 Task: Find connections with filter location Sátoraljaújhely with filter topic #Analyticswith filter profile language French with filter current company Delhivery with filter school Bharathidasan Institute of Management Tiruchirapalli with filter industry Building Equipment Contractors with filter service category Property Management with filter keywords title Retail Worker
Action: Mouse moved to (540, 31)
Screenshot: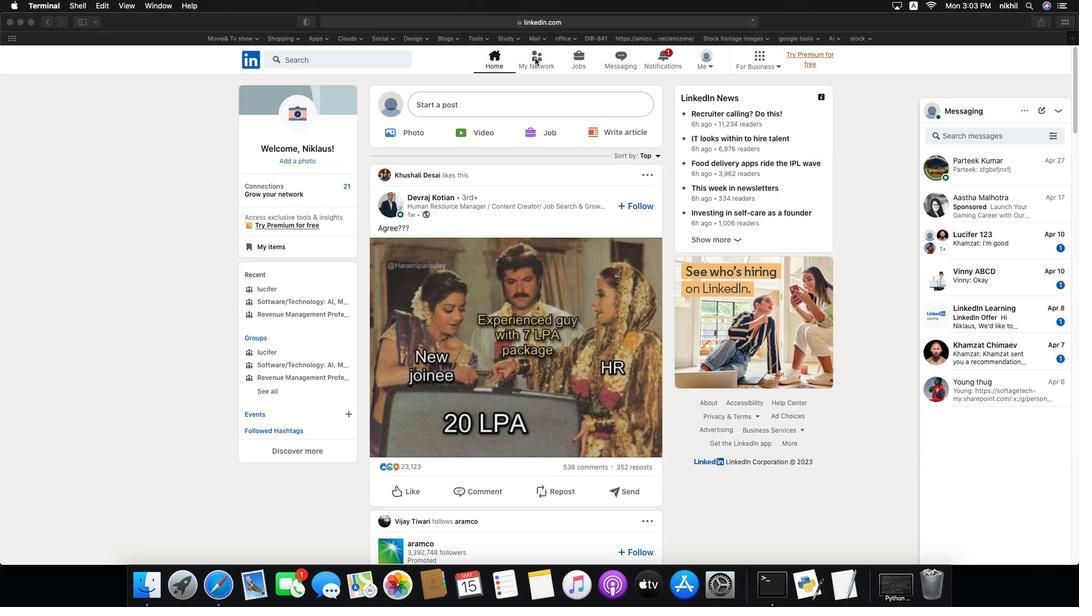 
Action: Mouse pressed left at (540, 31)
Screenshot: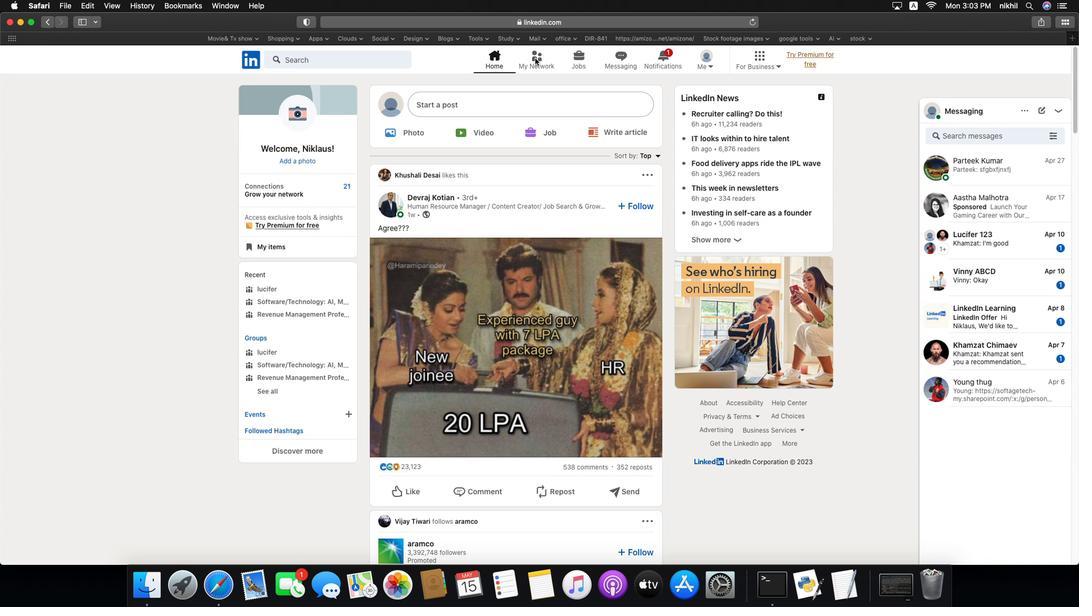 
Action: Mouse pressed left at (540, 31)
Screenshot: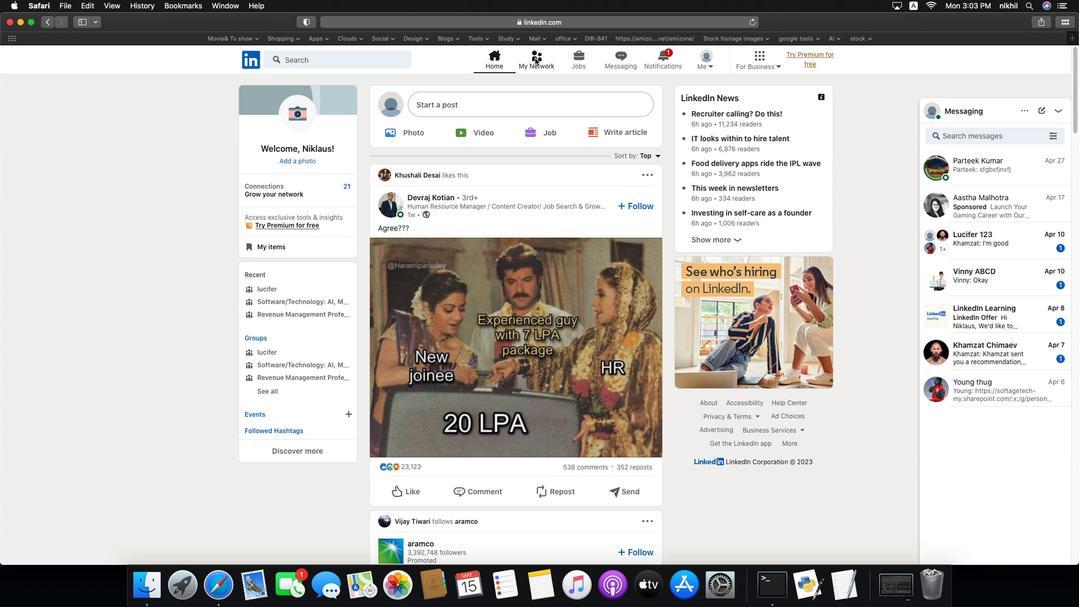
Action: Mouse moved to (305, 92)
Screenshot: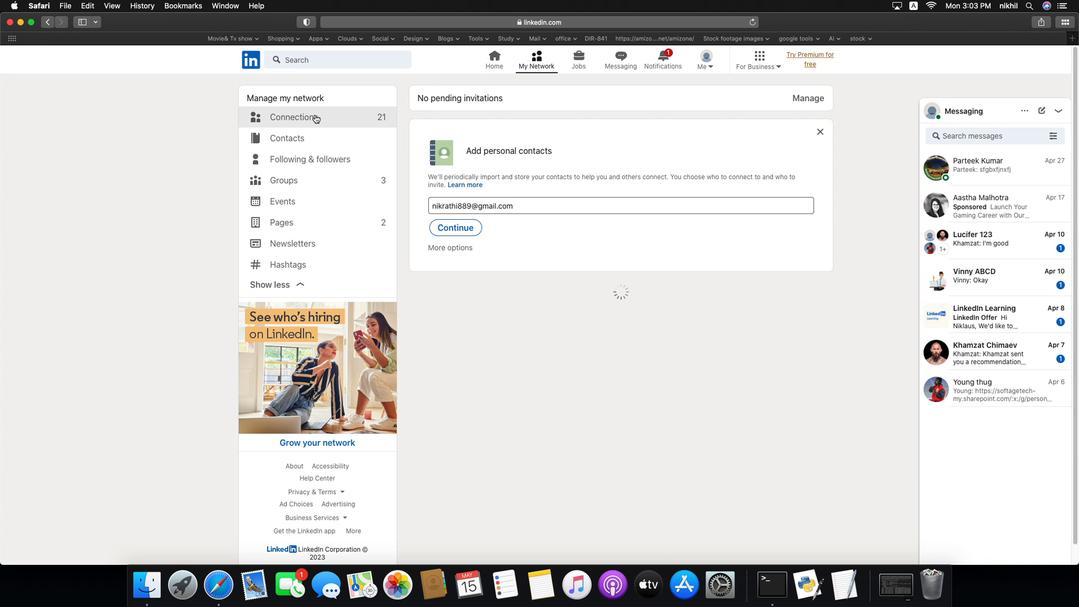 
Action: Mouse pressed left at (305, 92)
Screenshot: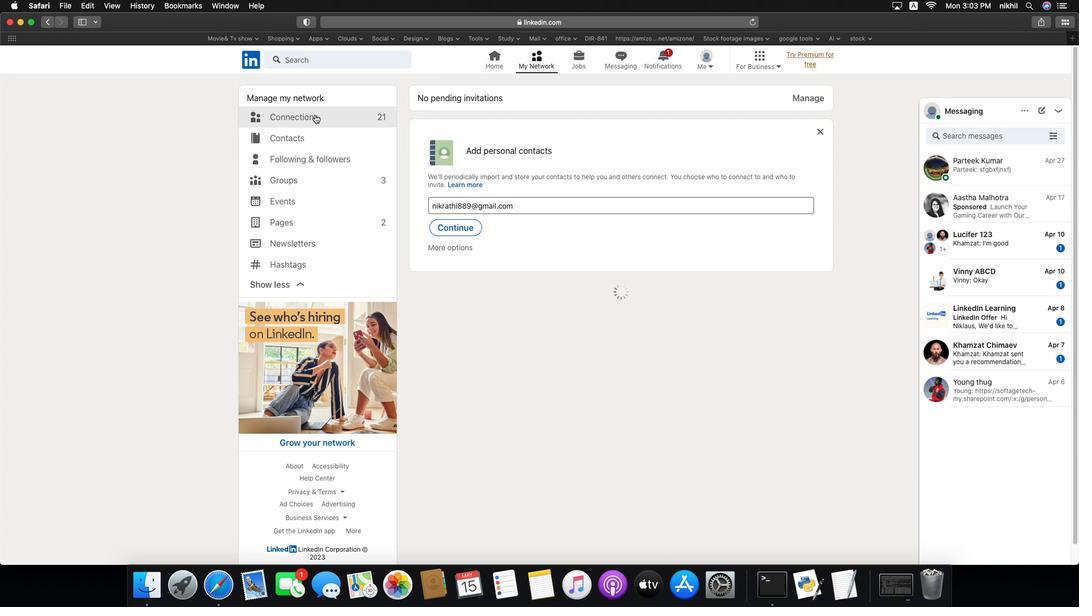 
Action: Mouse moved to (449, 93)
Screenshot: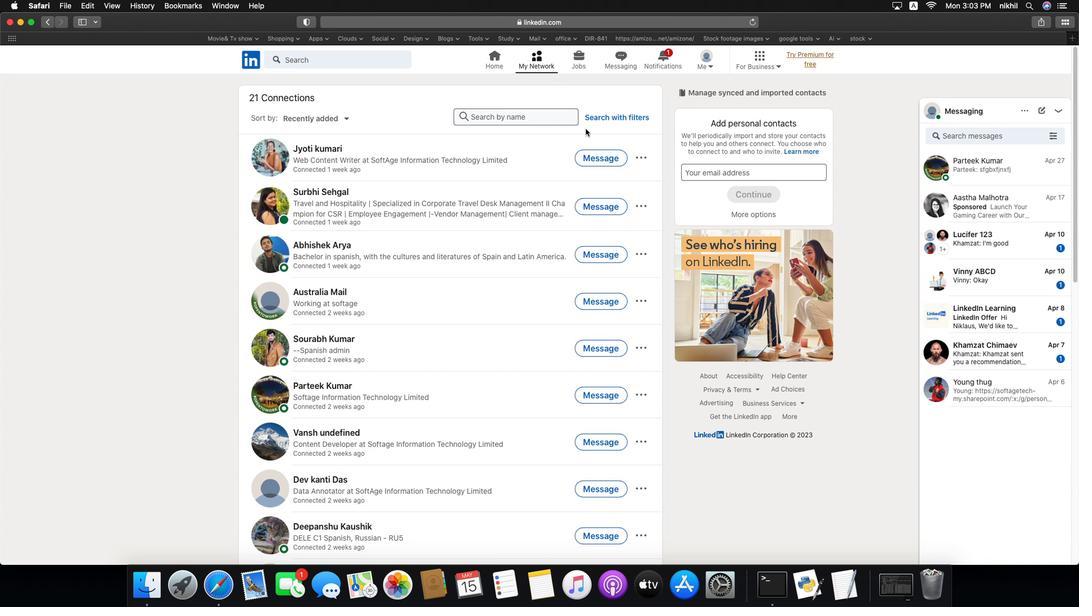 
Action: Mouse scrolled (449, 93) with delta (-29, -29)
Screenshot: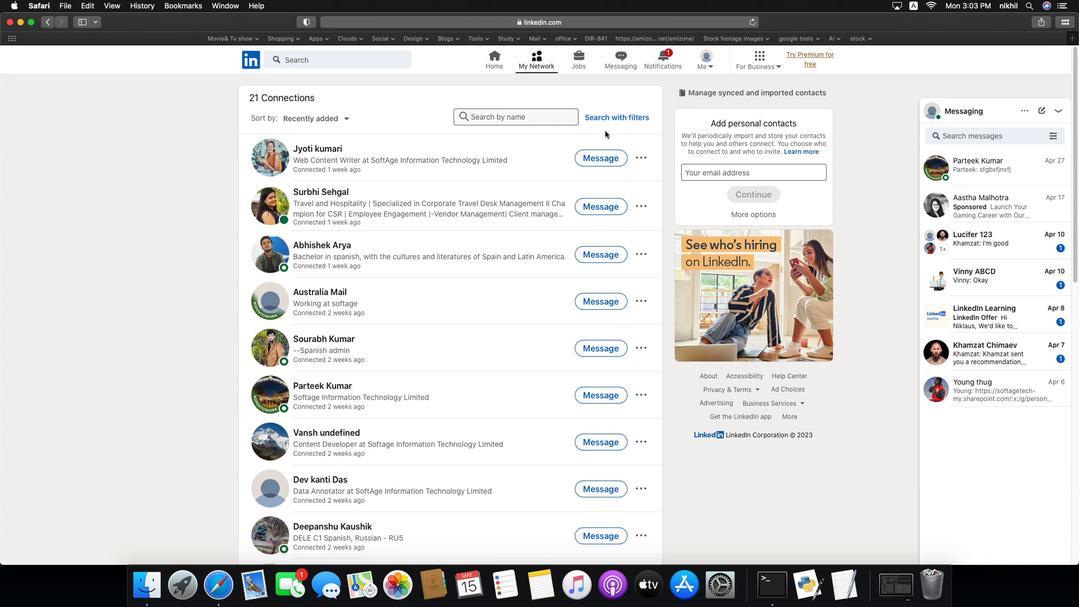
Action: Mouse scrolled (449, 93) with delta (-29, -29)
Screenshot: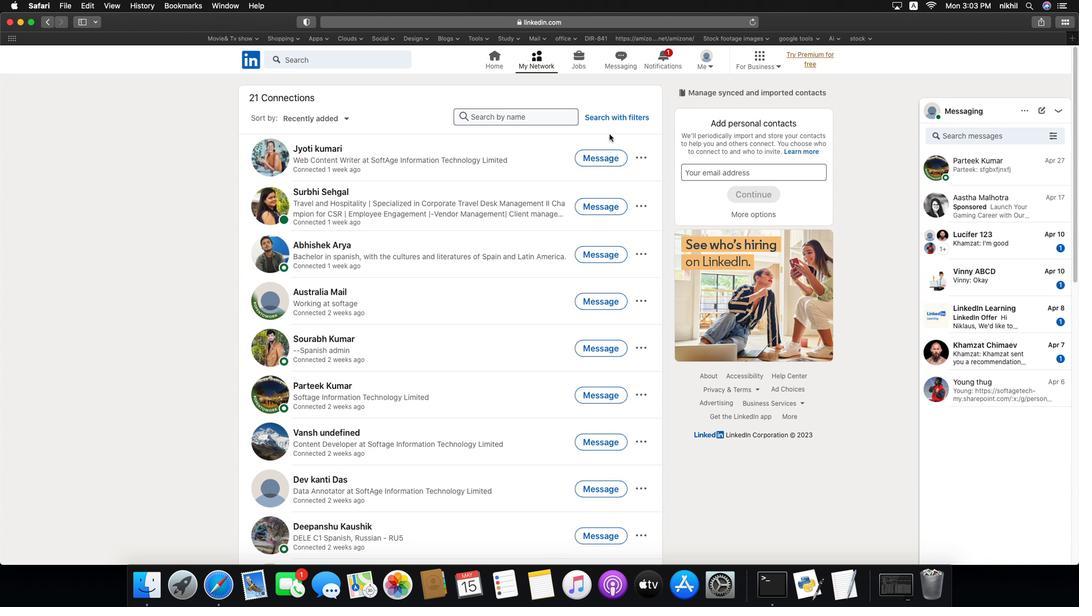 
Action: Mouse moved to (452, 93)
Screenshot: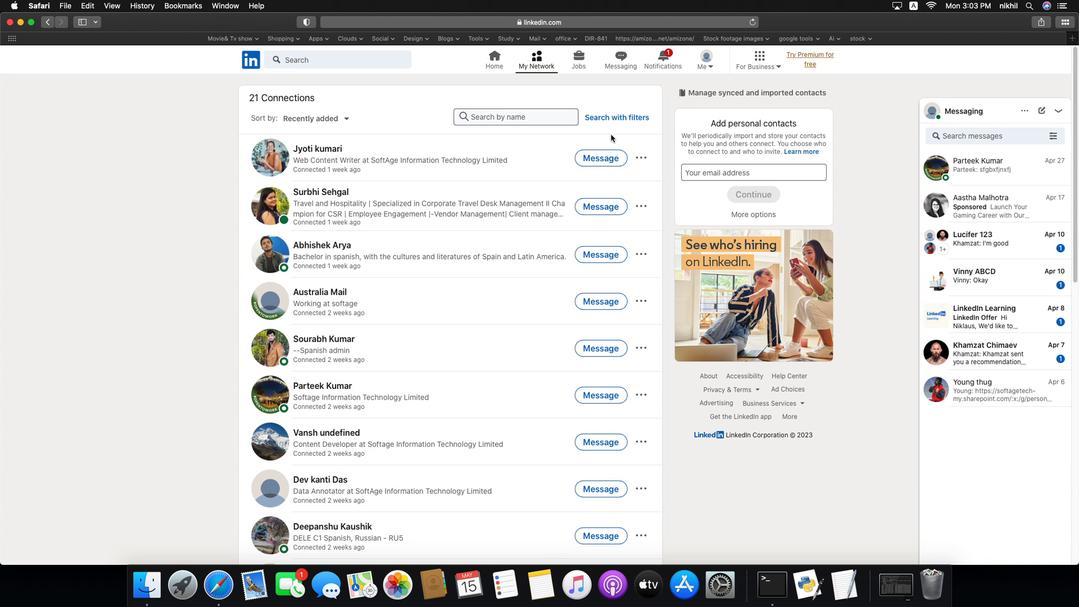 
Action: Mouse scrolled (452, 93) with delta (-29, -28)
Screenshot: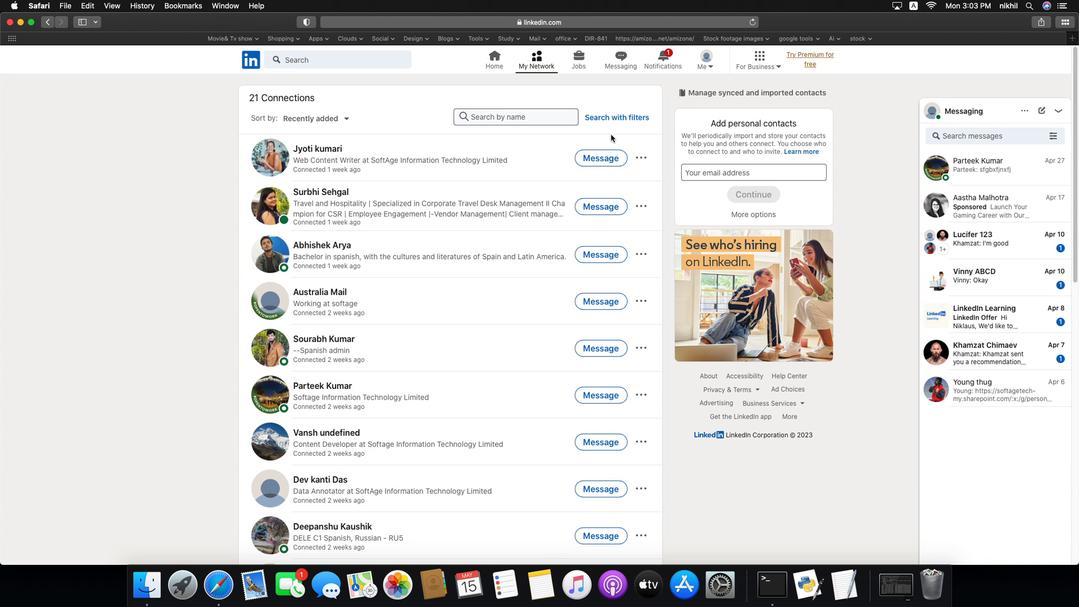 
Action: Mouse moved to (625, 98)
Screenshot: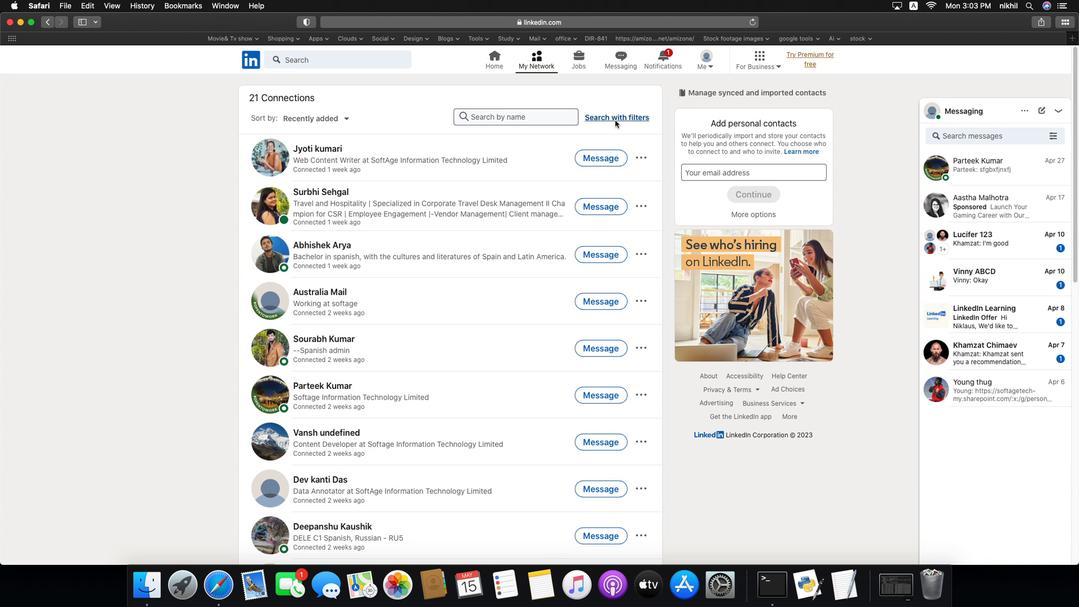 
Action: Mouse pressed left at (625, 98)
Screenshot: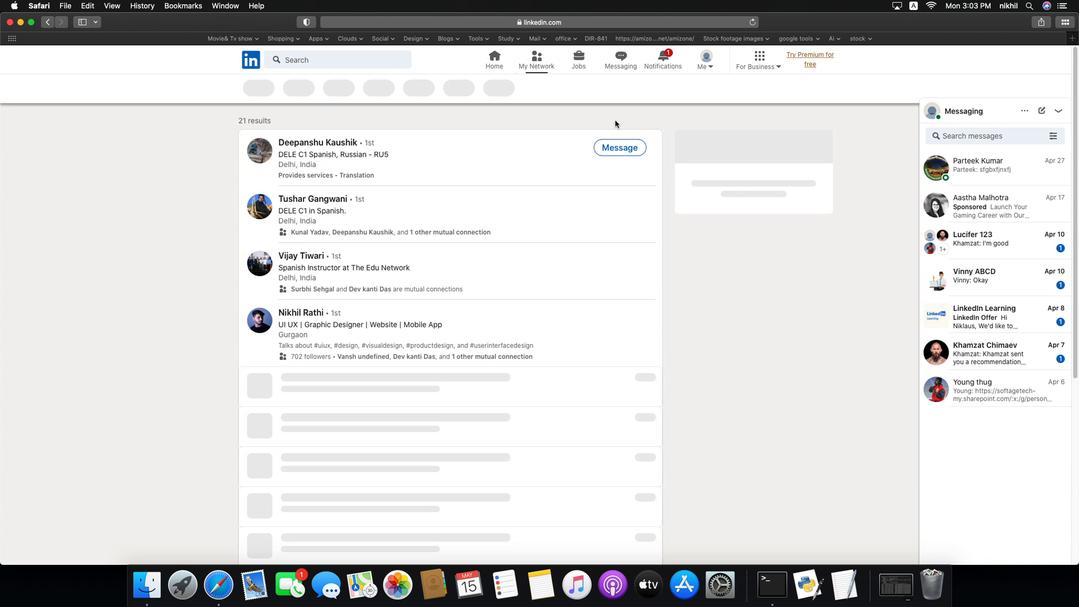 
Action: Mouse moved to (610, 64)
Screenshot: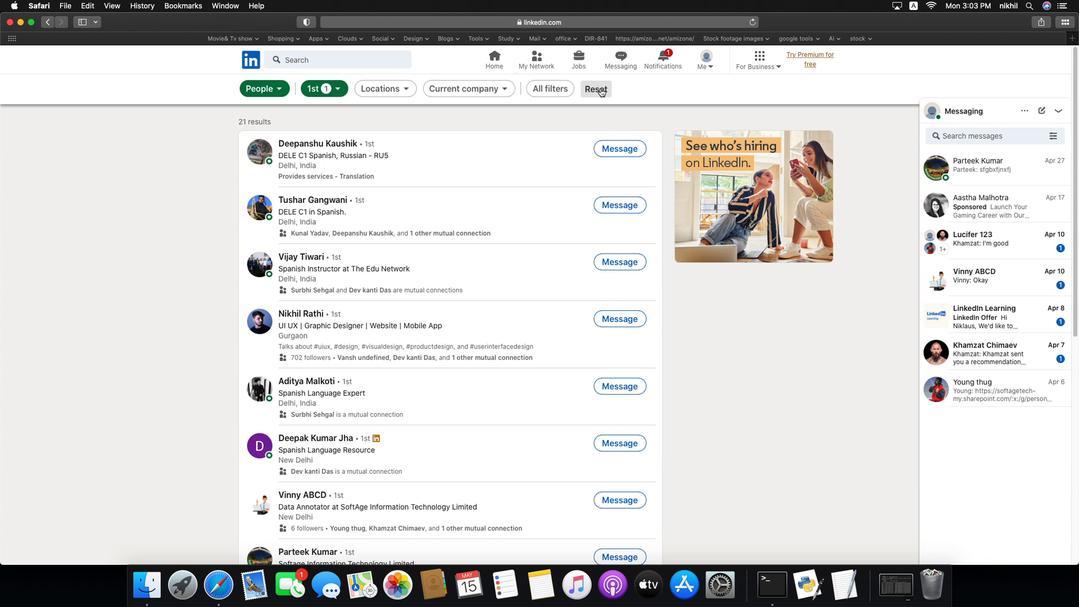 
Action: Mouse pressed left at (610, 64)
Screenshot: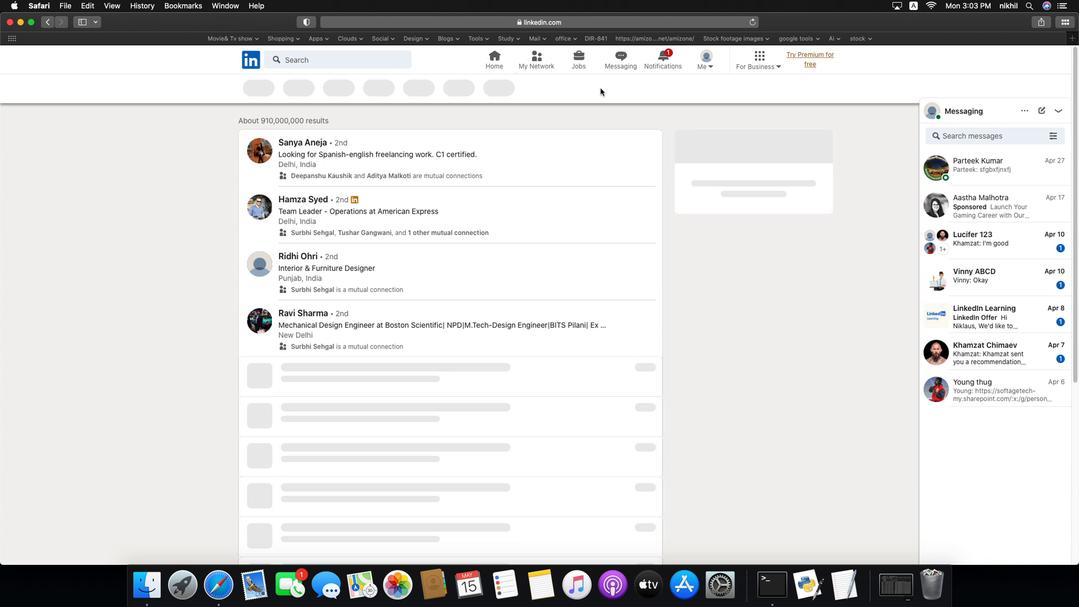 
Action: Mouse moved to (600, 63)
Screenshot: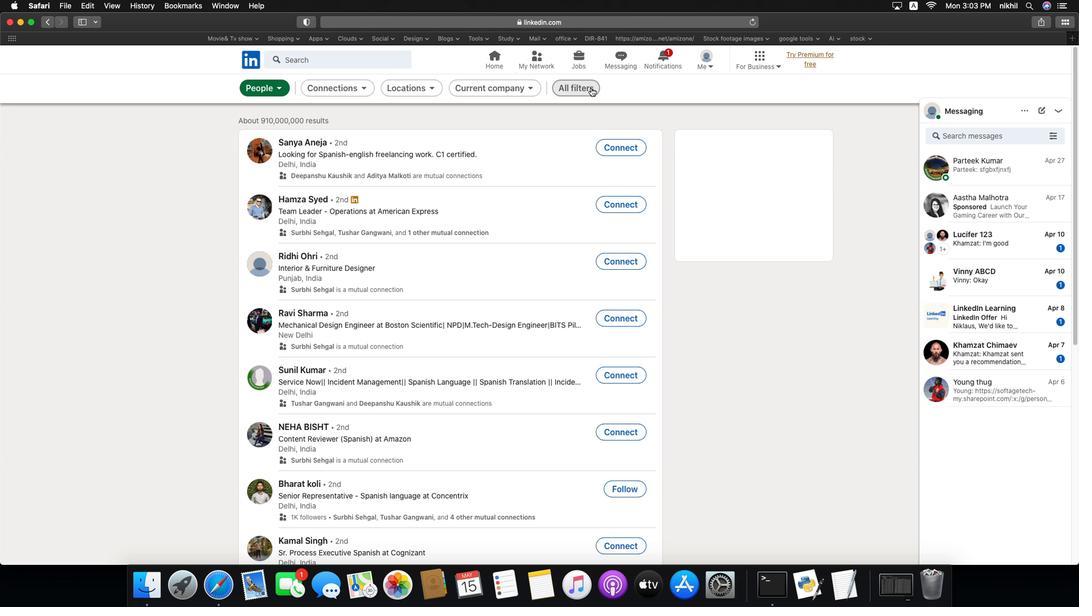 
Action: Mouse pressed left at (600, 63)
Screenshot: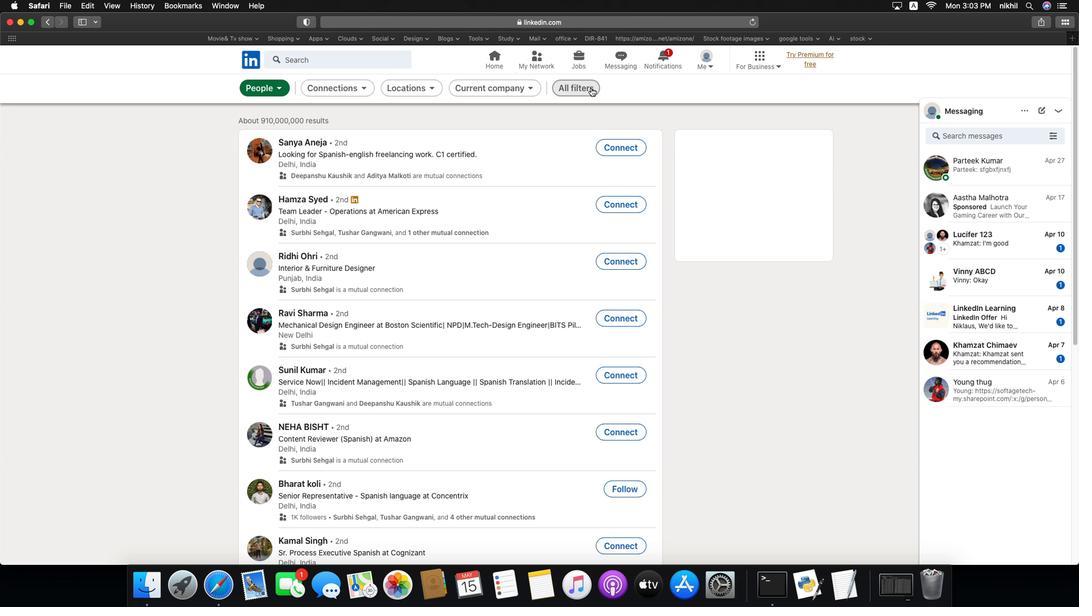 
Action: Mouse moved to (976, 399)
Screenshot: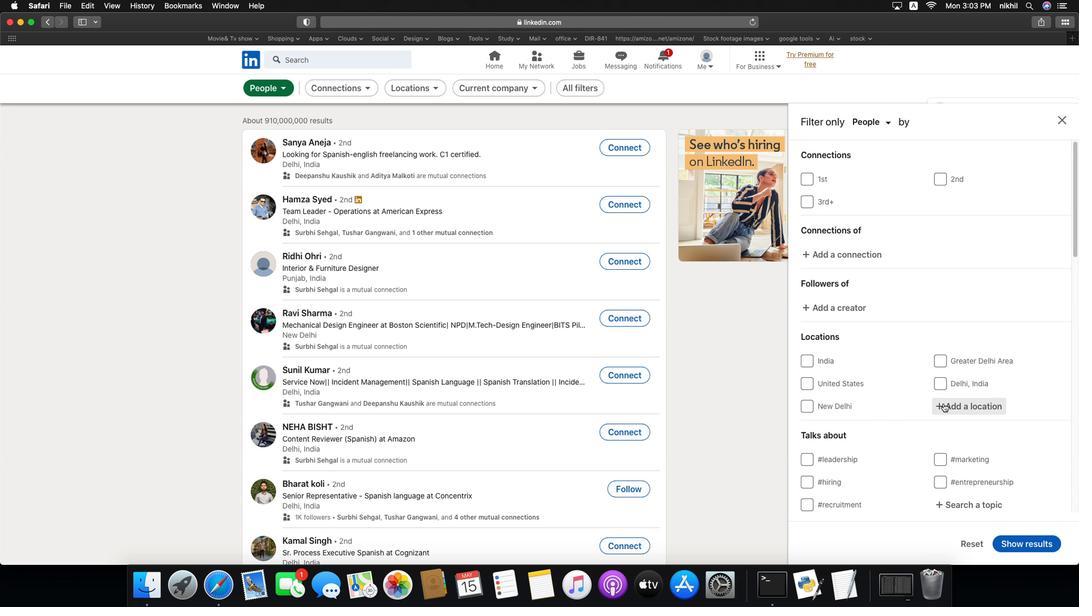 
Action: Mouse pressed left at (976, 399)
Screenshot: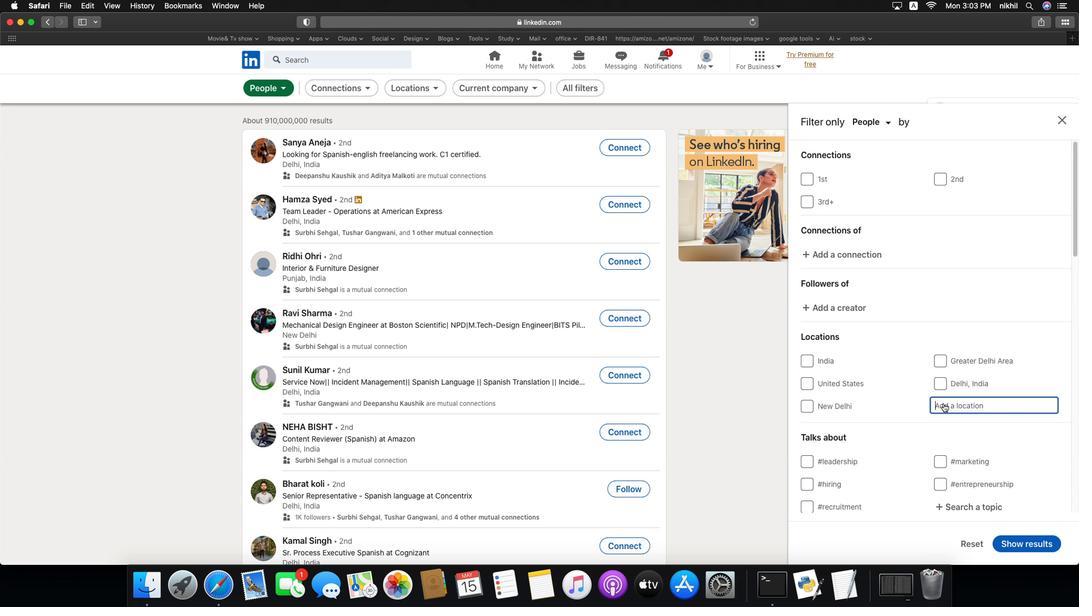 
Action: Key pressed Key.caps_lock'S'Key.caps_lock'a''t''o''r''a''l''i'Key.enter
Screenshot: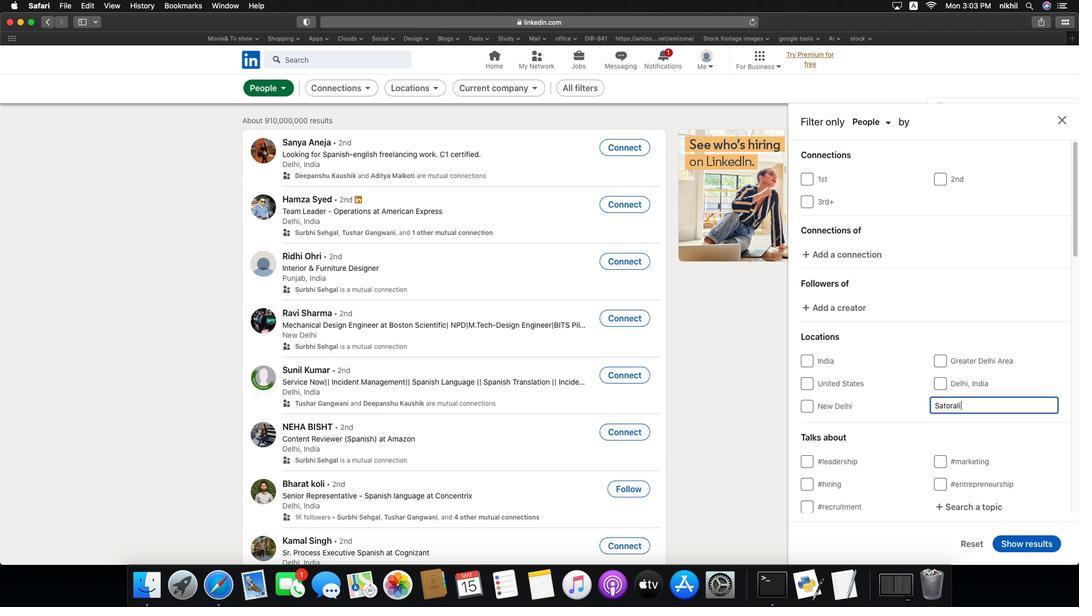 
Action: Mouse scrolled (976, 399) with delta (-29, -30)
Screenshot: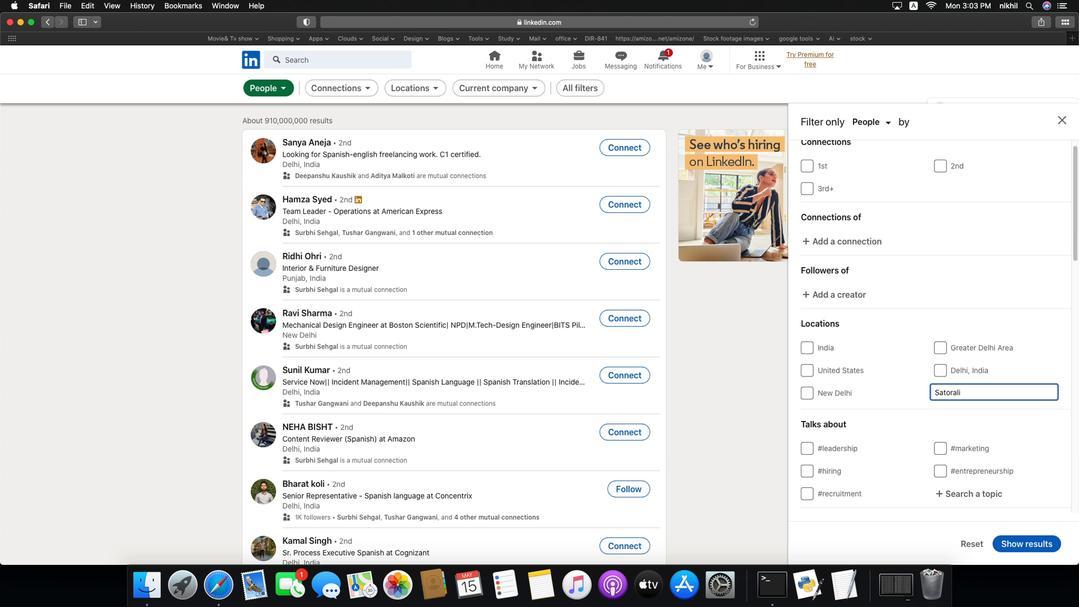 
Action: Mouse scrolled (976, 399) with delta (-29, -30)
Screenshot: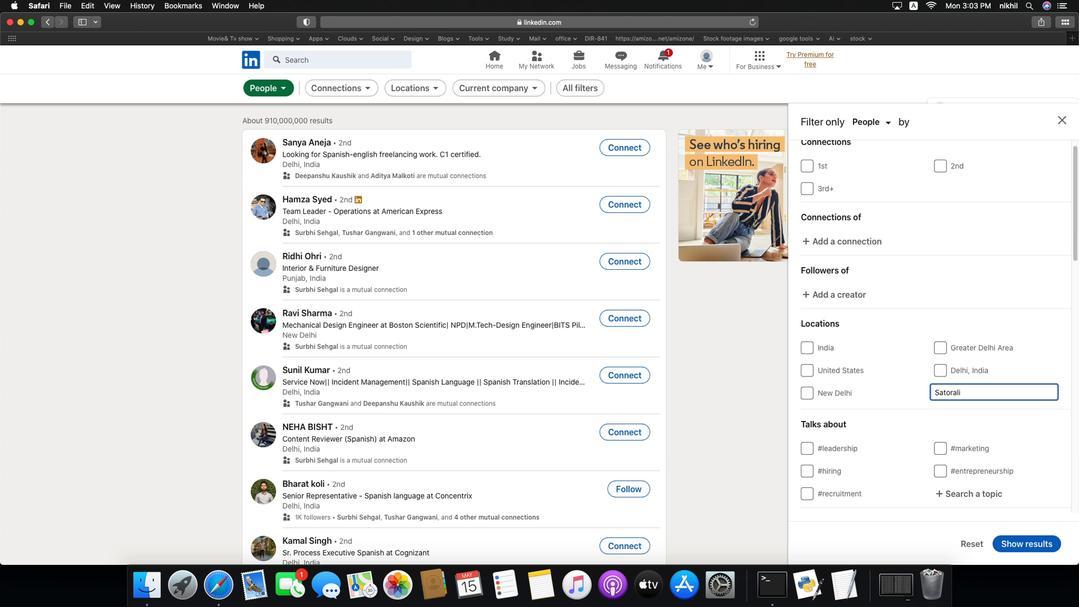 
Action: Mouse scrolled (976, 399) with delta (-29, -30)
Screenshot: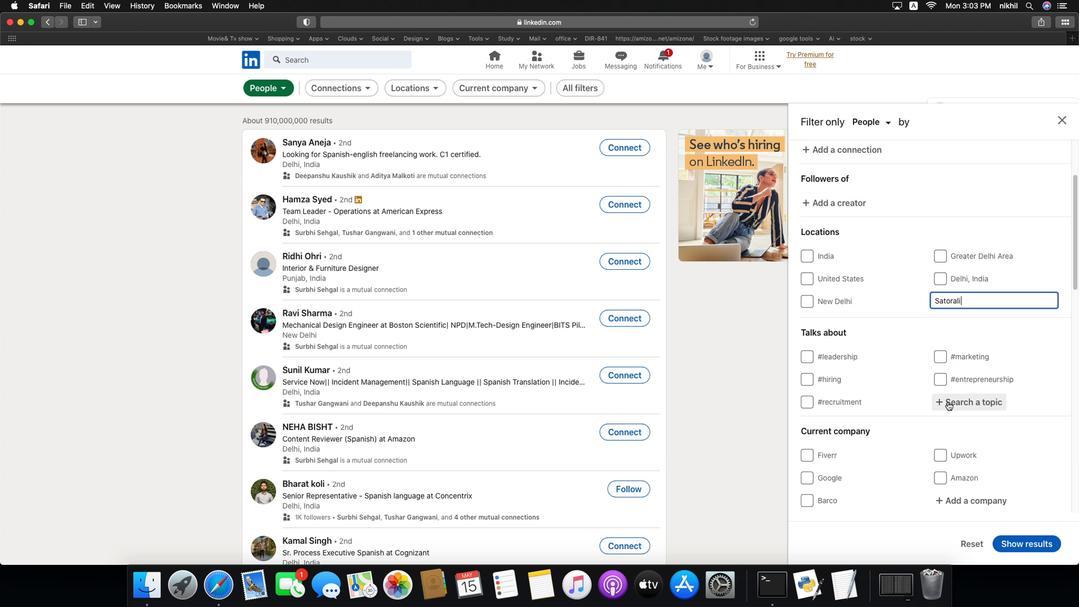 
Action: Mouse scrolled (976, 399) with delta (-29, -30)
Screenshot: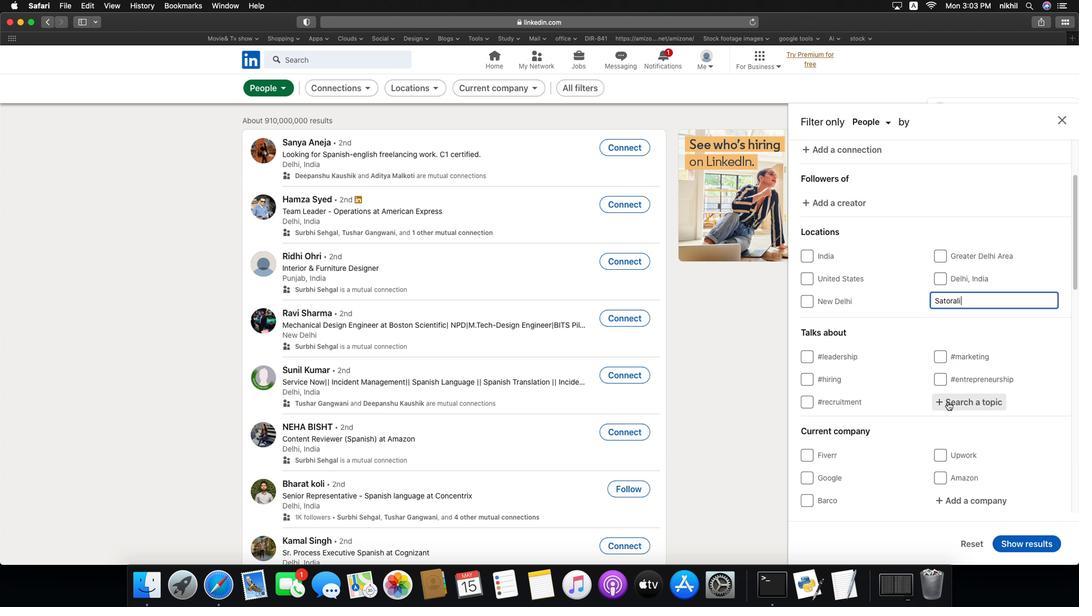 
Action: Mouse scrolled (976, 399) with delta (-29, -31)
Screenshot: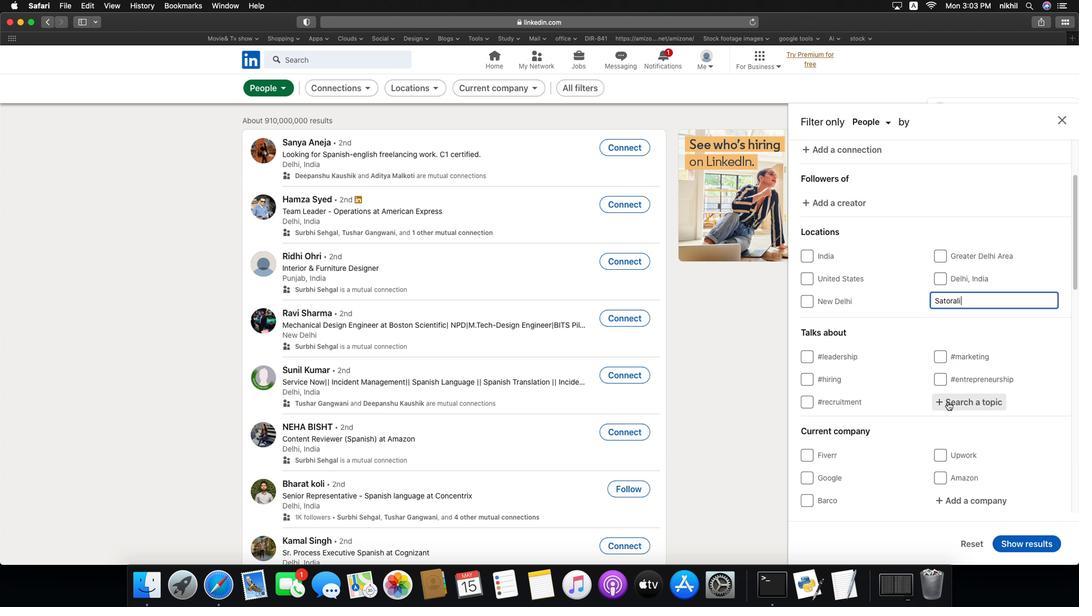 
Action: Mouse moved to (981, 397)
Screenshot: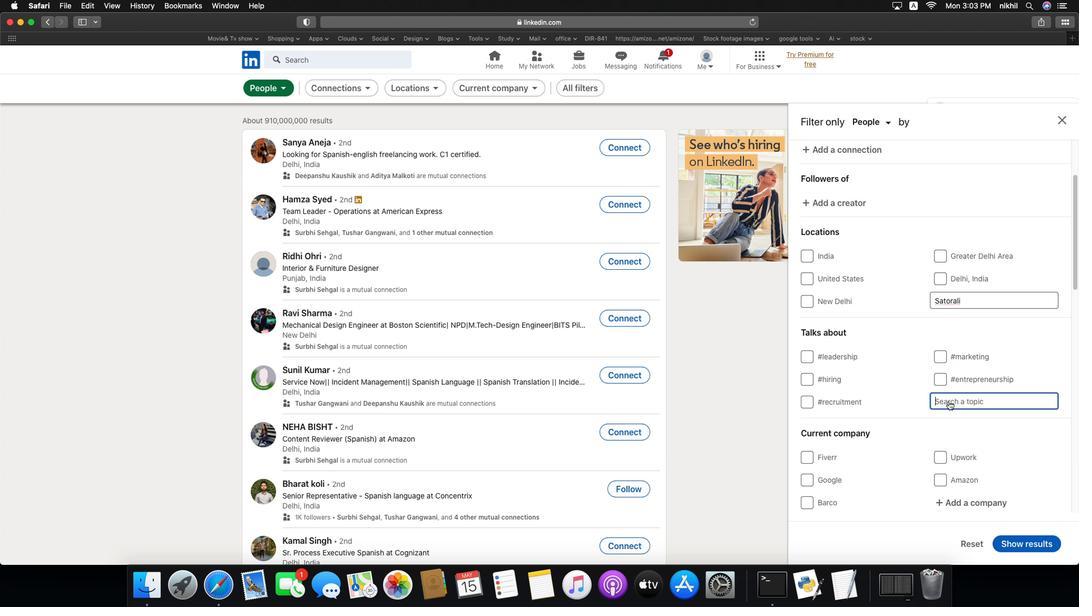
Action: Mouse pressed left at (981, 397)
Screenshot: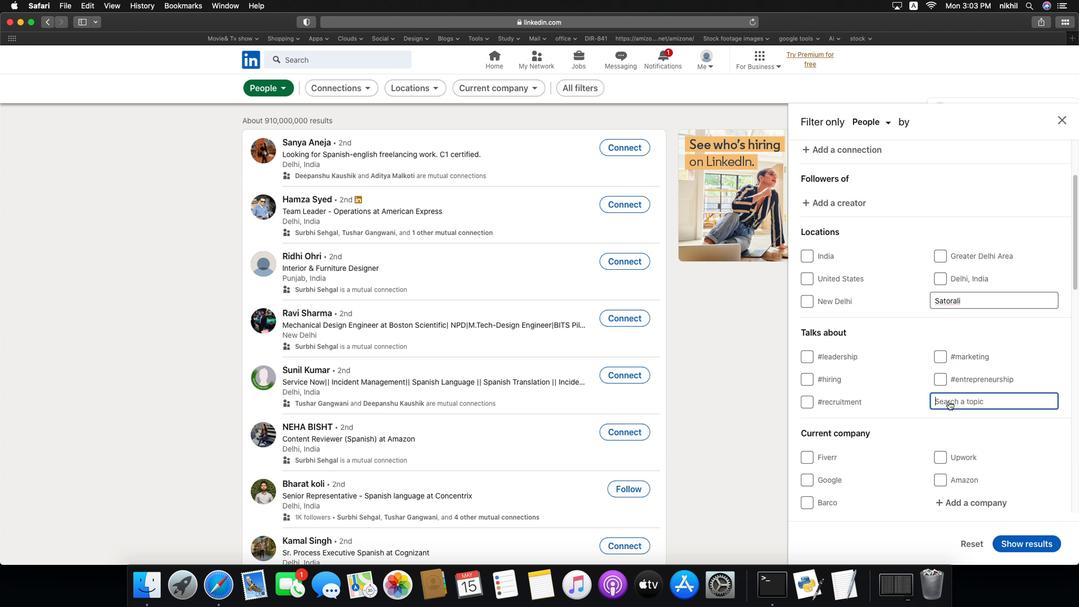 
Action: Key pressed Key.shift'@'Key.backspace'#'Key.caps_lock'A'Key.caps_lock'n''a''l''y''t''i''c''s'Key.enter
Screenshot: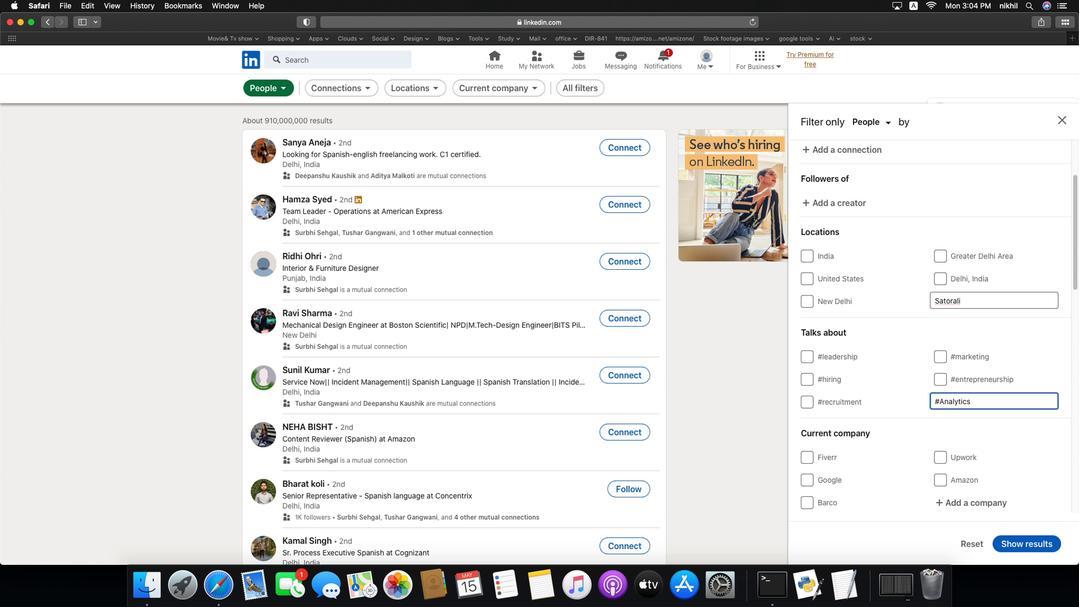 
Action: Mouse scrolled (981, 397) with delta (-29, -30)
Screenshot: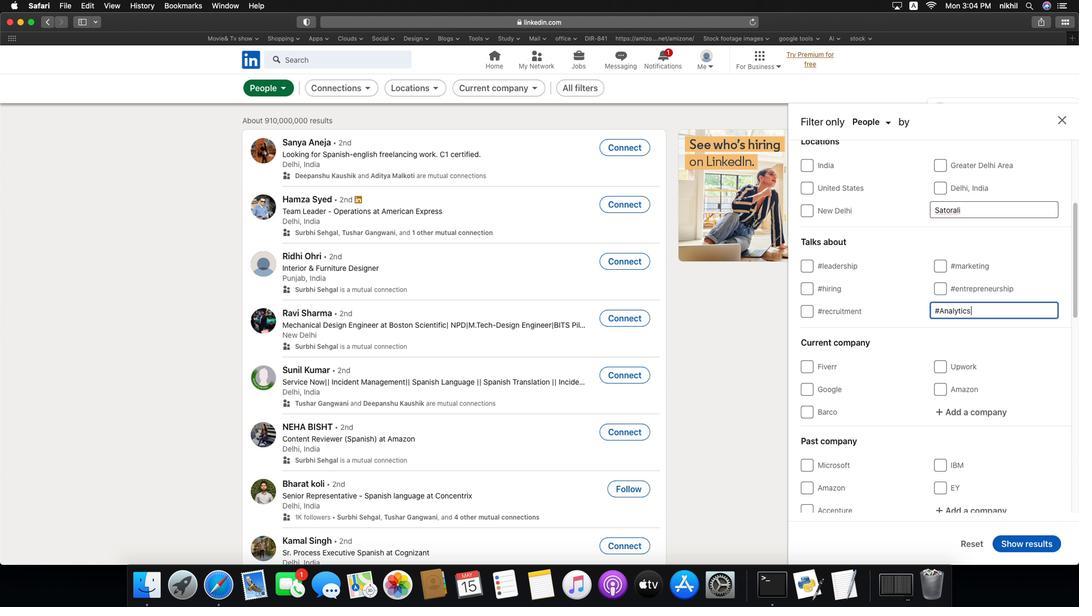 
Action: Mouse scrolled (981, 397) with delta (-29, -30)
Screenshot: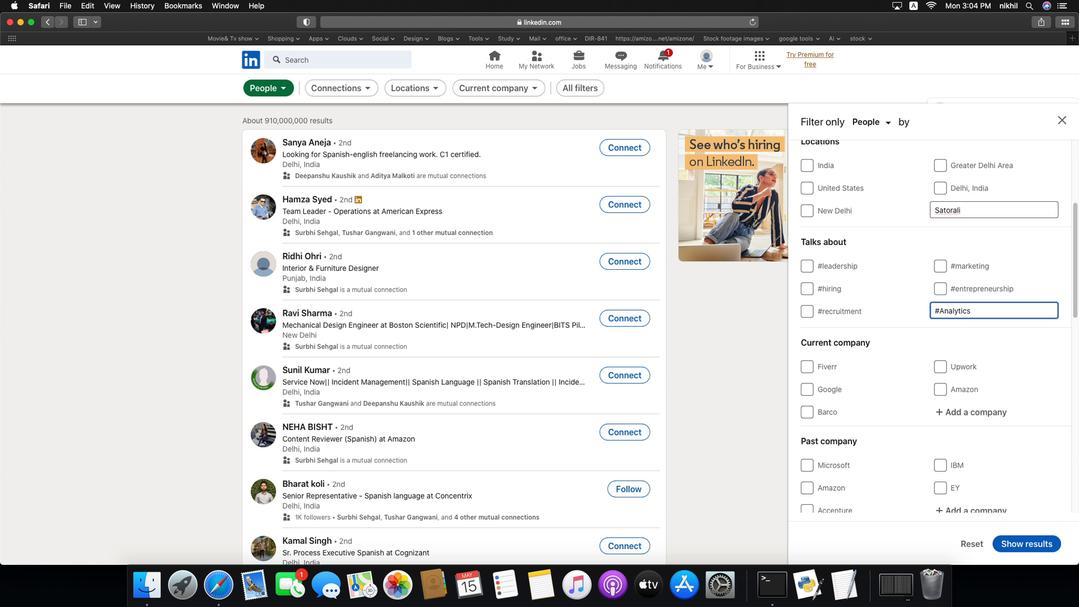 
Action: Mouse scrolled (981, 397) with delta (-29, -31)
Screenshot: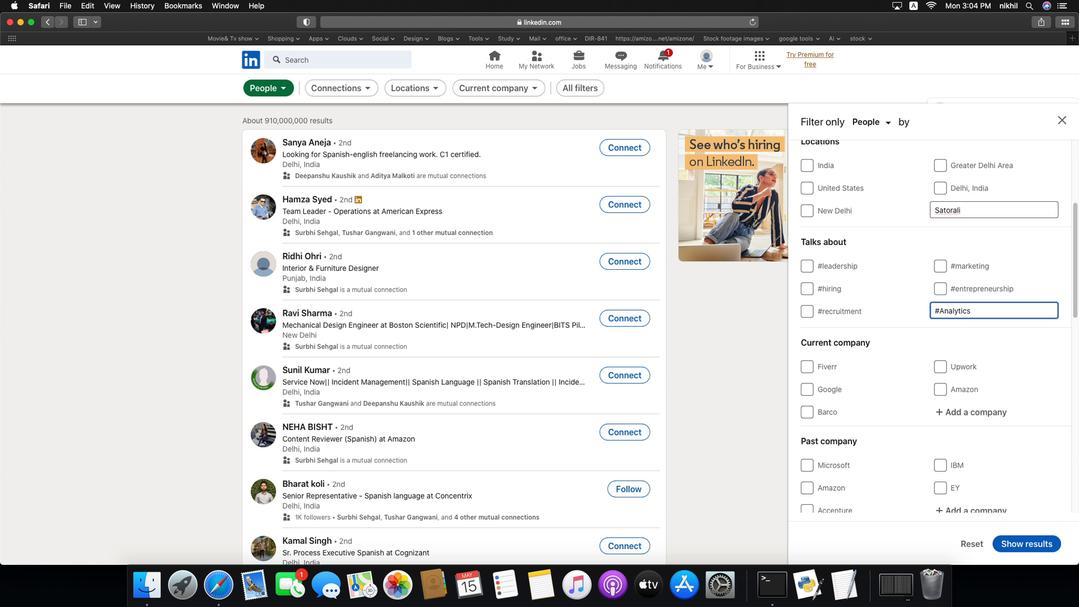 
Action: Mouse scrolled (981, 397) with delta (-29, -30)
Screenshot: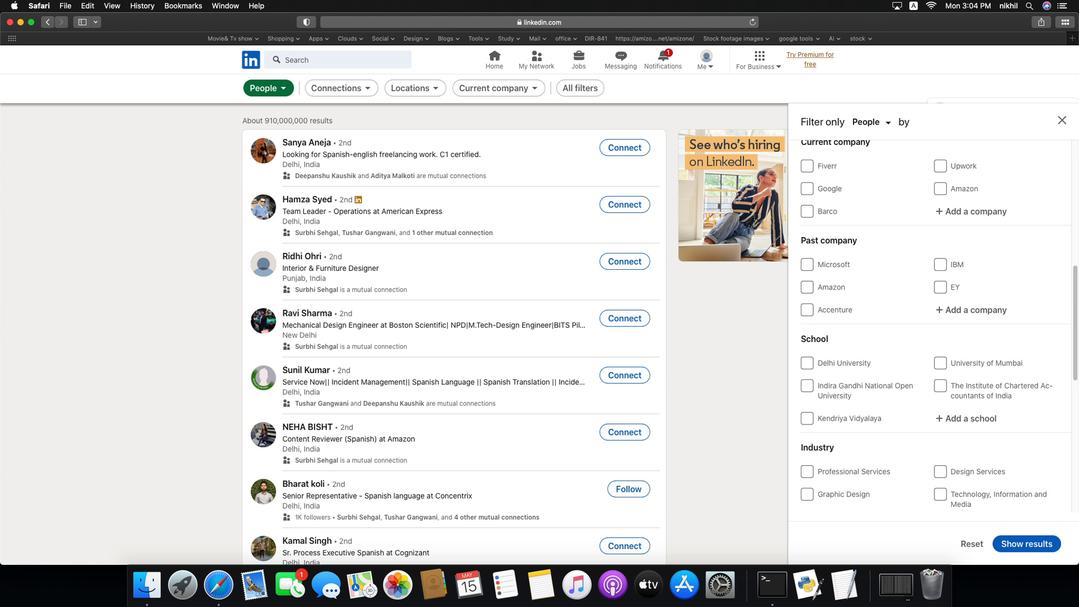 
Action: Mouse scrolled (981, 397) with delta (-29, -30)
Screenshot: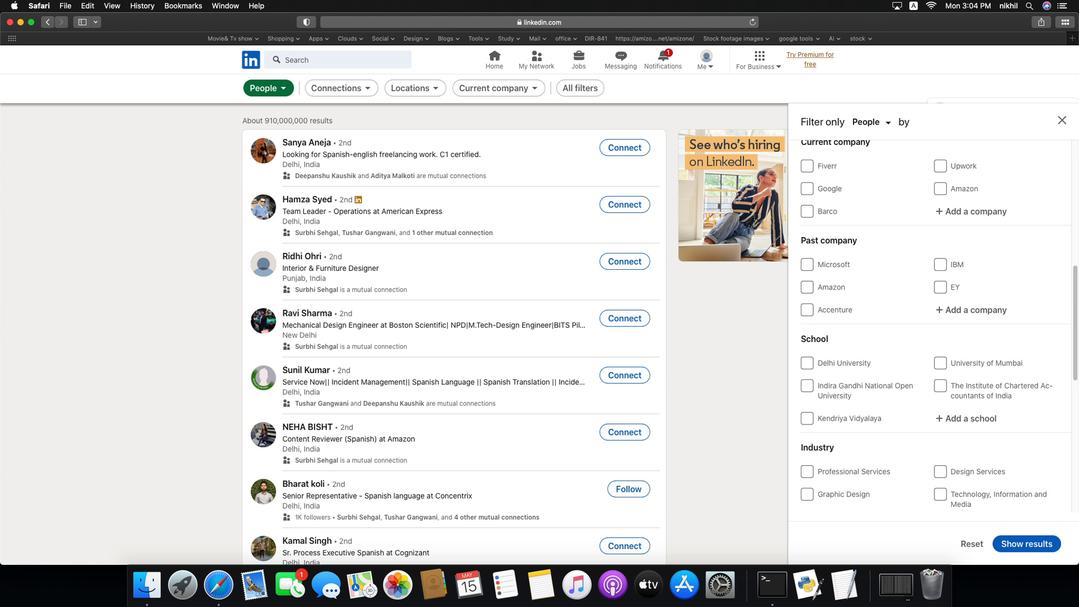 
Action: Mouse scrolled (981, 397) with delta (-29, -31)
Screenshot: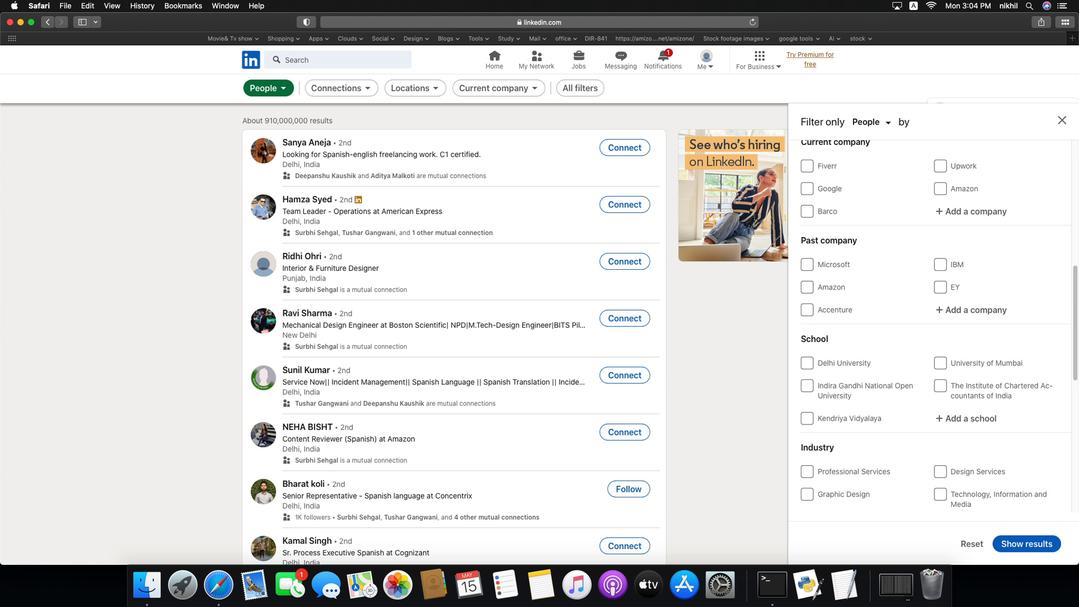 
Action: Mouse scrolled (981, 397) with delta (-29, -32)
Screenshot: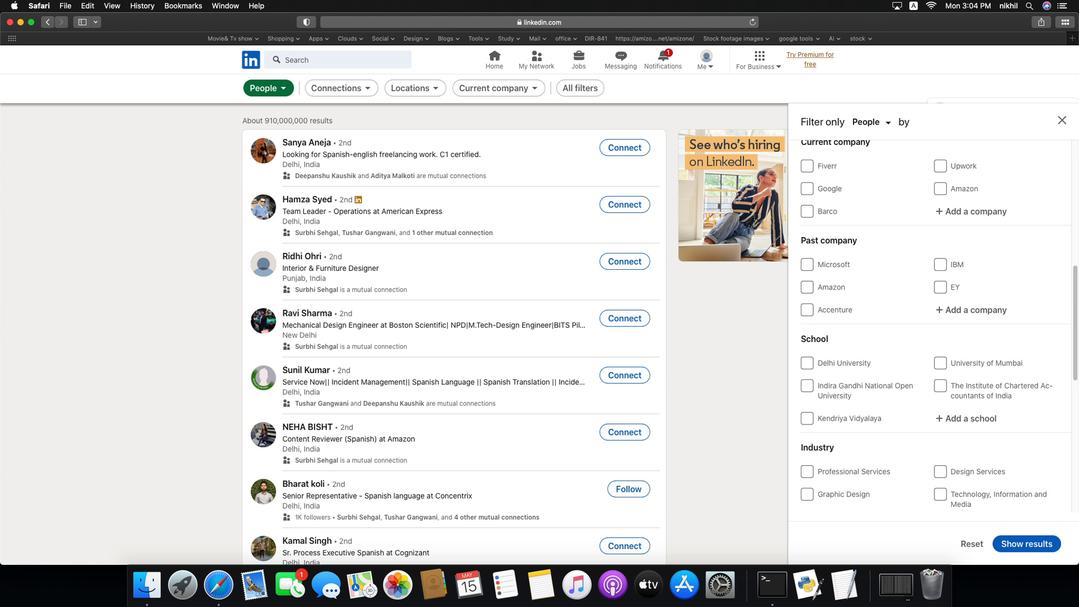 
Action: Mouse scrolled (981, 397) with delta (-29, -30)
Screenshot: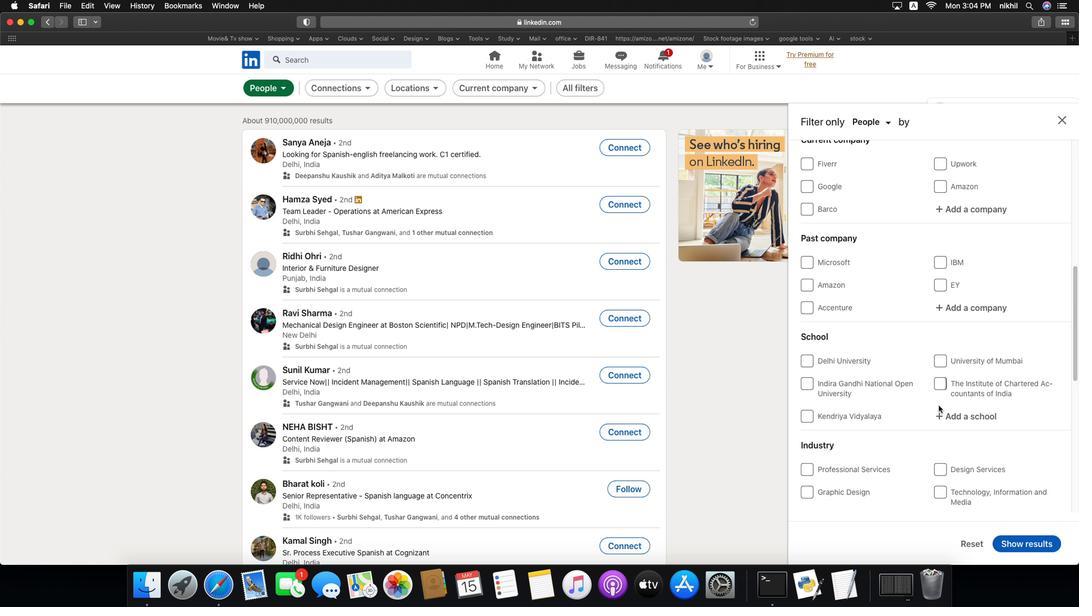 
Action: Mouse moved to (971, 408)
Screenshot: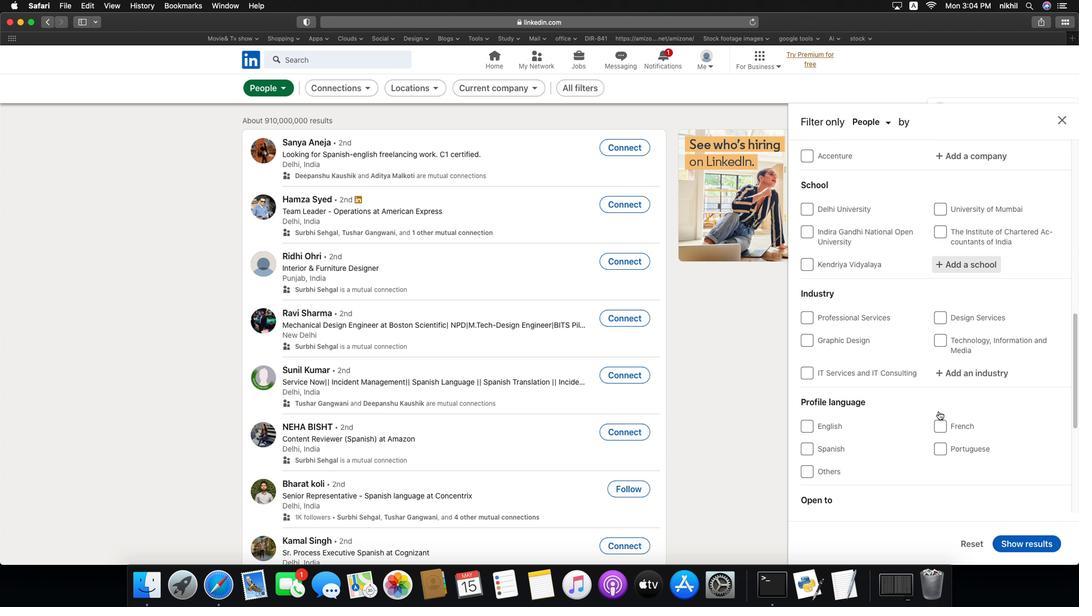
Action: Mouse scrolled (971, 408) with delta (-29, -30)
Screenshot: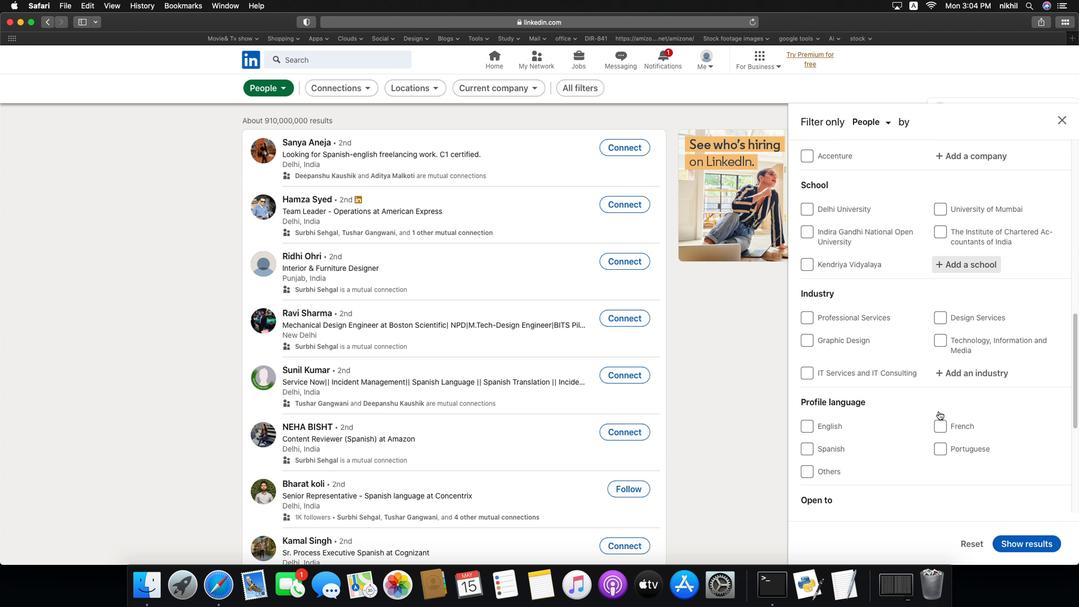
Action: Mouse scrolled (971, 408) with delta (-29, -30)
Screenshot: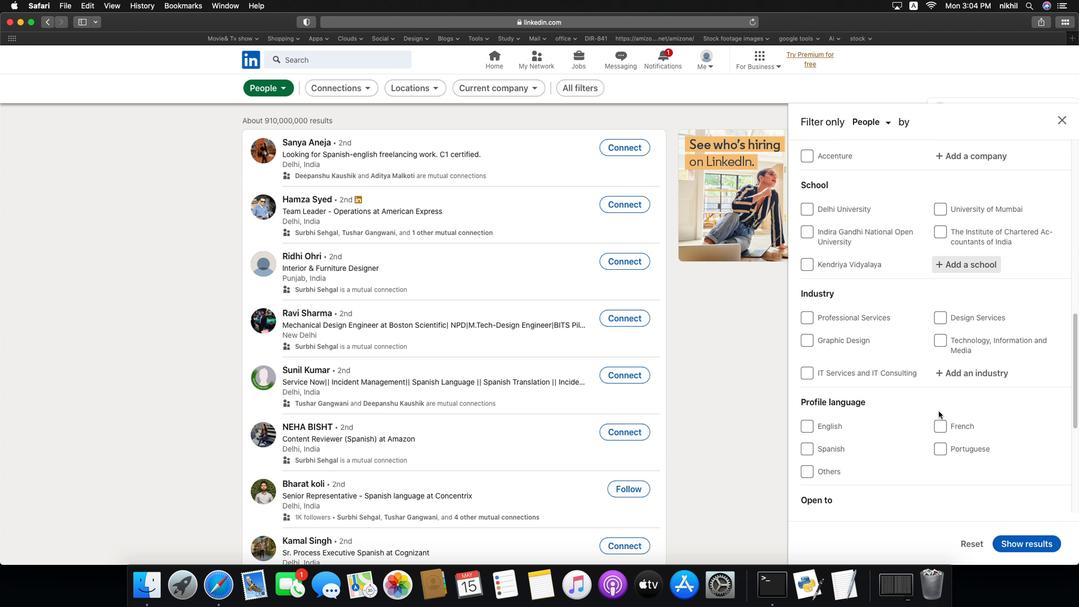 
Action: Mouse scrolled (971, 408) with delta (-29, -30)
Screenshot: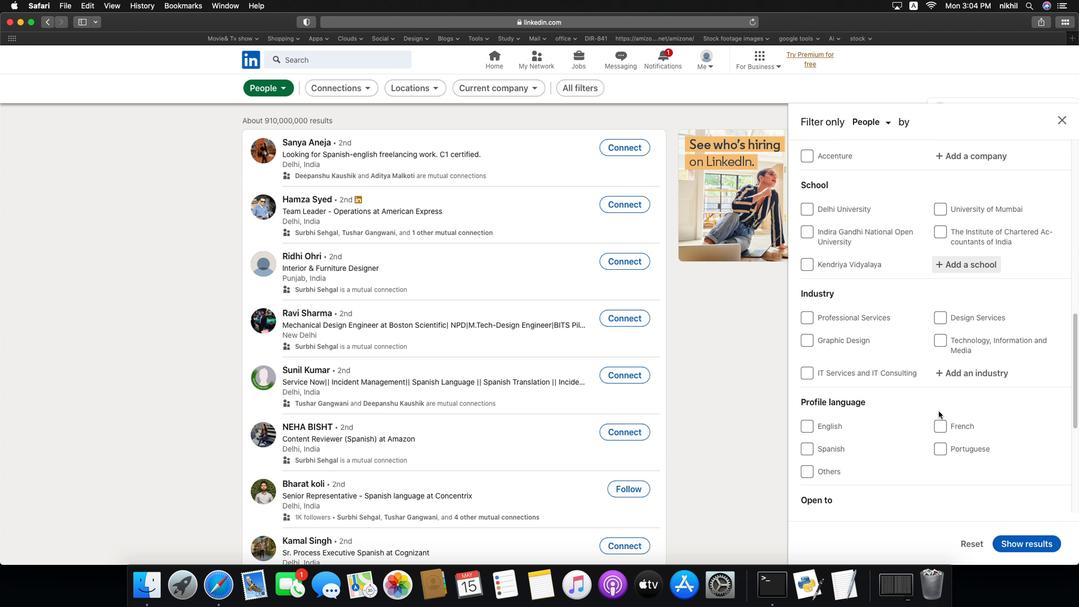 
Action: Mouse scrolled (971, 408) with delta (-29, -31)
Screenshot: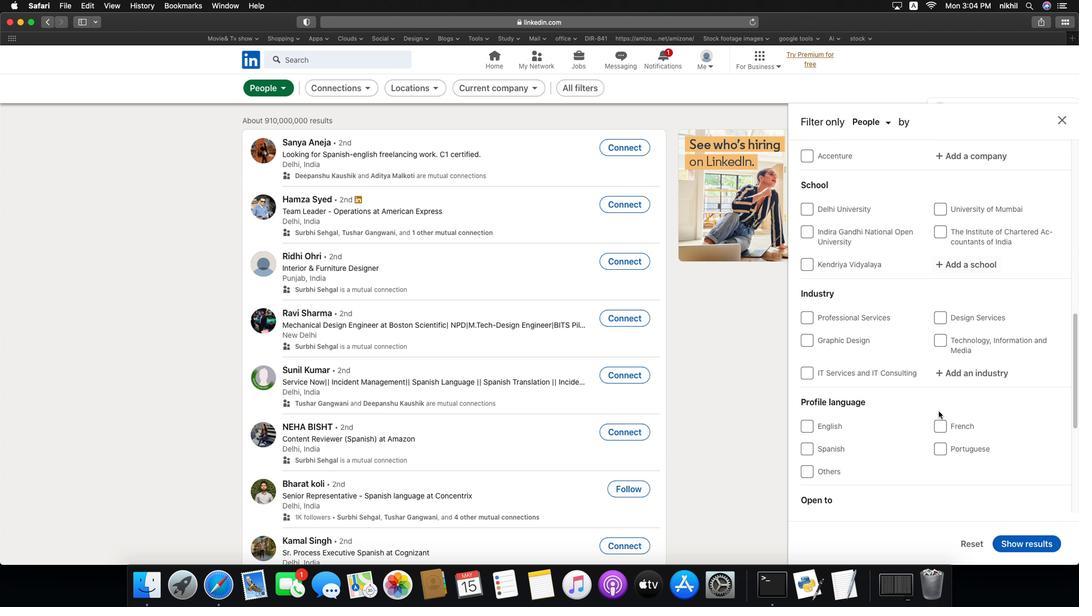 
Action: Mouse moved to (973, 423)
Screenshot: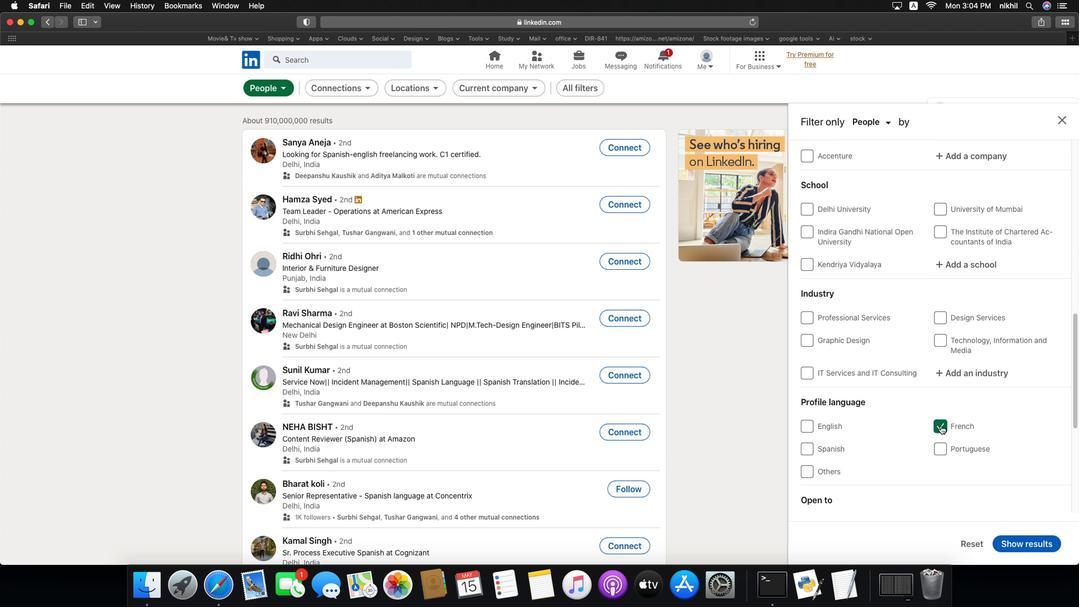 
Action: Mouse pressed left at (973, 423)
Screenshot: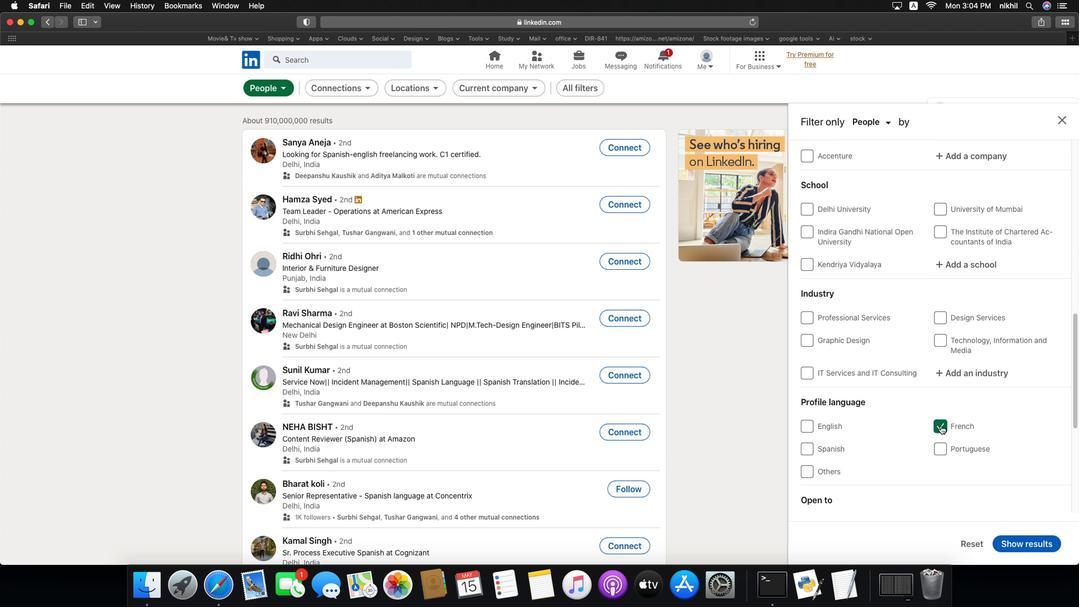
Action: Mouse scrolled (973, 423) with delta (-29, -29)
Screenshot: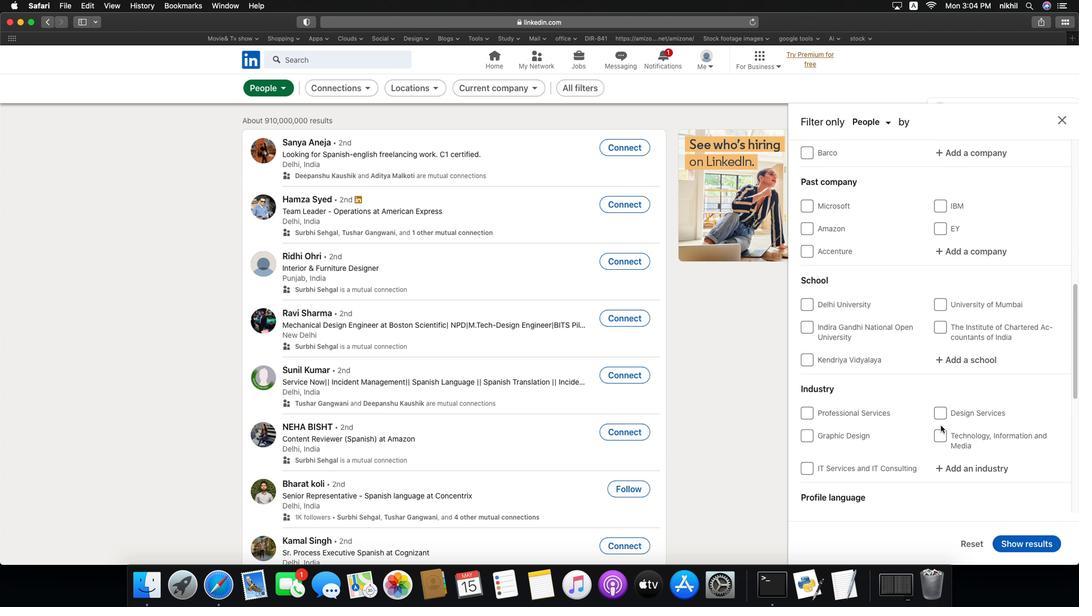 
Action: Mouse scrolled (973, 423) with delta (-29, -29)
Screenshot: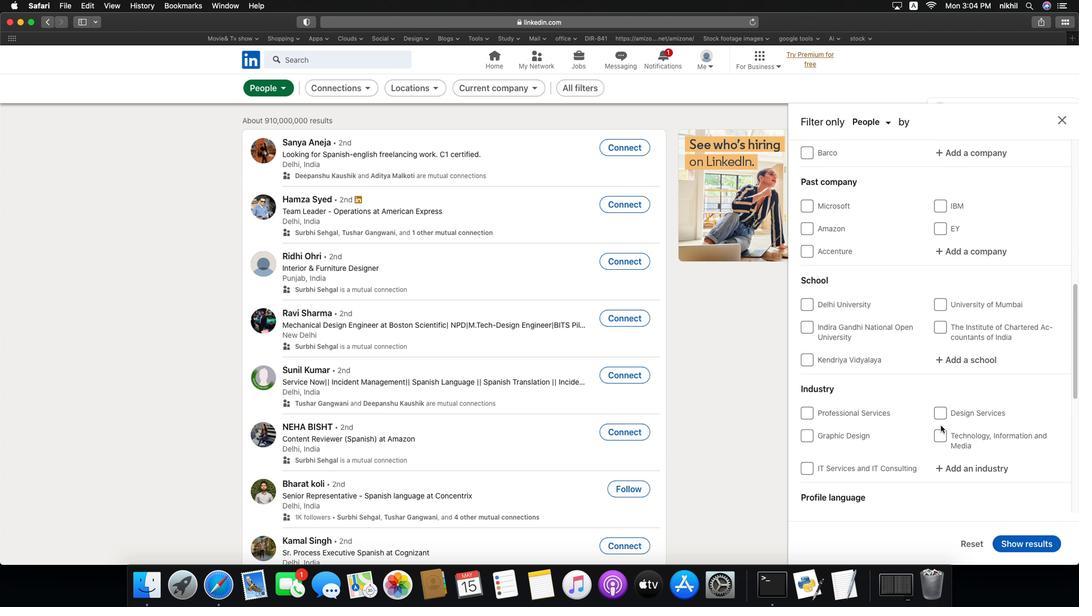 
Action: Mouse scrolled (973, 423) with delta (-29, -28)
Screenshot: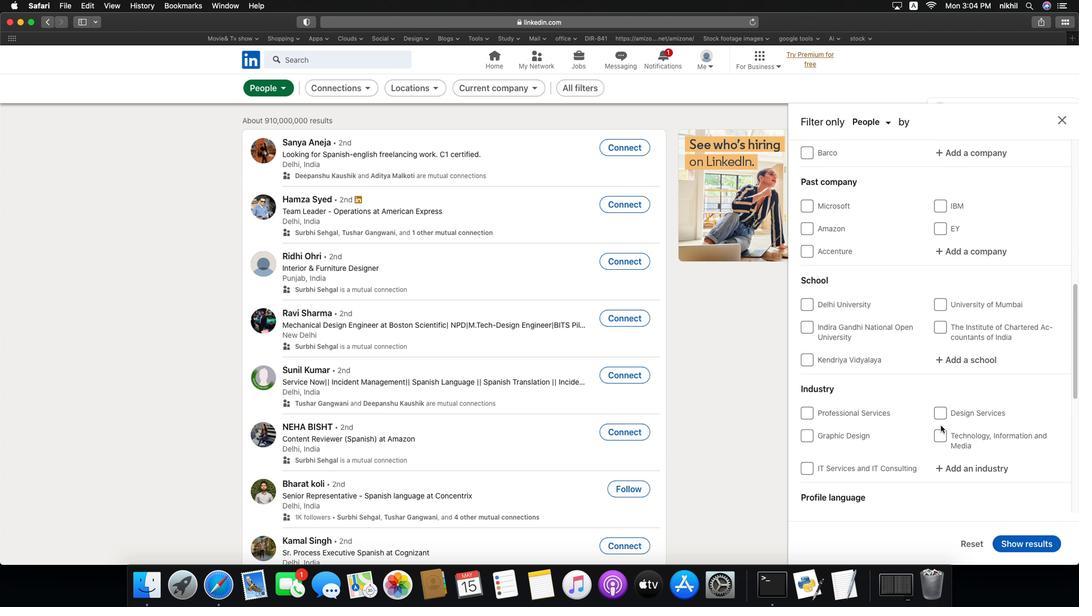 
Action: Mouse scrolled (973, 423) with delta (-29, -29)
Screenshot: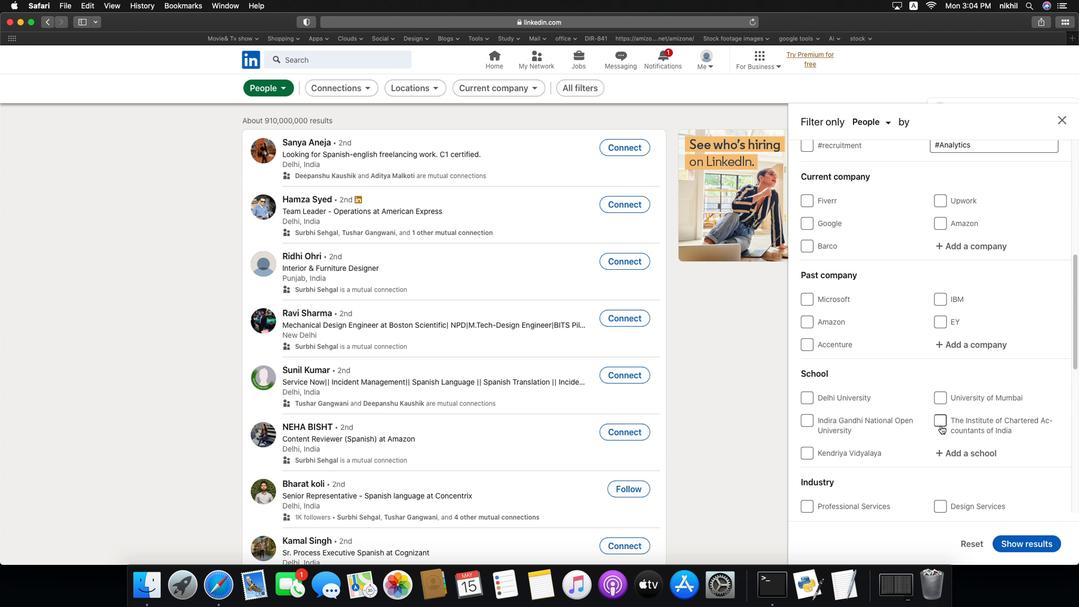 
Action: Mouse scrolled (973, 423) with delta (-29, -29)
Screenshot: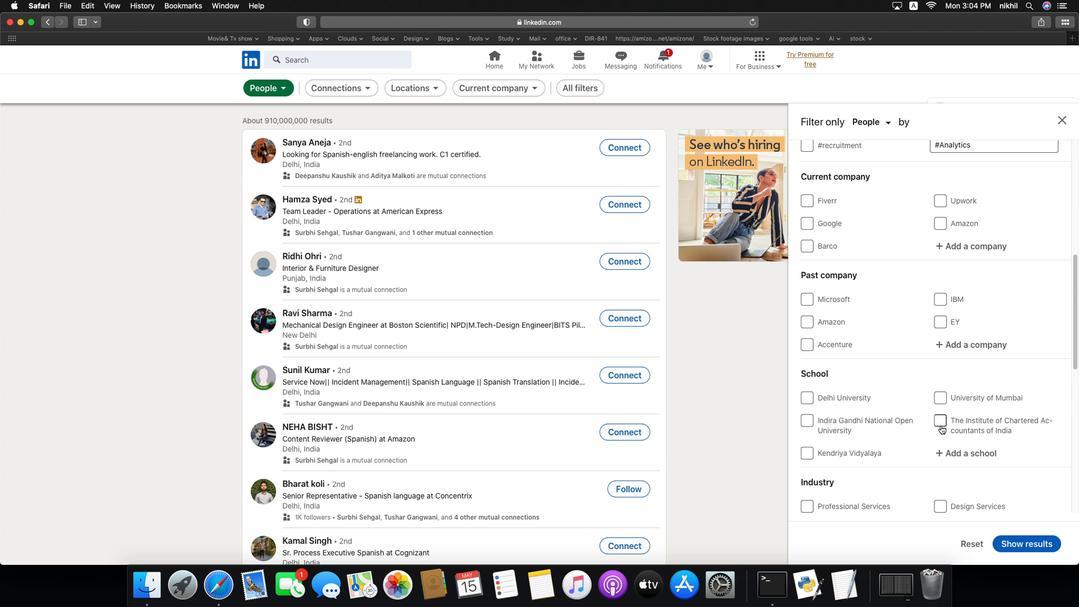 
Action: Mouse scrolled (973, 423) with delta (-29, -28)
Screenshot: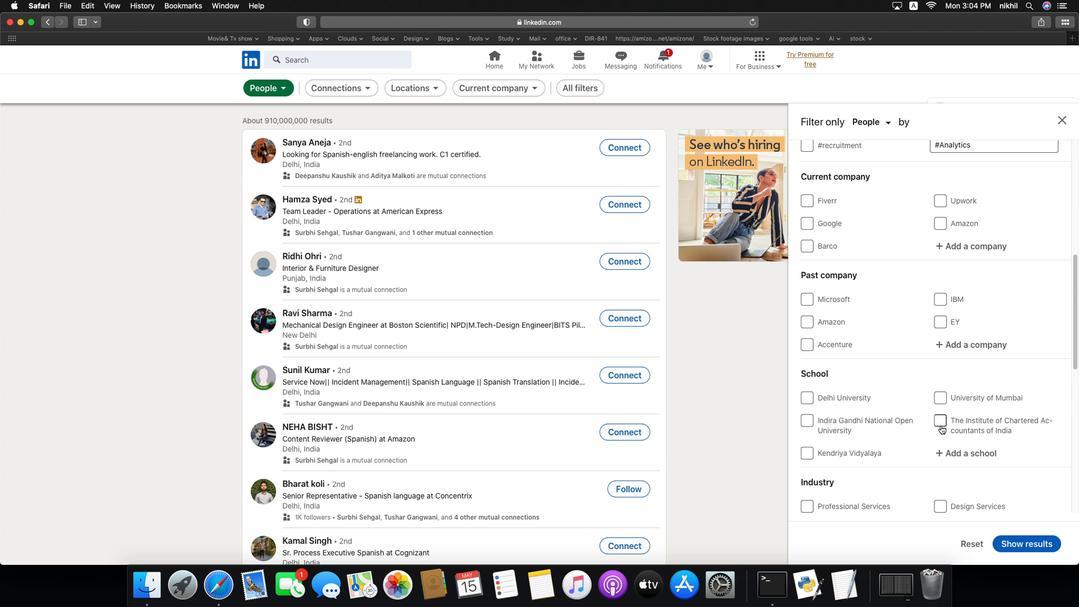 
Action: Mouse scrolled (973, 423) with delta (-29, -29)
Screenshot: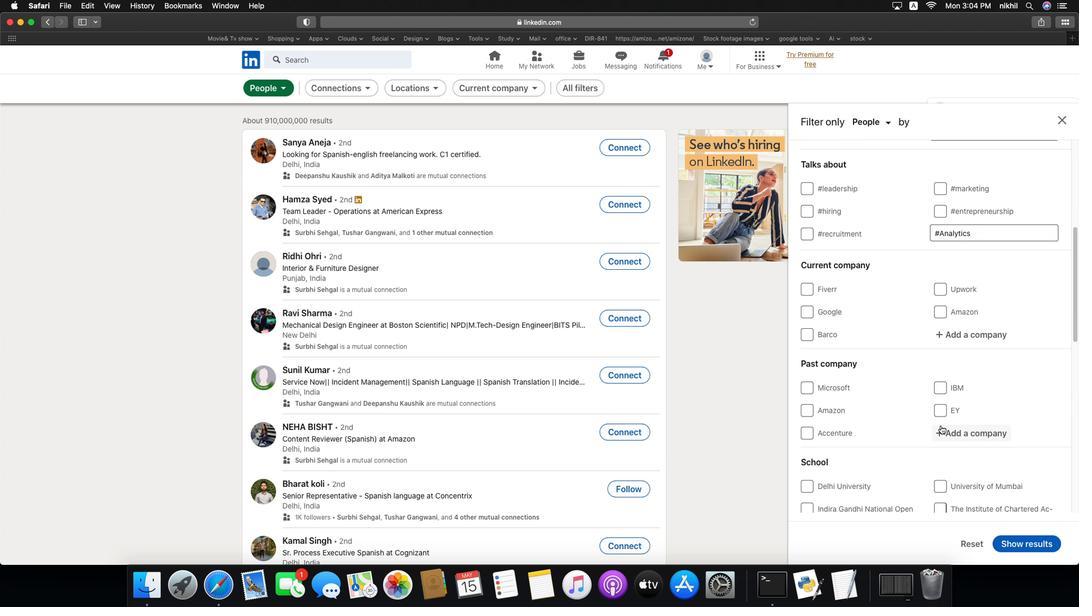 
Action: Mouse scrolled (973, 423) with delta (-29, -29)
Screenshot: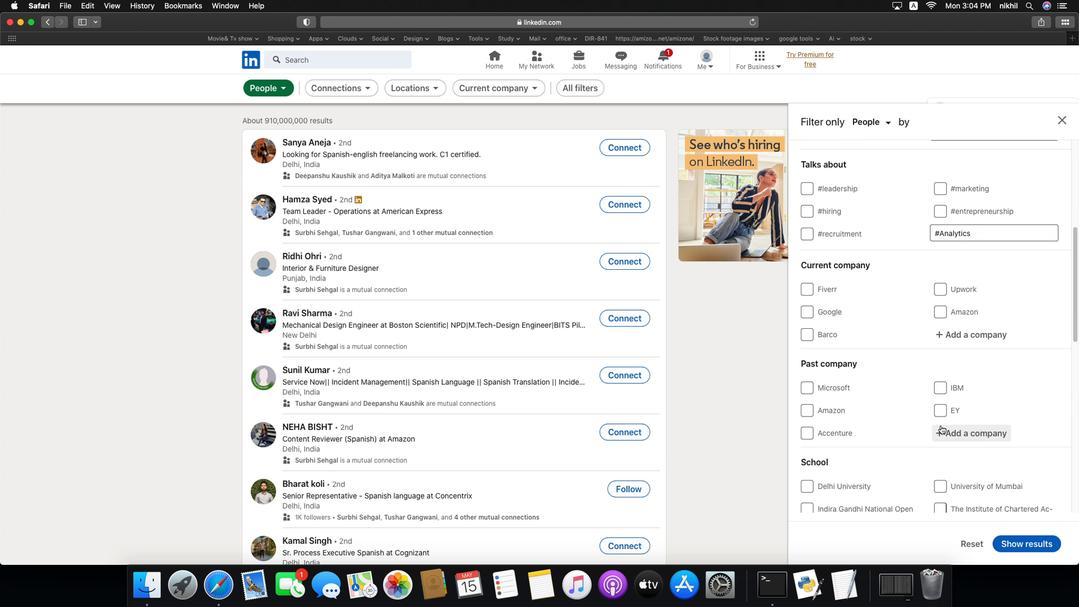 
Action: Mouse scrolled (973, 423) with delta (-29, -28)
Screenshot: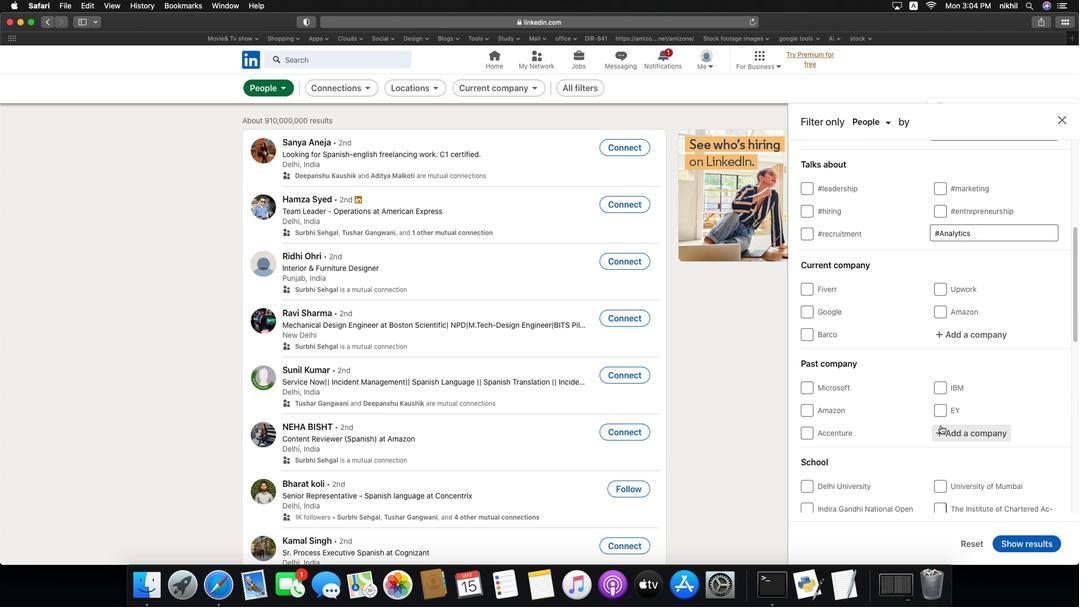 
Action: Mouse moved to (1003, 330)
Screenshot: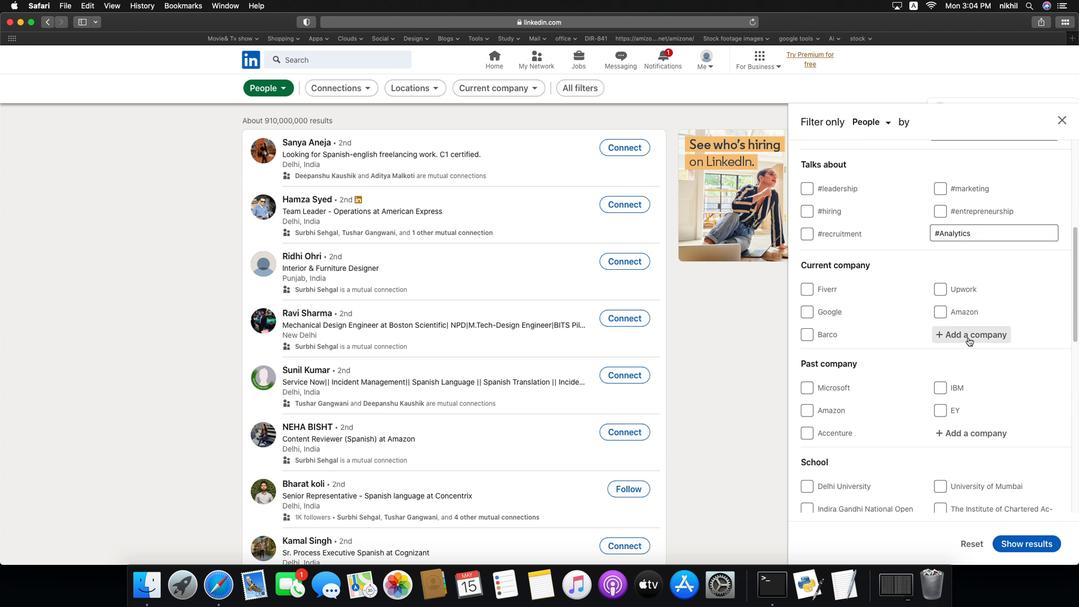 
Action: Mouse pressed left at (1003, 330)
Screenshot: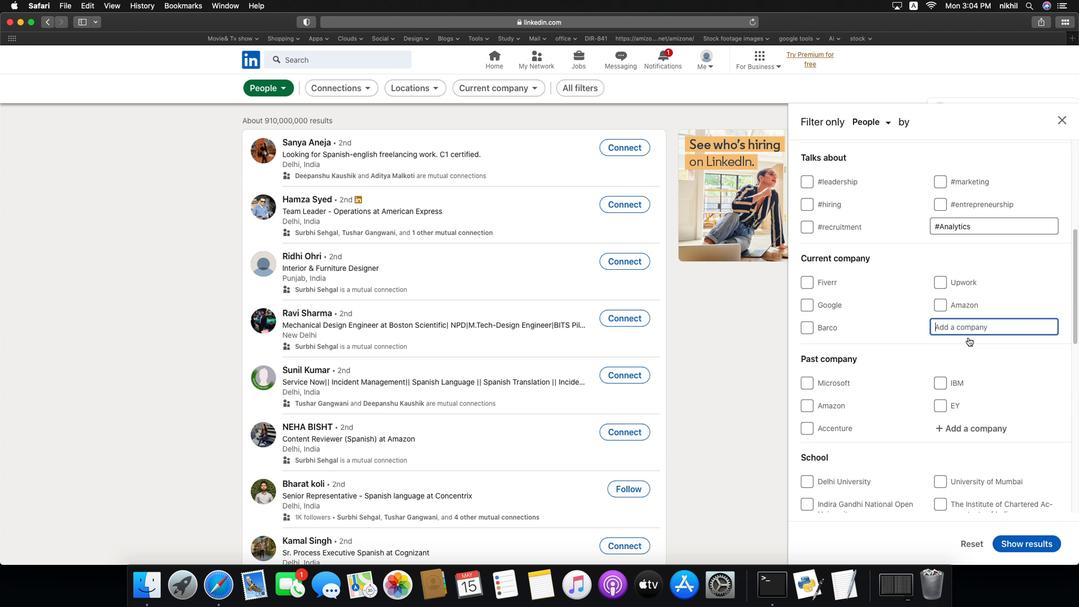 
Action: Key pressed Key.caps_lock'D'Key.caps_lock'e''l''h''i'
Screenshot: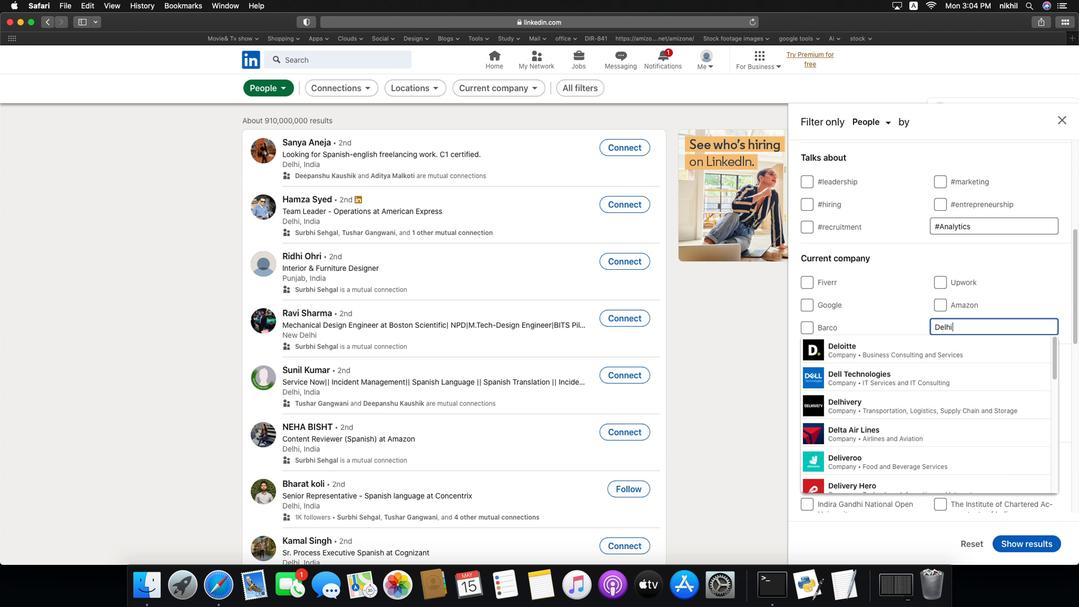 
Action: Mouse moved to (958, 351)
Screenshot: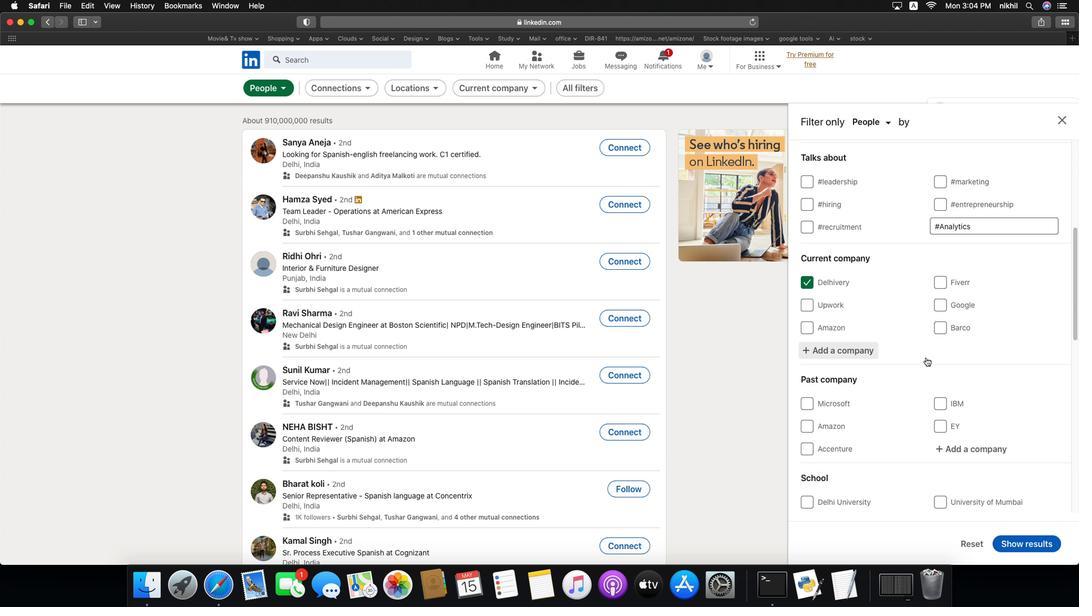 
Action: Mouse pressed left at (958, 351)
Screenshot: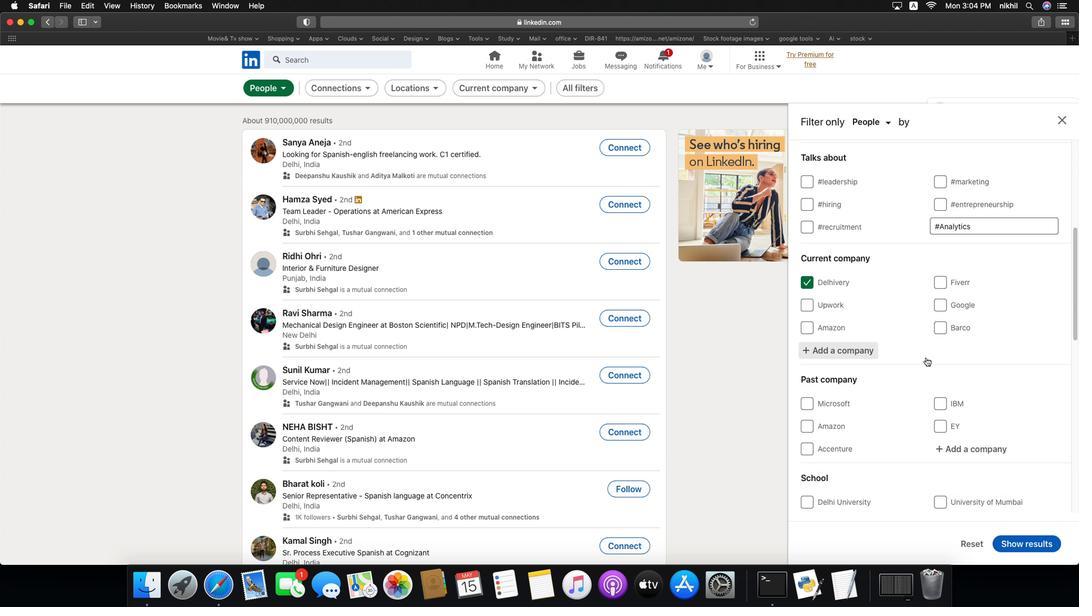 
Action: Mouse scrolled (958, 351) with delta (-29, -30)
Screenshot: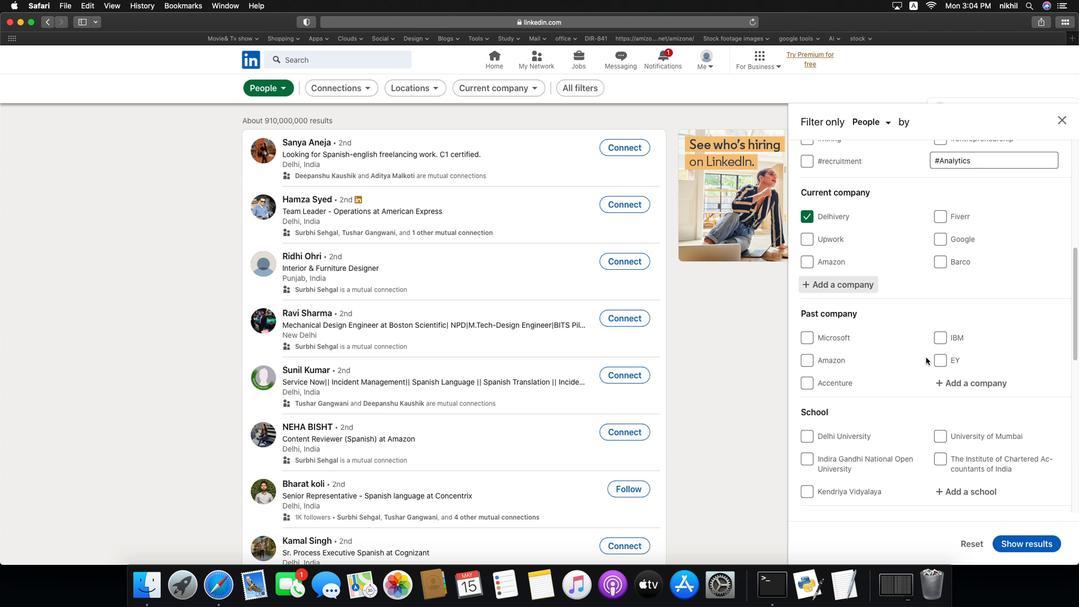 
Action: Mouse scrolled (958, 351) with delta (-29, -30)
Screenshot: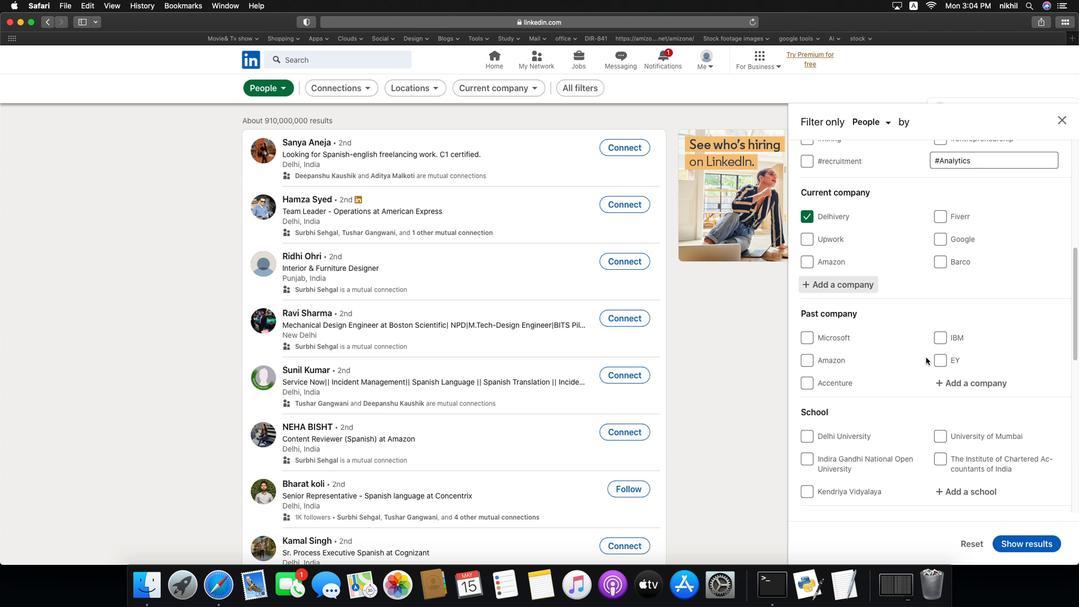 
Action: Mouse scrolled (958, 351) with delta (-29, -30)
Screenshot: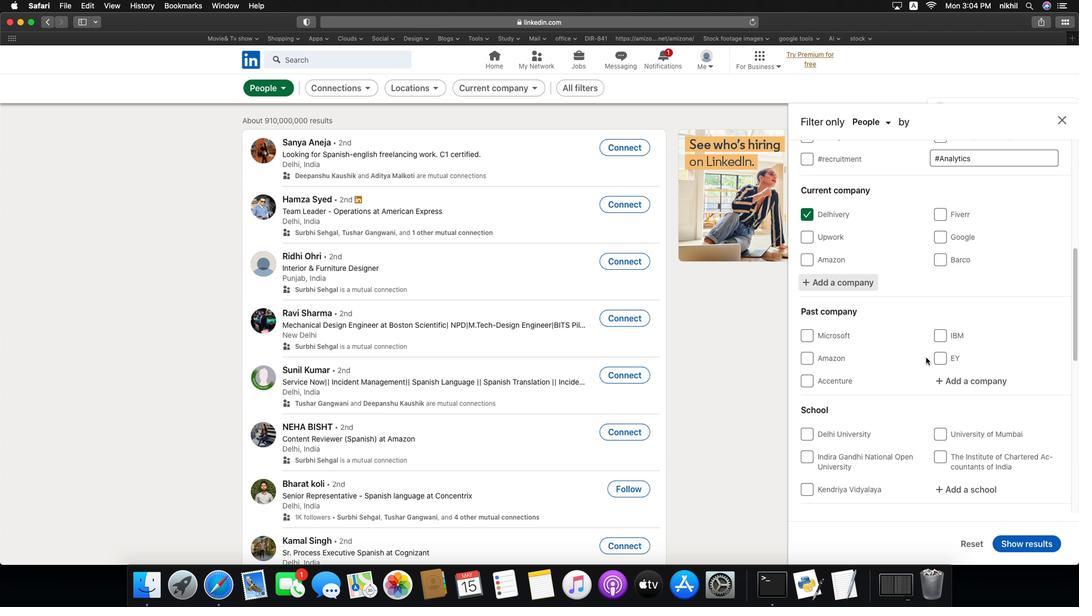 
Action: Mouse scrolled (958, 351) with delta (-29, -30)
Screenshot: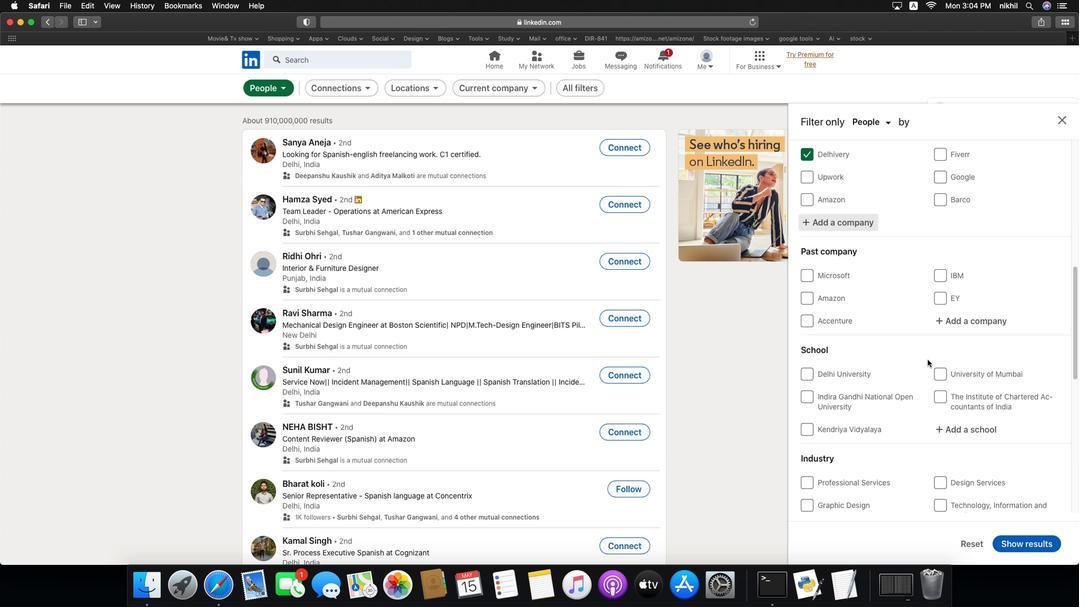 
Action: Mouse scrolled (958, 351) with delta (-29, -30)
Screenshot: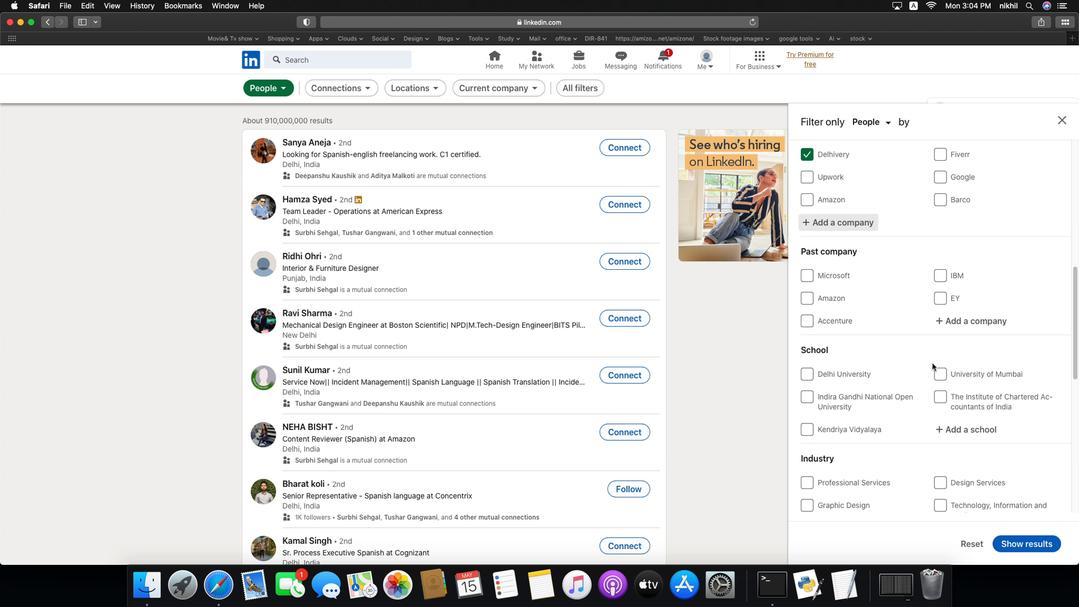 
Action: Mouse scrolled (958, 351) with delta (-29, -30)
Screenshot: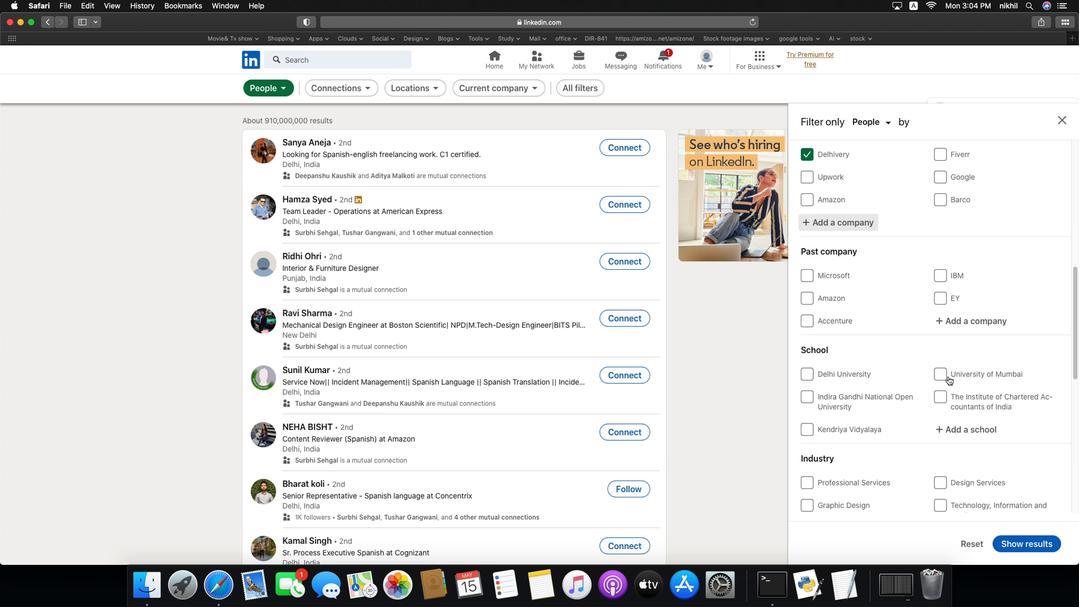 
Action: Mouse moved to (994, 426)
Screenshot: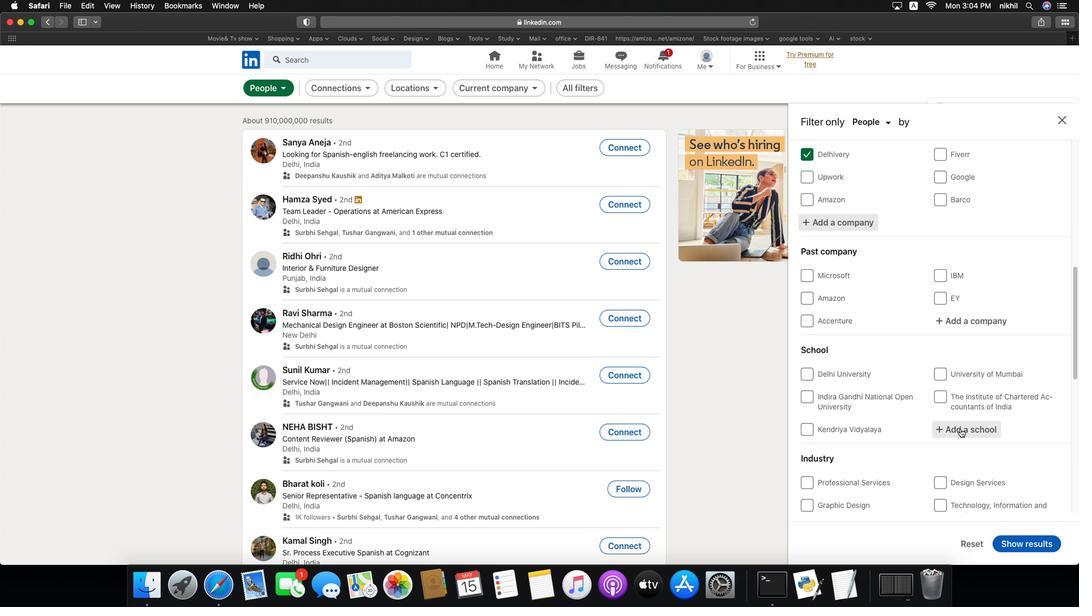 
Action: Mouse pressed left at (994, 426)
Screenshot: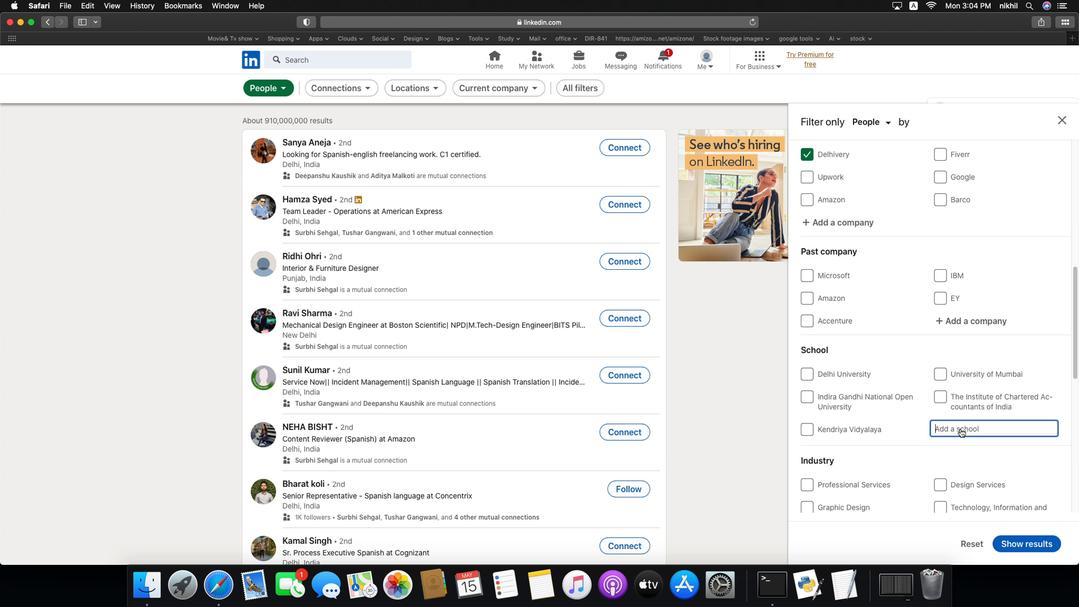 
Action: Key pressed Key.caps_lock'B'Key.caps_lock'h''a''r''a''t''h''i'
Screenshot: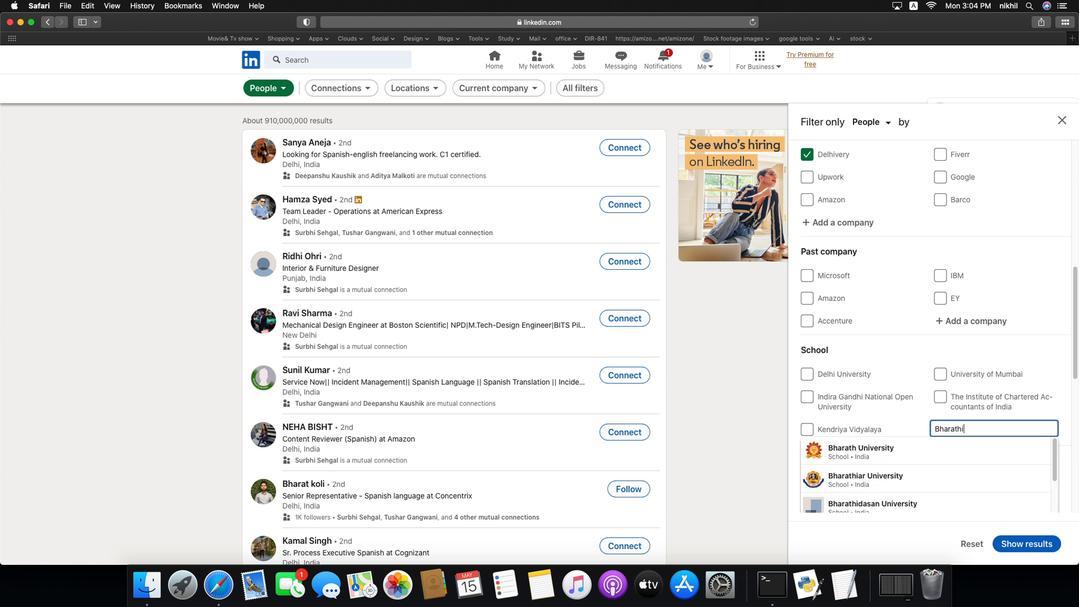 
Action: Mouse moved to (956, 443)
Screenshot: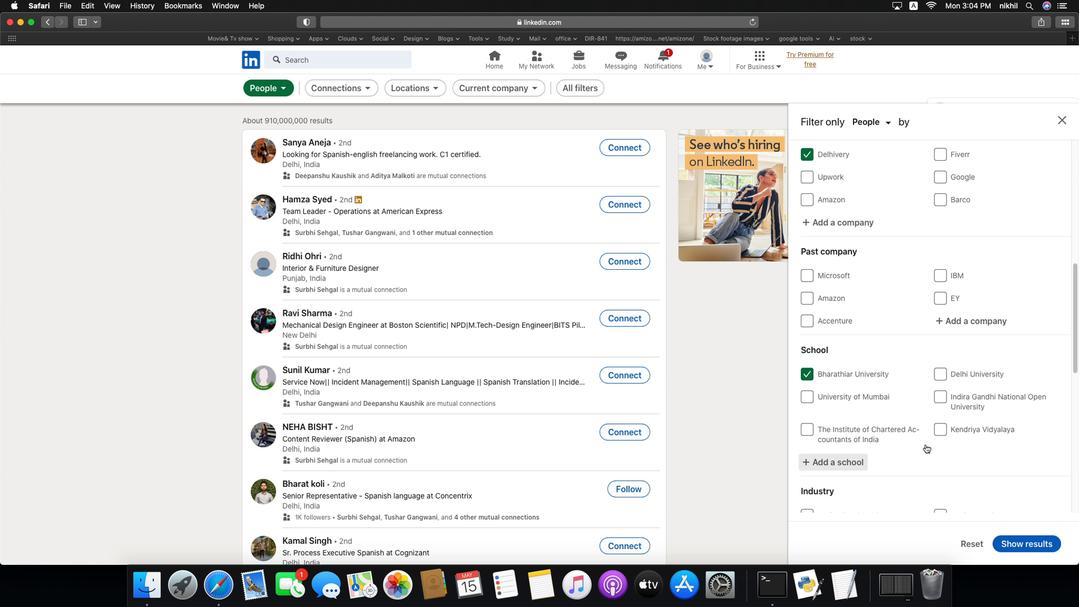 
Action: Mouse pressed left at (956, 443)
Screenshot: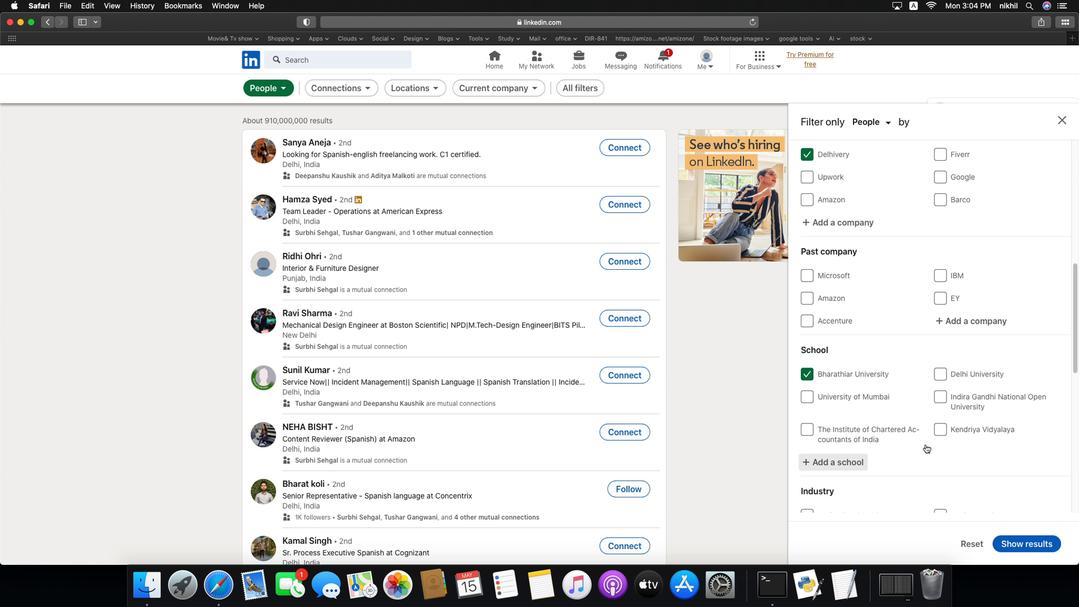 
Action: Mouse scrolled (956, 443) with delta (-29, -30)
Screenshot: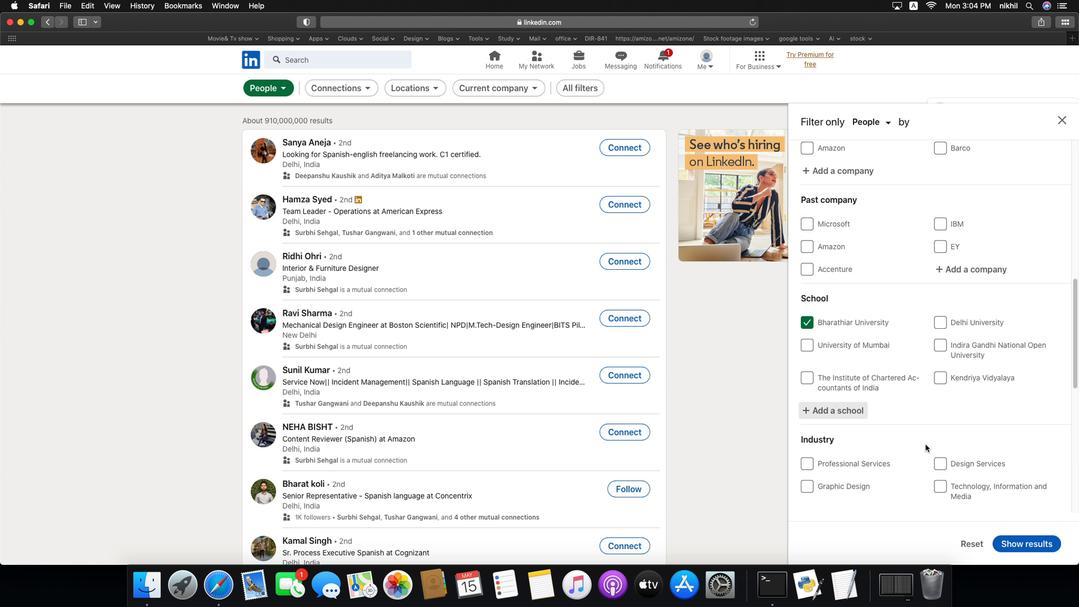 
Action: Mouse scrolled (956, 443) with delta (-29, -30)
Screenshot: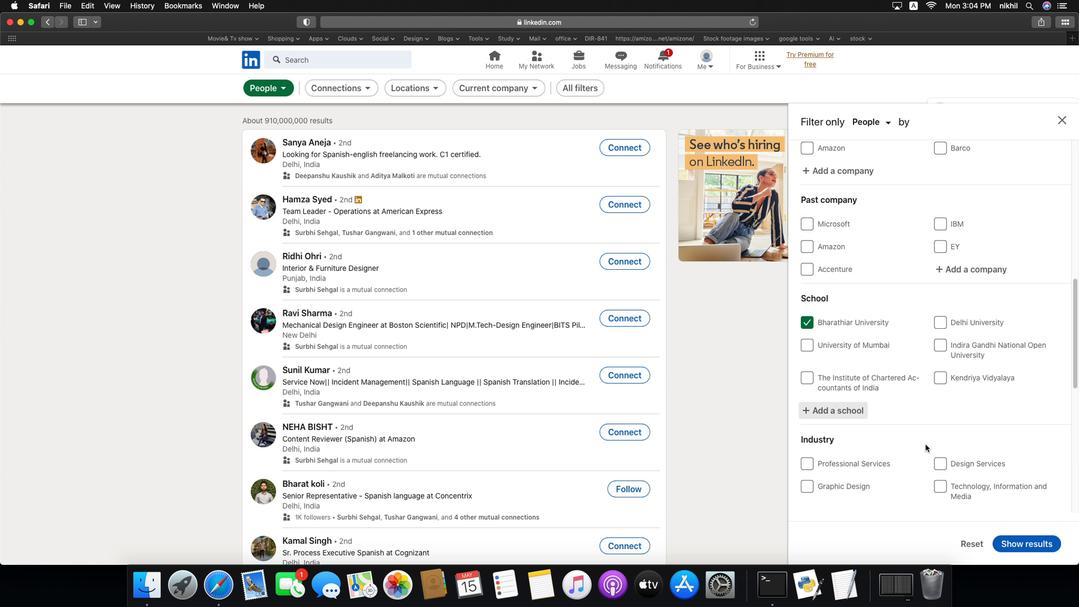 
Action: Mouse scrolled (956, 443) with delta (-29, -30)
Screenshot: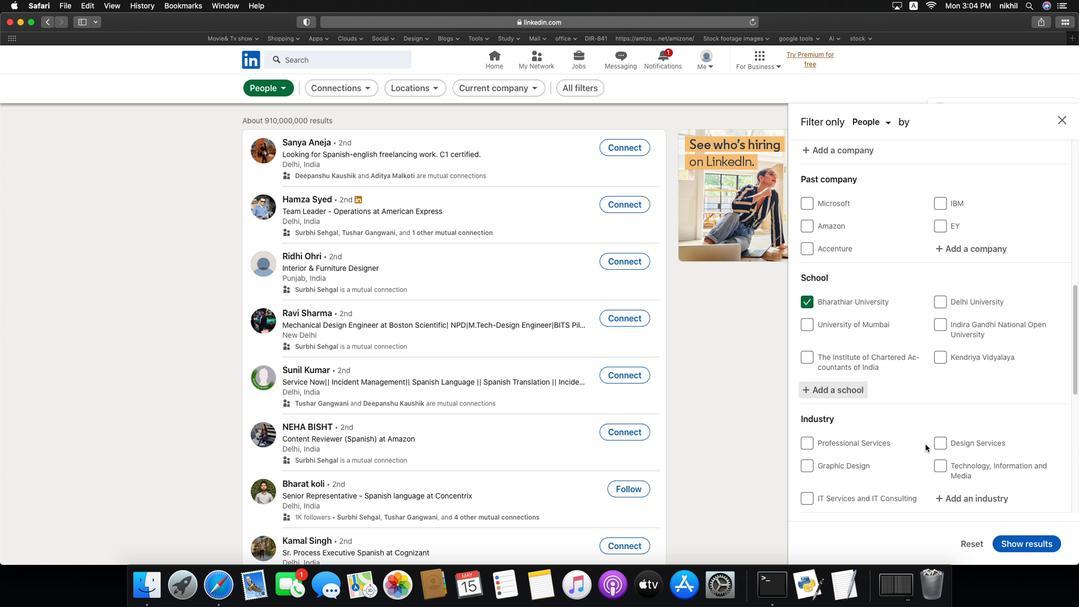 
Action: Mouse scrolled (956, 443) with delta (-29, -30)
Screenshot: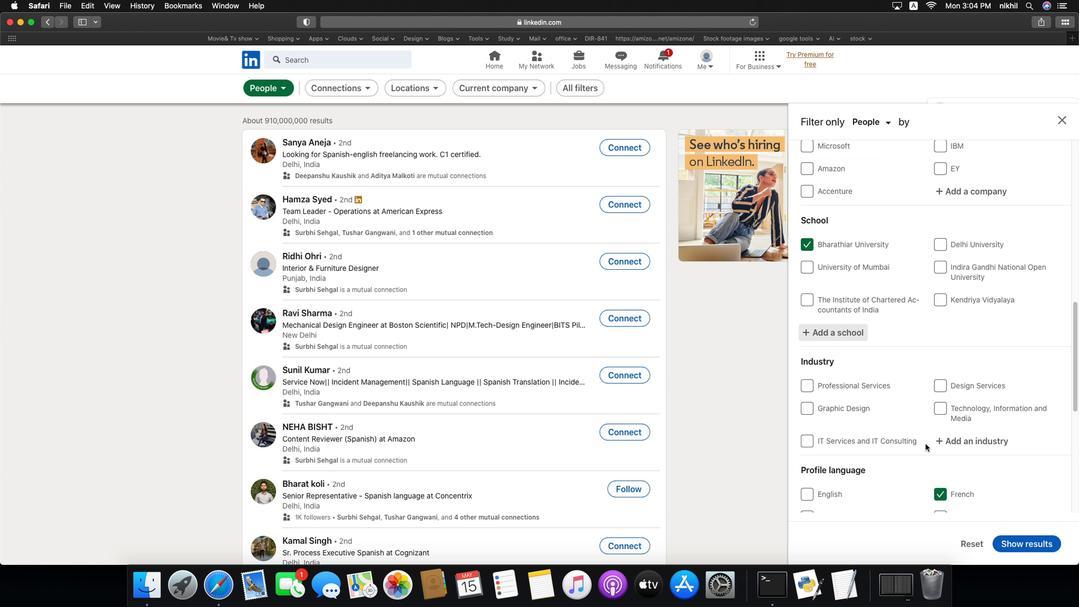 
Action: Mouse scrolled (956, 443) with delta (-29, -30)
Screenshot: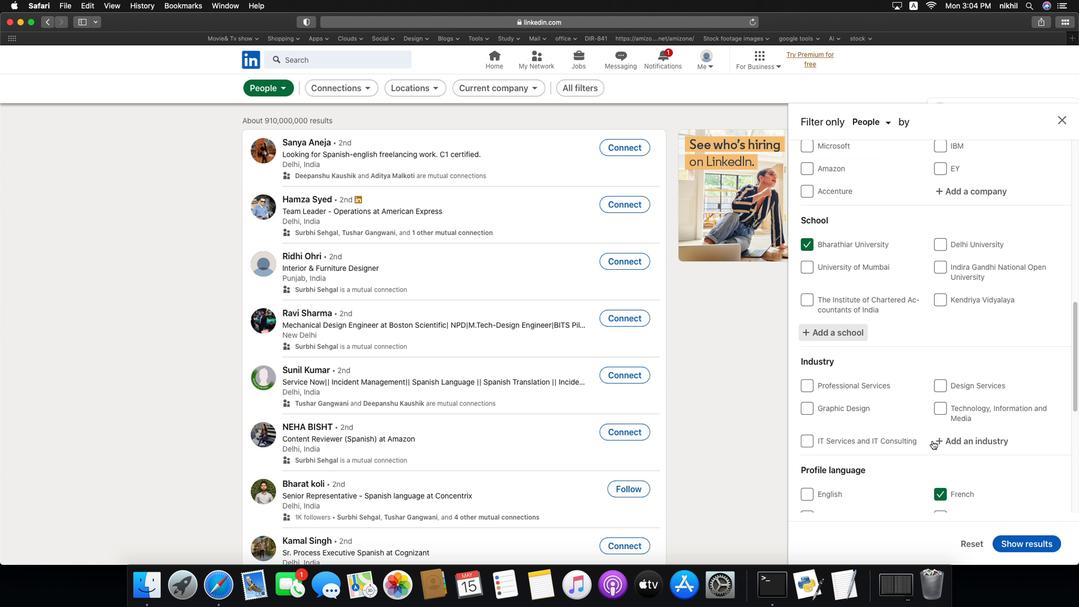 
Action: Mouse scrolled (956, 443) with delta (-29, -30)
Screenshot: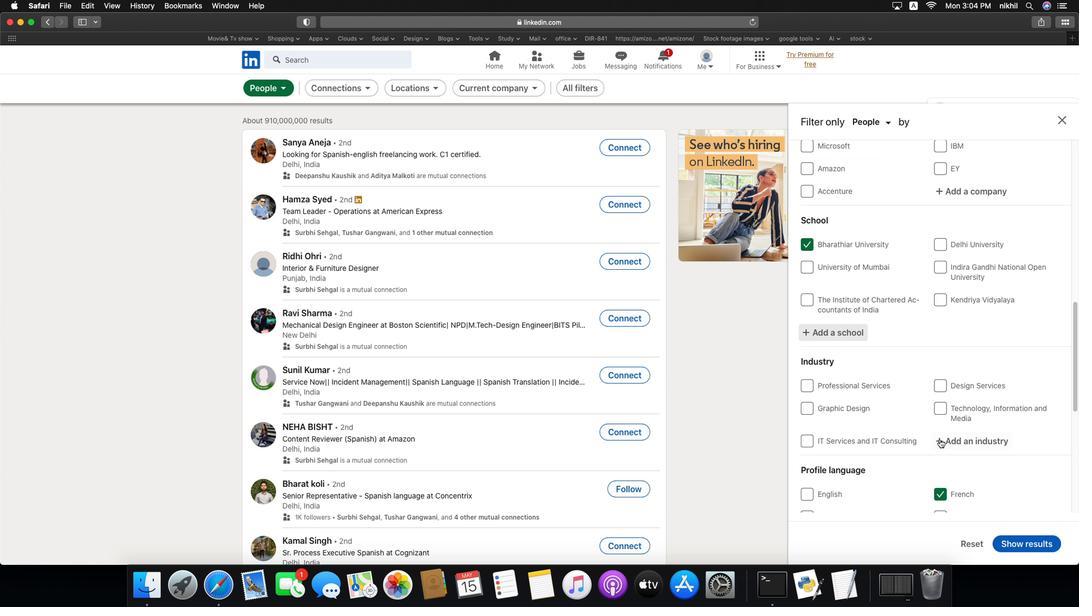 
Action: Mouse moved to (981, 438)
Screenshot: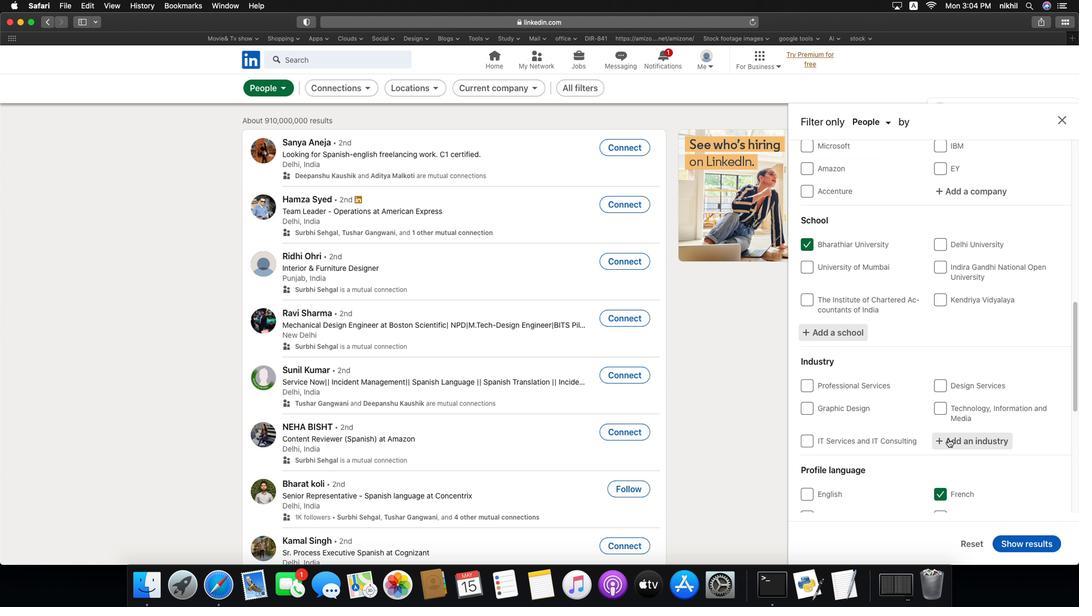 
Action: Mouse pressed left at (981, 438)
Screenshot: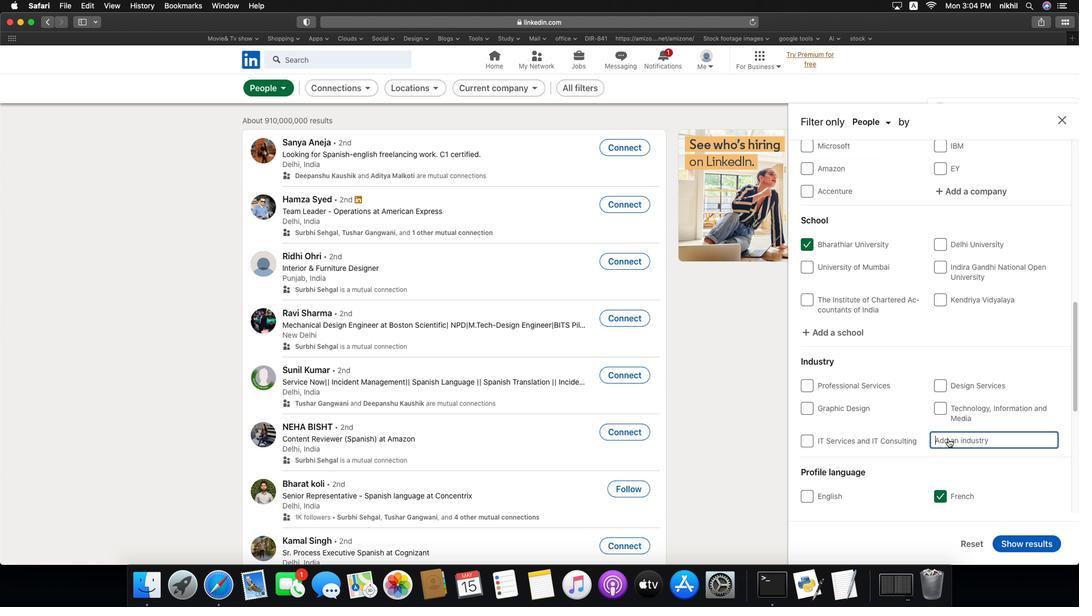 
Action: Key pressed Key.caps_lock'B'Key.caps_lock'u''i''l''d''i''n''g'
Screenshot: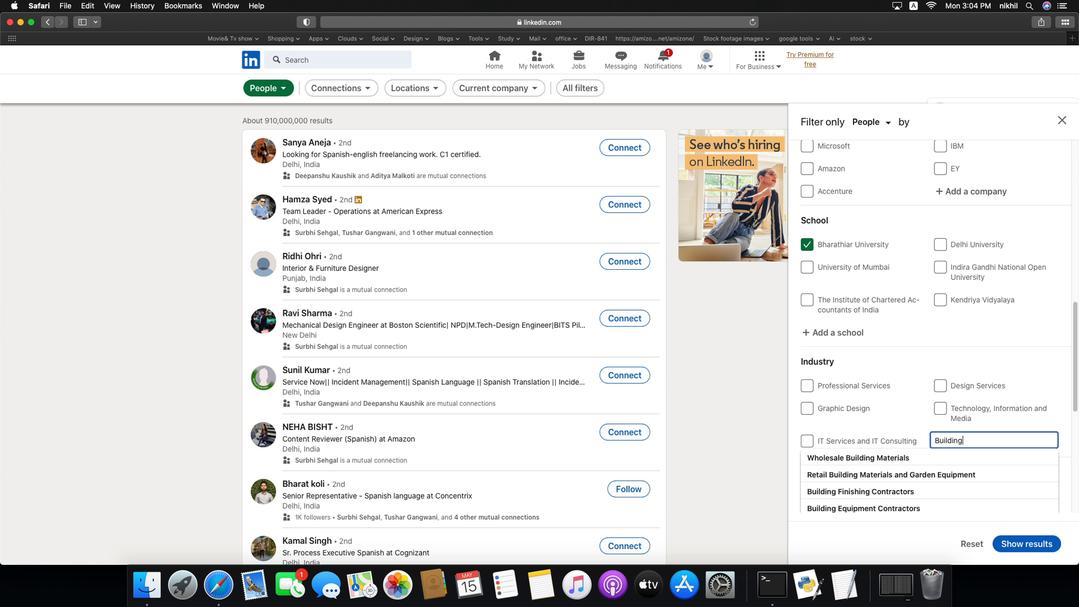 
Action: Mouse moved to (934, 490)
Screenshot: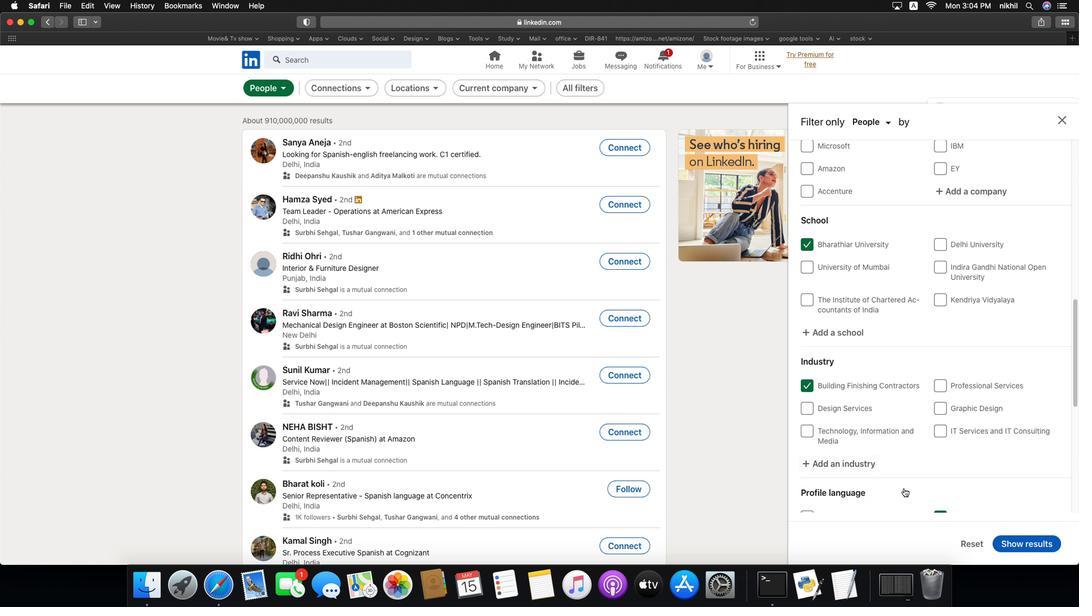 
Action: Mouse pressed left at (934, 490)
Screenshot: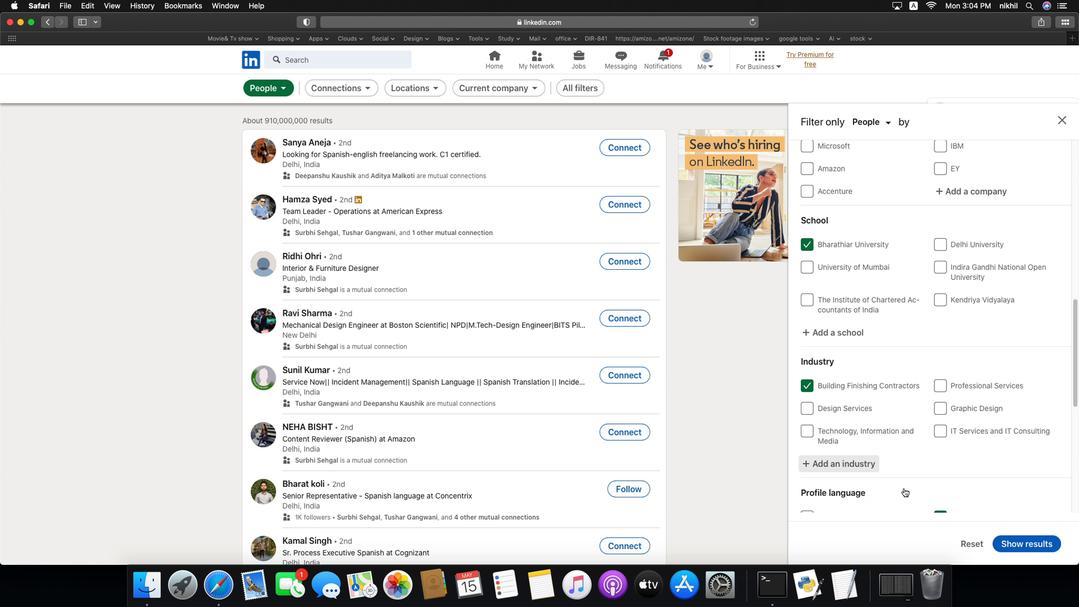 
Action: Mouse scrolled (934, 490) with delta (-29, -30)
Screenshot: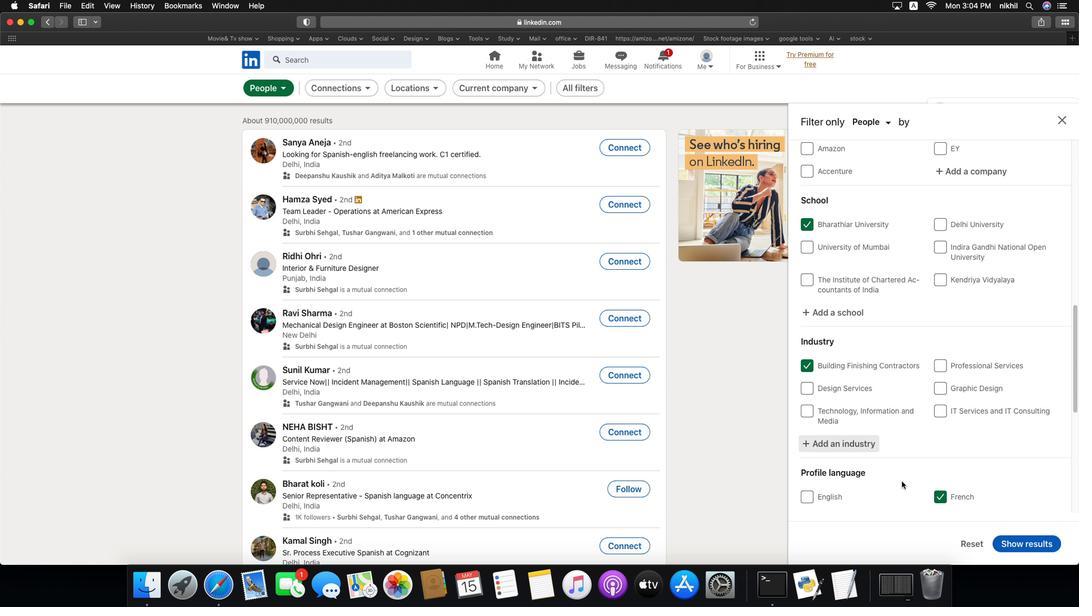 
Action: Mouse scrolled (934, 490) with delta (-29, -30)
Screenshot: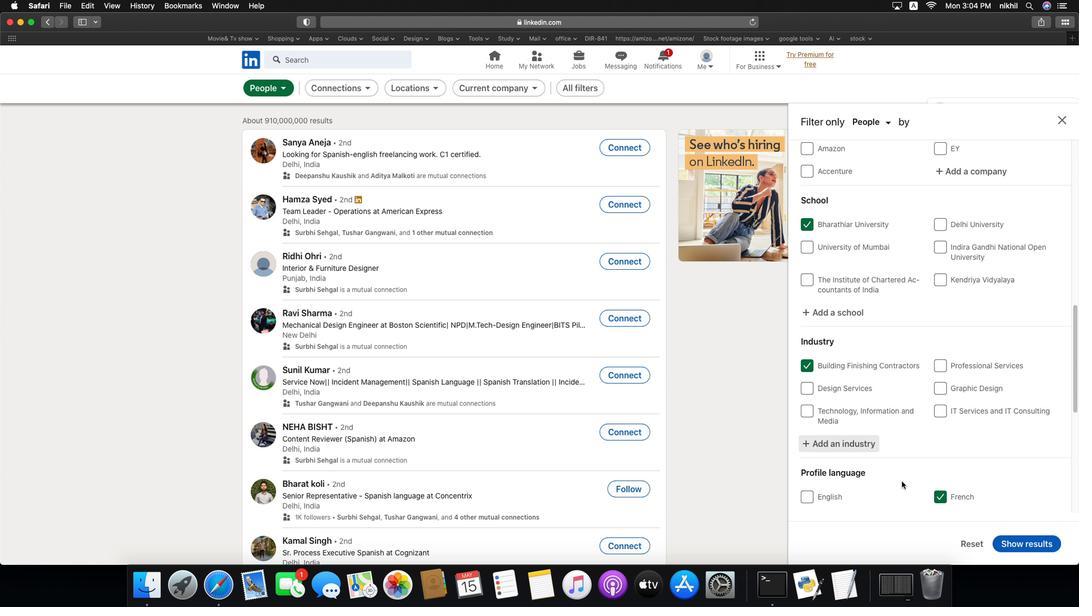 
Action: Mouse moved to (931, 482)
Screenshot: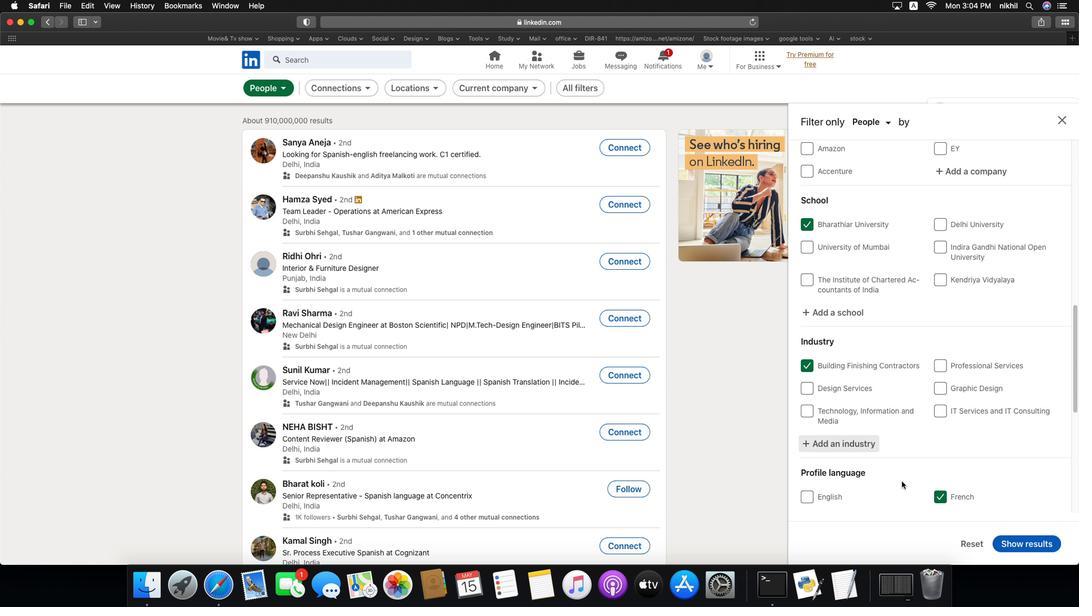 
Action: Mouse scrolled (931, 482) with delta (-29, -30)
Screenshot: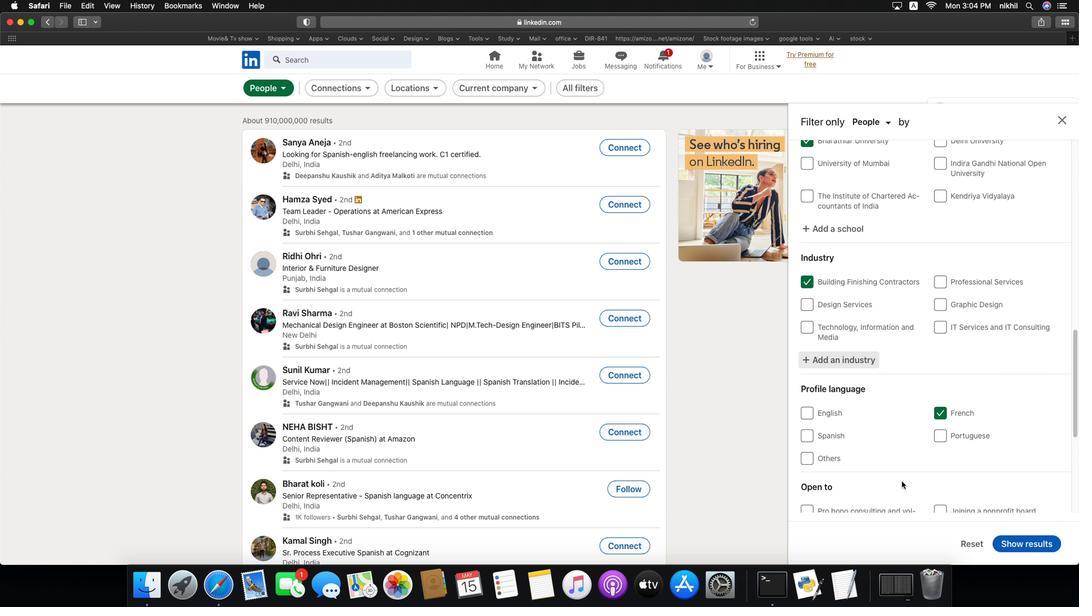 
Action: Mouse scrolled (931, 482) with delta (-29, -30)
Screenshot: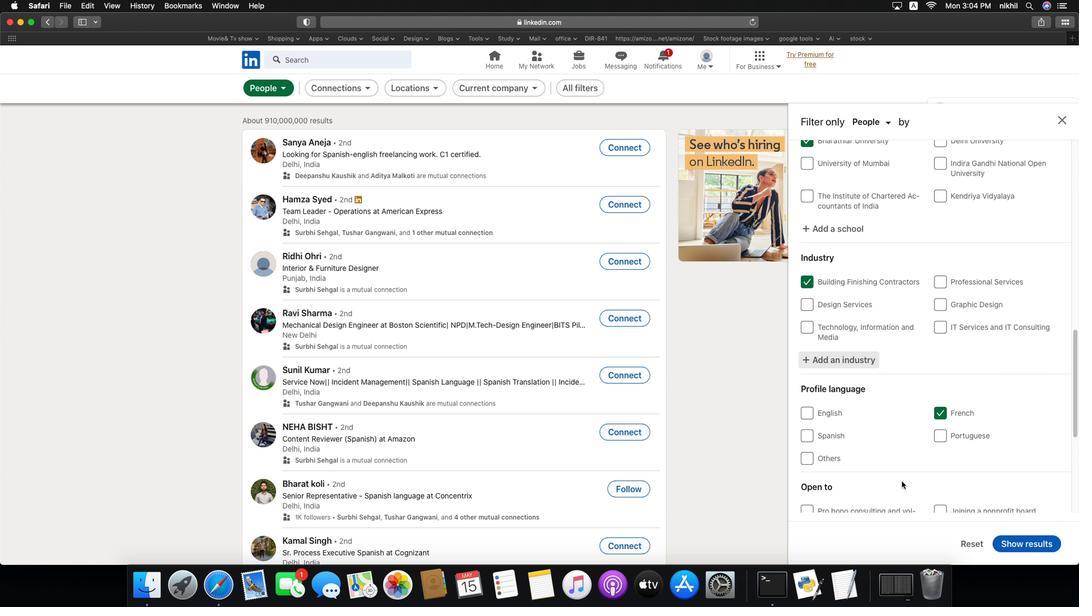 
Action: Mouse scrolled (931, 482) with delta (-29, -30)
Screenshot: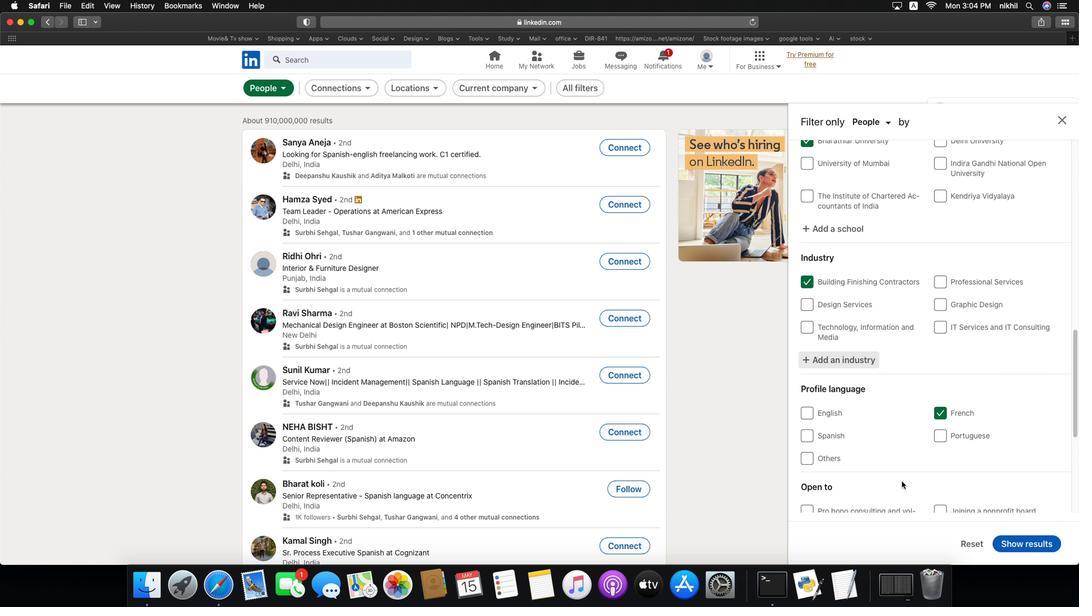 
Action: Mouse scrolled (931, 482) with delta (-29, -30)
Screenshot: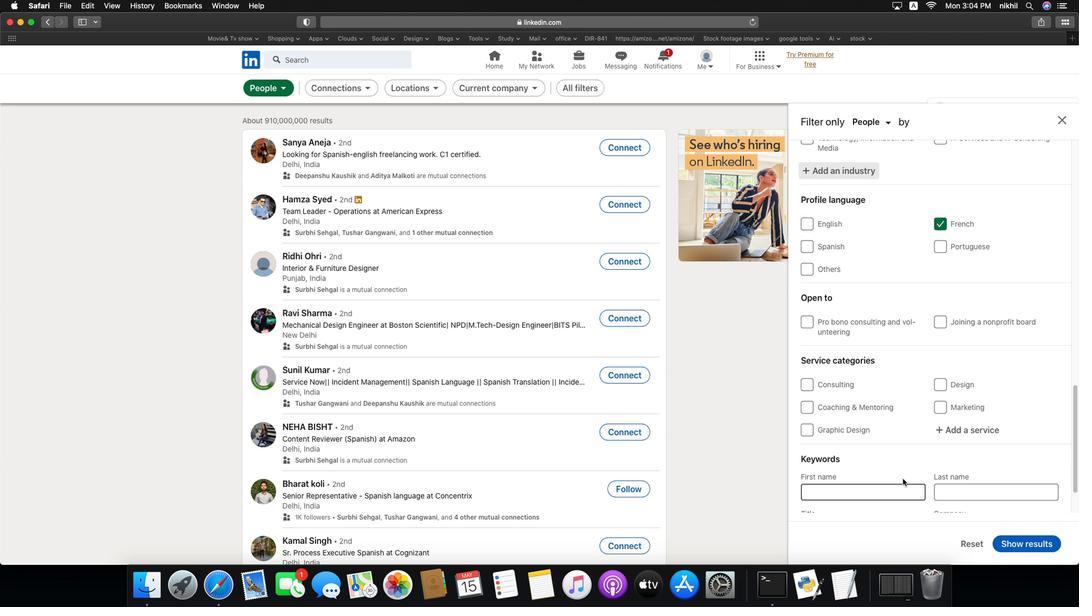 
Action: Mouse scrolled (931, 482) with delta (-29, -30)
Screenshot: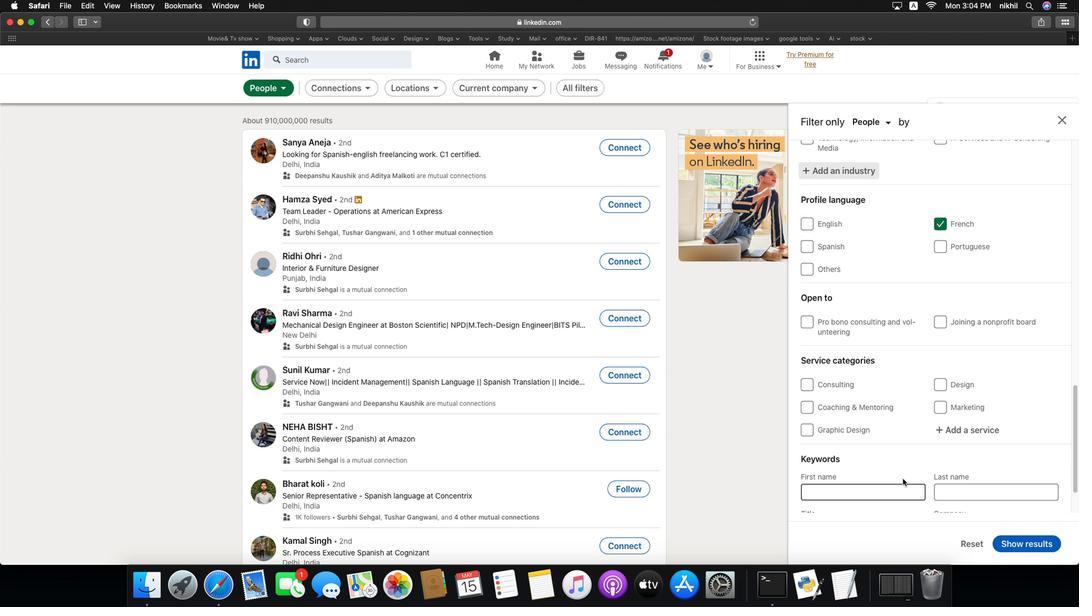 
Action: Mouse moved to (931, 482)
Screenshot: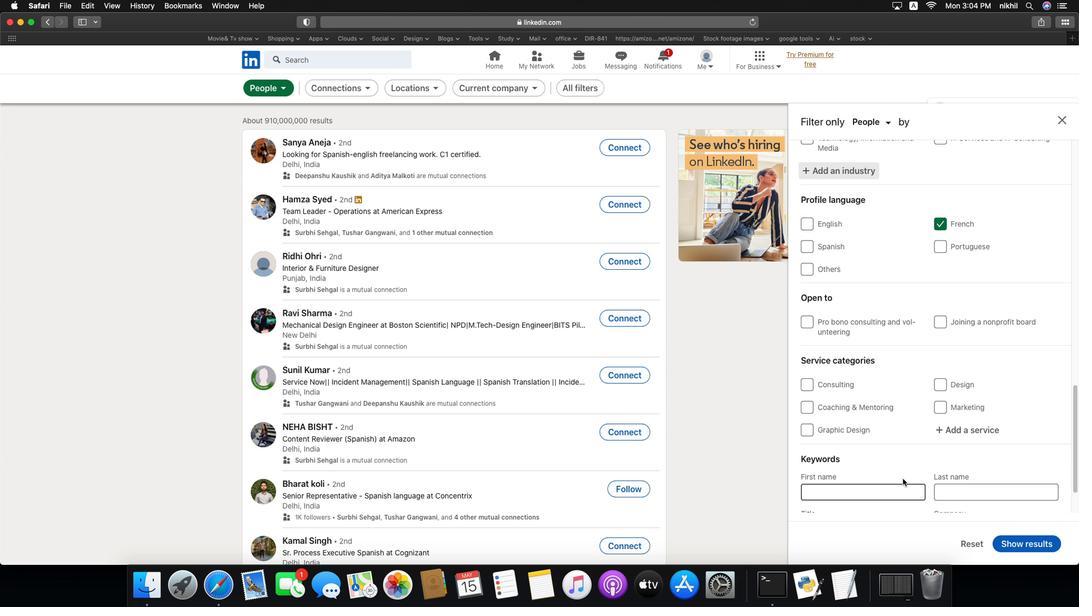 
Action: Mouse scrolled (931, 482) with delta (-29, -31)
Screenshot: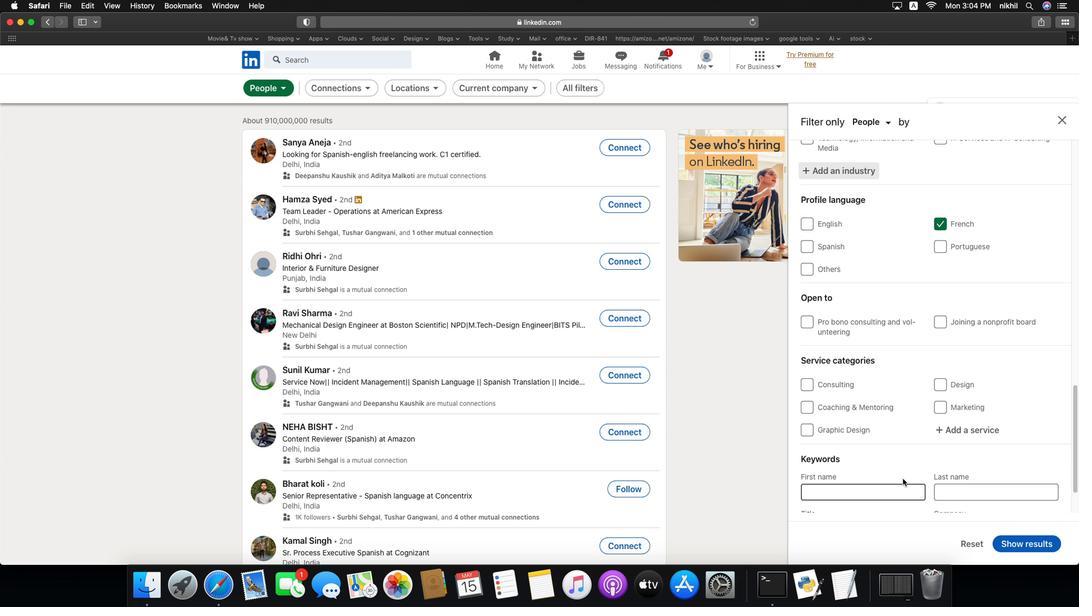 
Action: Mouse moved to (932, 482)
Screenshot: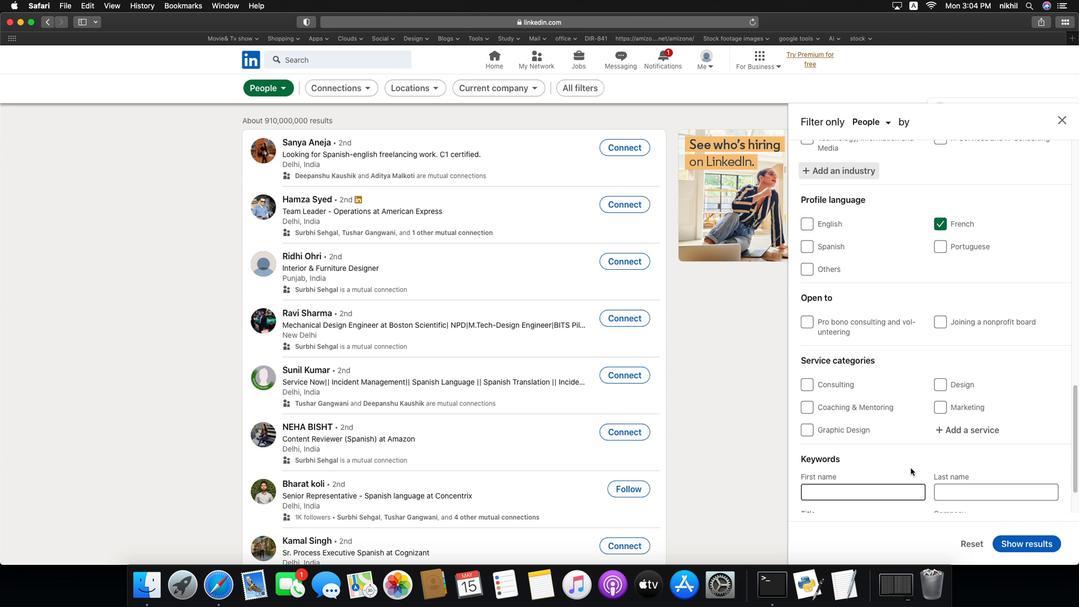 
Action: Mouse scrolled (932, 482) with delta (-29, -32)
Screenshot: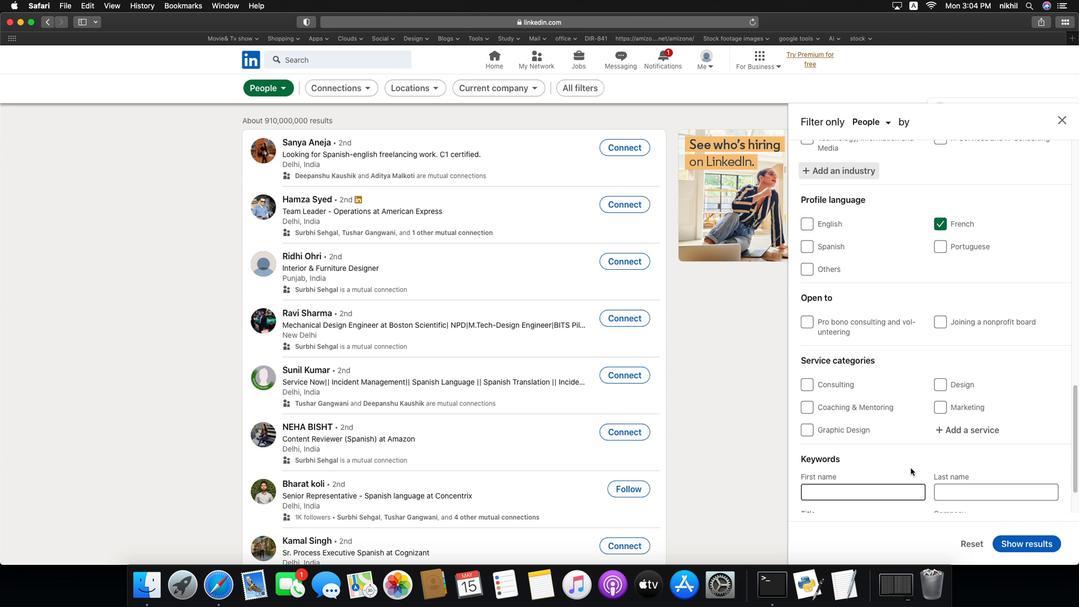 
Action: Mouse moved to (985, 430)
Screenshot: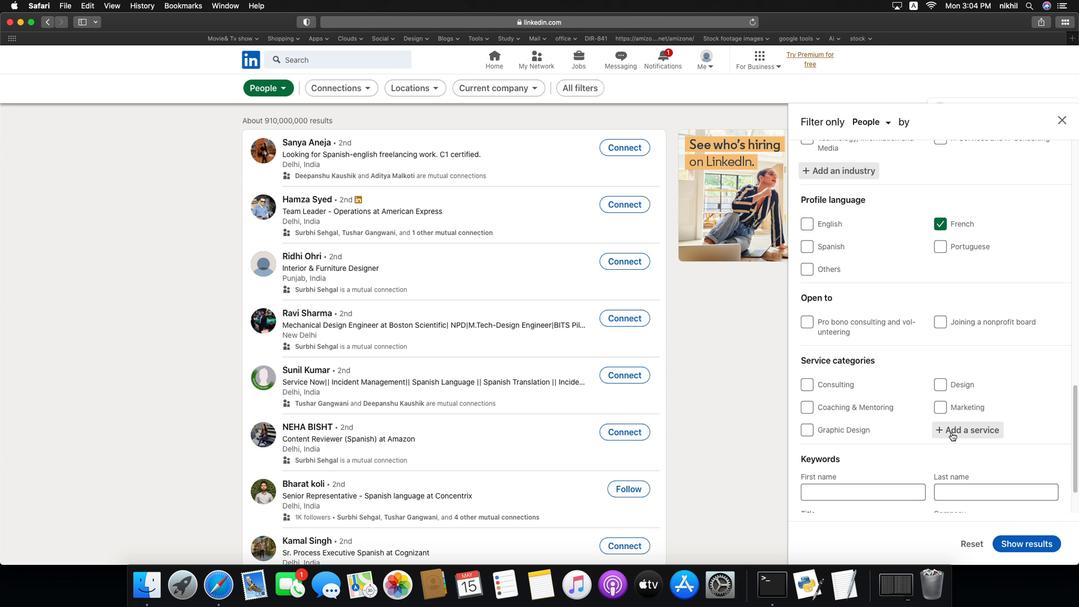 
Action: Mouse pressed left at (985, 430)
Screenshot: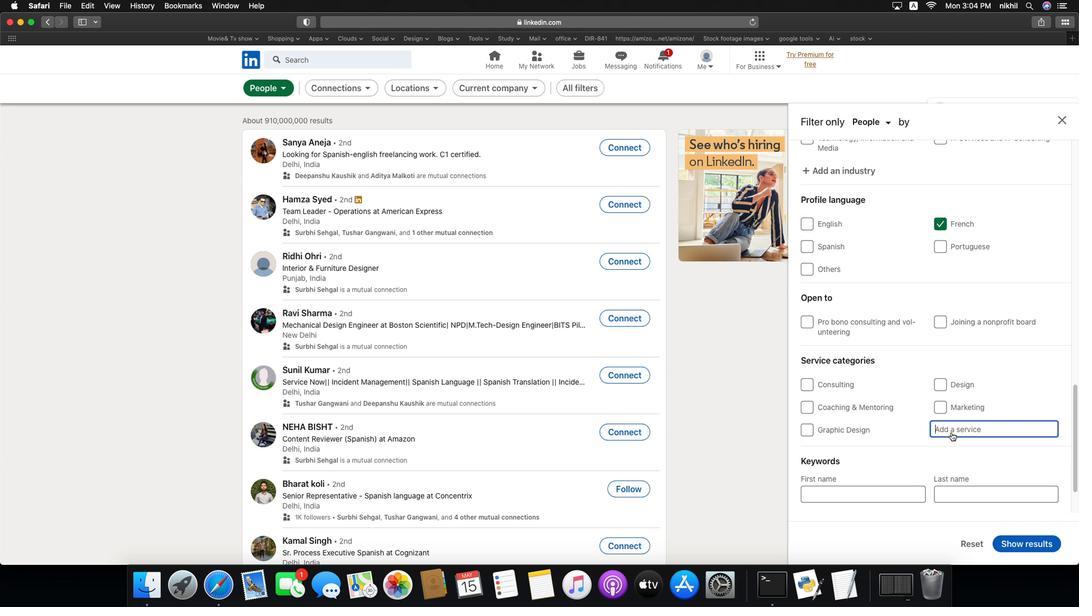 
Action: Key pressed Key.caps_lock'P'Key.caps_lock'r''o''p''e''r''t''y'Key.space'm'
Screenshot: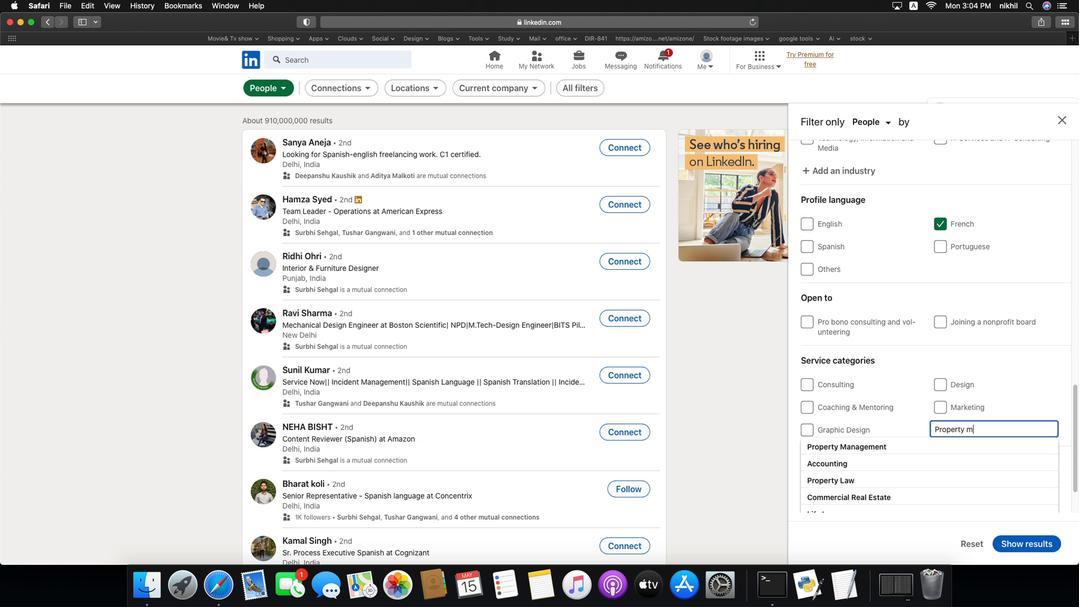 
Action: Mouse moved to (972, 437)
Screenshot: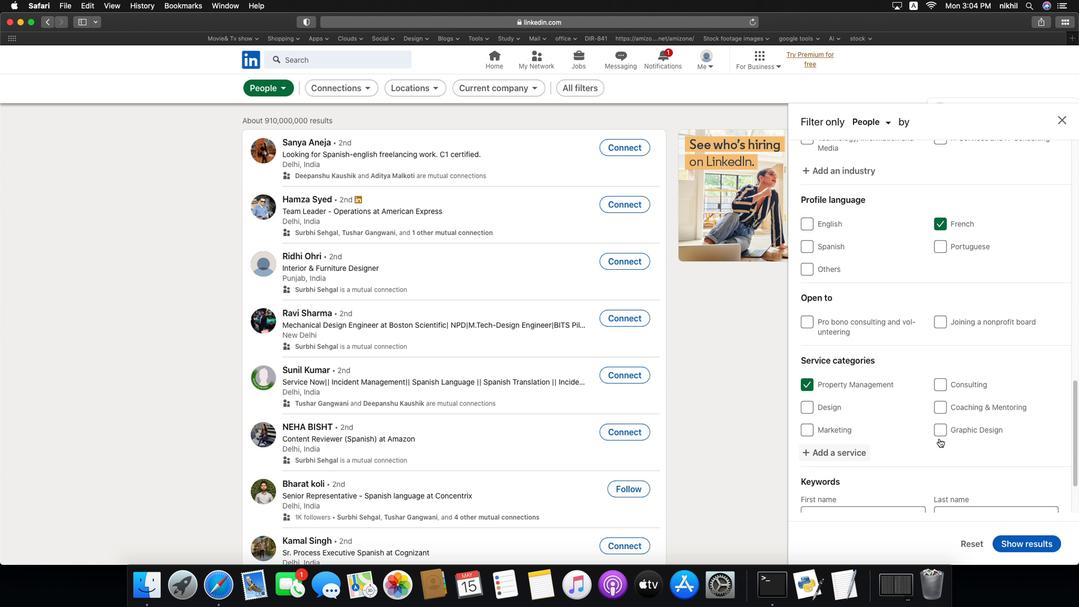 
Action: Mouse pressed left at (972, 437)
Screenshot: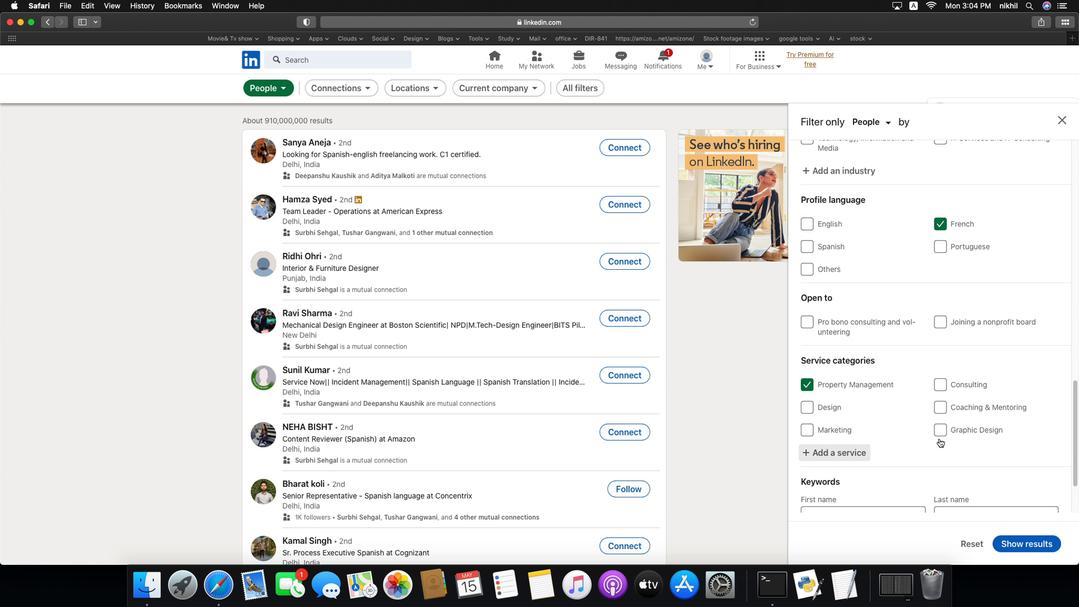 
Action: Mouse scrolled (972, 437) with delta (-29, -30)
Screenshot: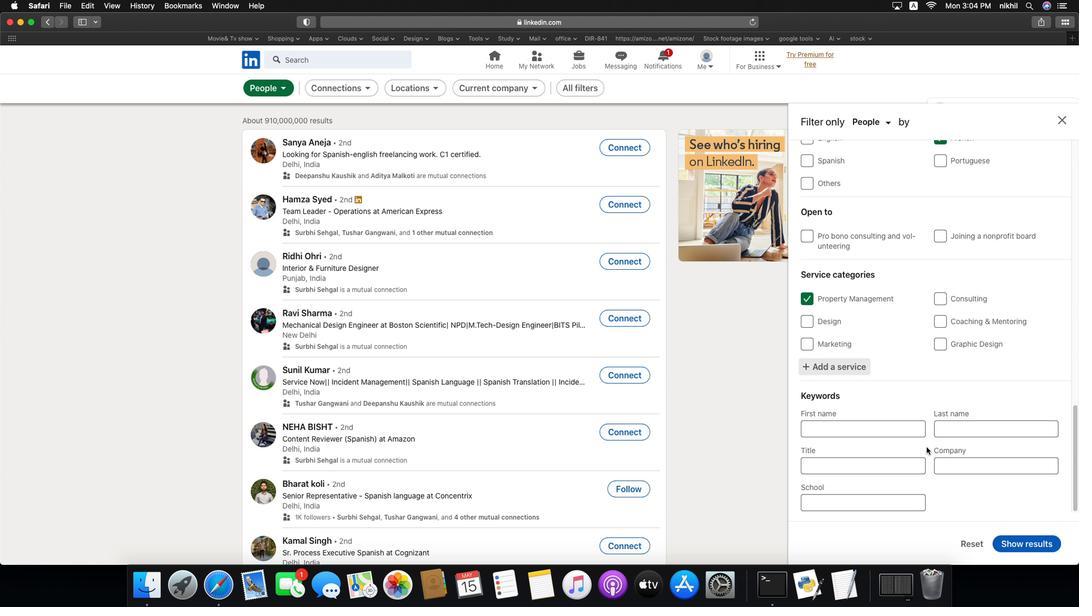 
Action: Mouse scrolled (972, 437) with delta (-29, -30)
Screenshot: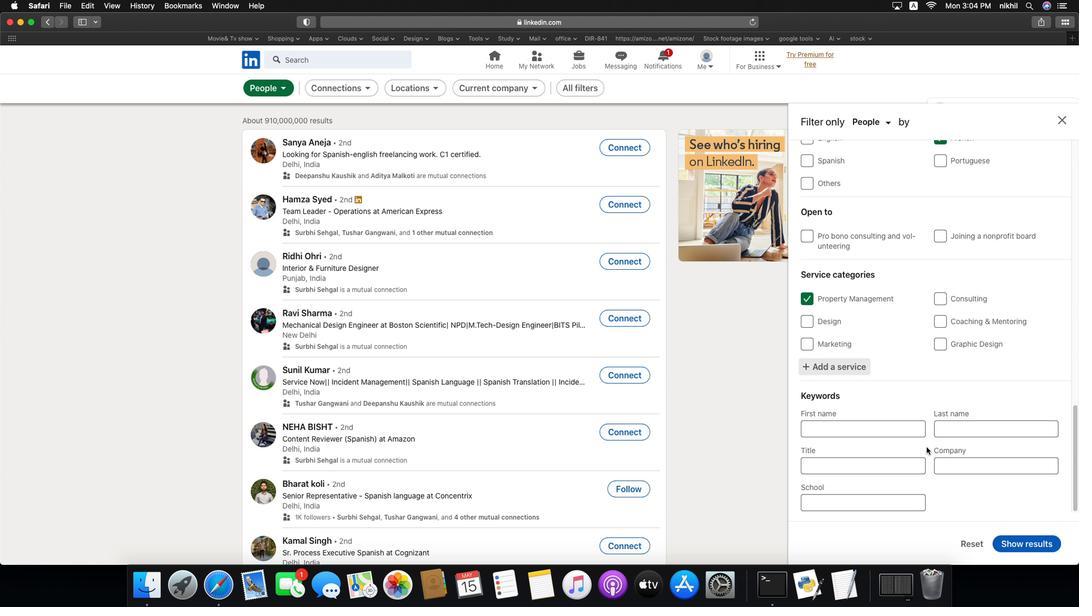 
Action: Mouse scrolled (972, 437) with delta (-29, -31)
Screenshot: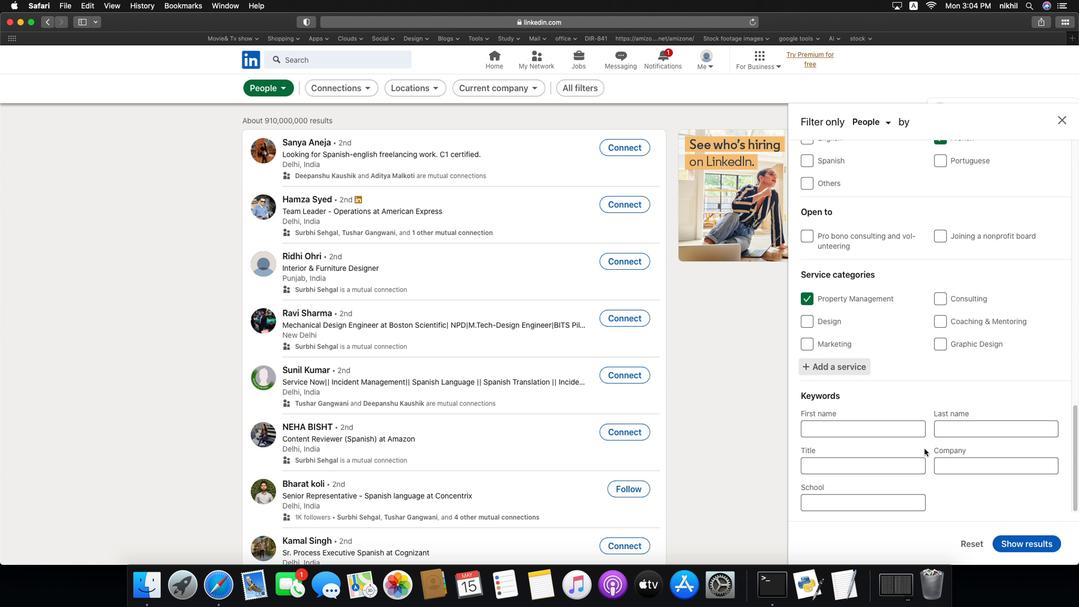 
Action: Mouse scrolled (972, 437) with delta (-29, -32)
Screenshot: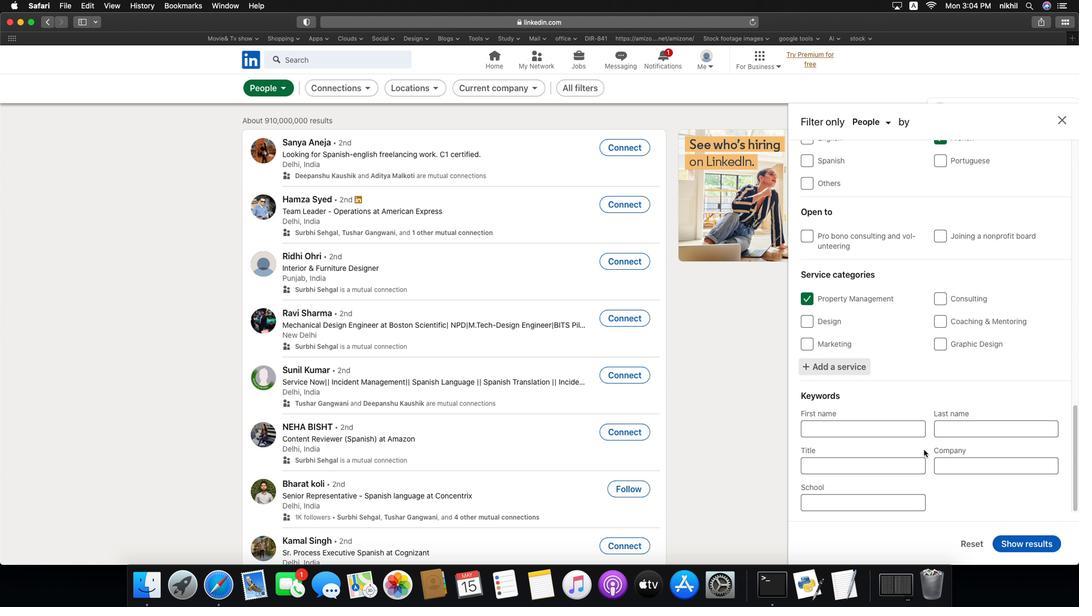
Action: Mouse moved to (928, 463)
Screenshot: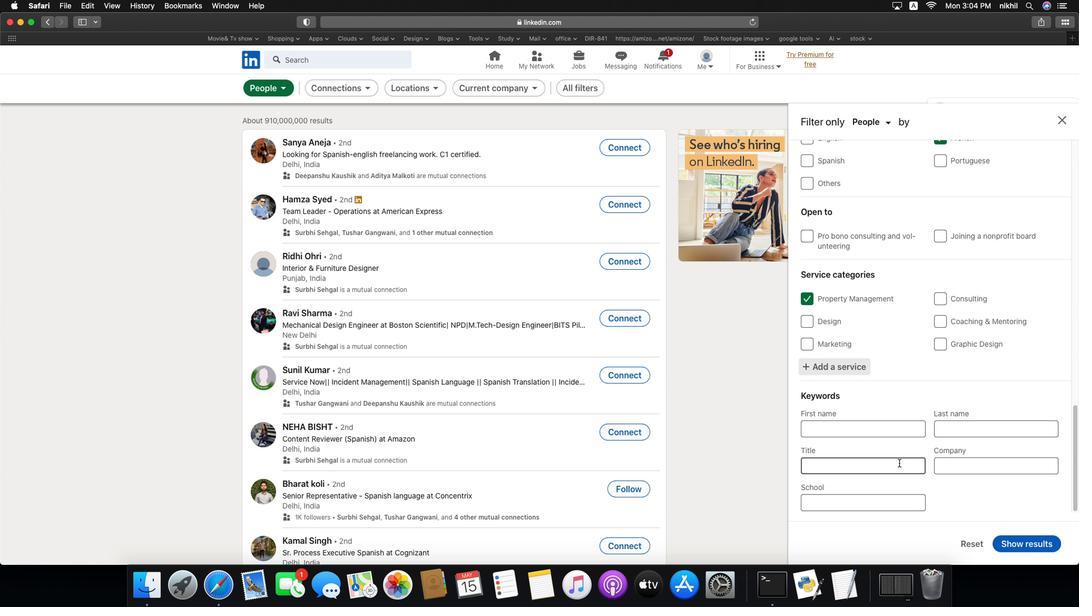 
Action: Mouse pressed left at (928, 463)
Screenshot: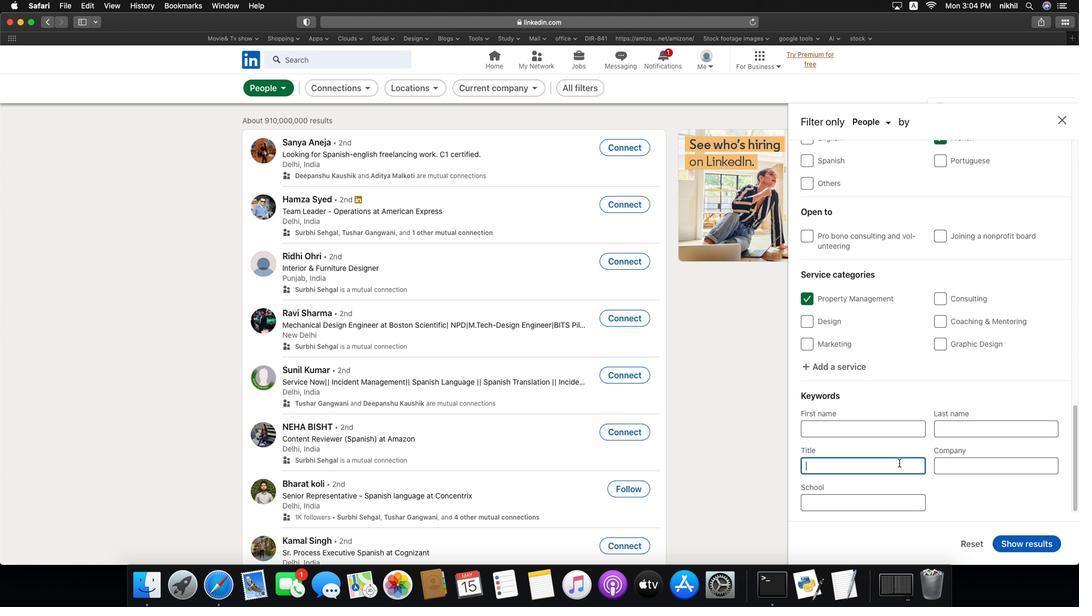 
Action: Key pressed Key.caps_lock'K'Key.caps_lockKey.backspaceKey.caps_lock'R'Key.caps_lock'e''t''a''i''l'Key.spaceKey.caps_lock'W'Key.caps_lock'o''r''k''e''r'Key.enter
Screenshot: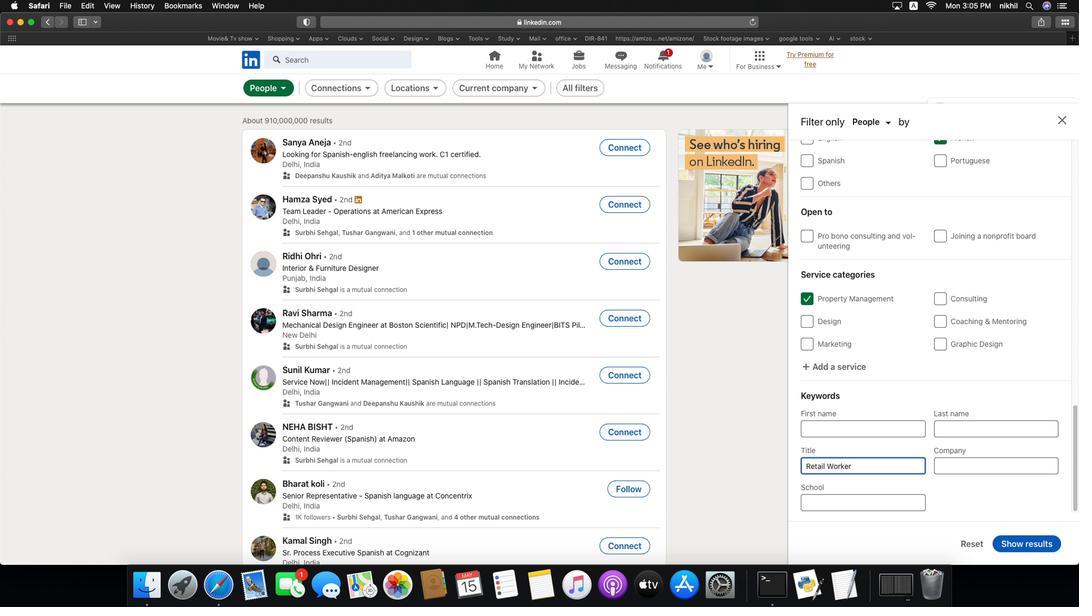 
Action: Mouse moved to (1073, 550)
Screenshot: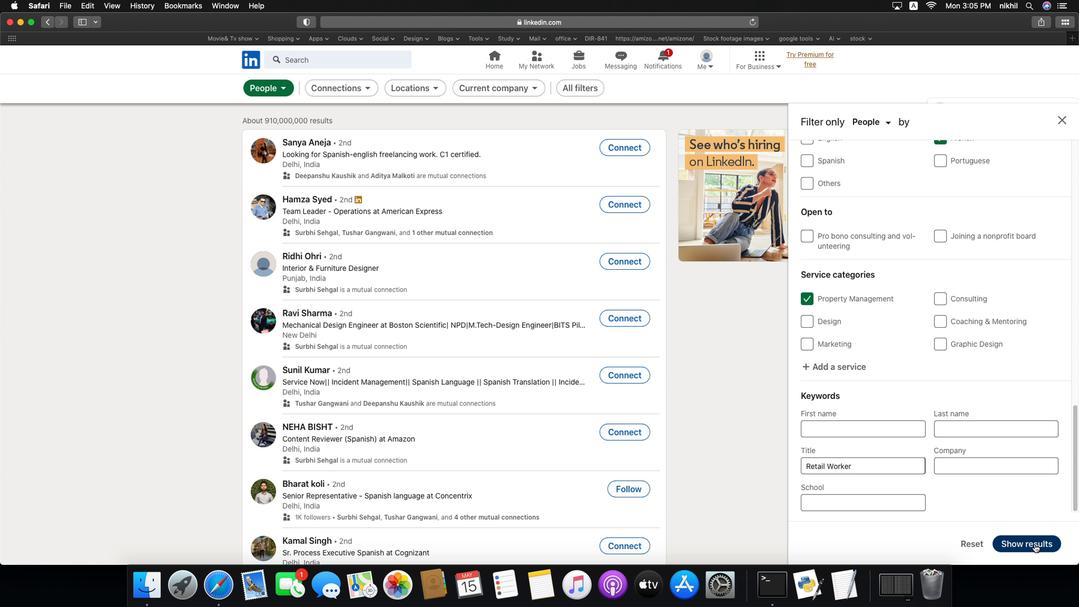 
Action: Mouse pressed left at (1073, 550)
Screenshot: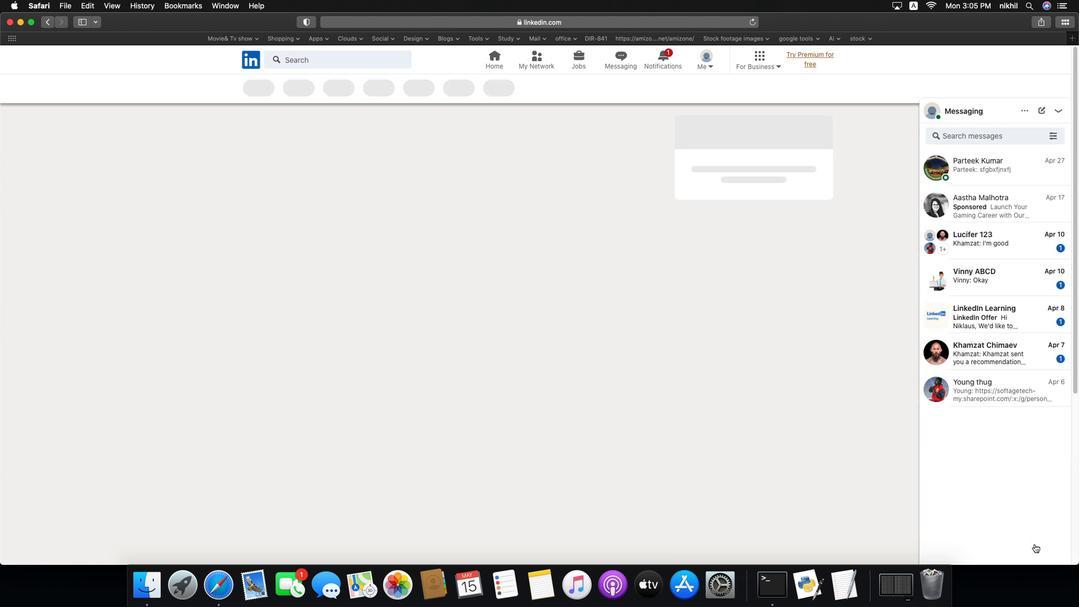 
Action: Key pressed Key.f9
Screenshot: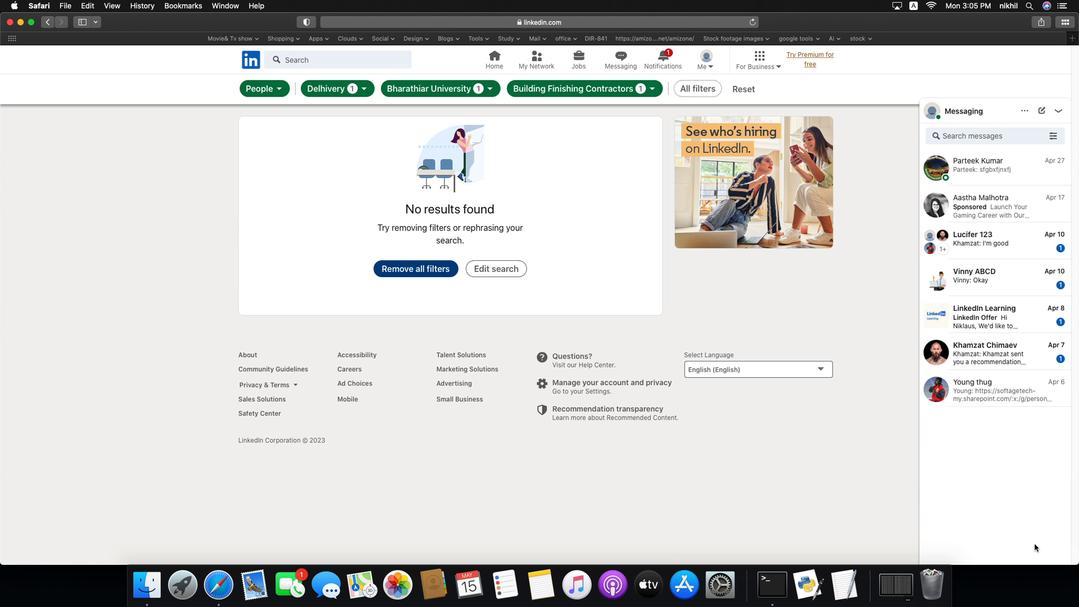 
